 Task: Look for Airbnb properties in TiassalÃ©, Ivory Coast from 10th December, 2023 to 15th December, 2023 for 7 adults.4 bedrooms having 7 beds and 4 bathrooms. Property type can be house. Amenities needed are: wifi, TV, free parkinig on premises, gym, breakfast. Look for 5 properties as per requirement.
Action: Mouse pressed left at (509, 158)
Screenshot: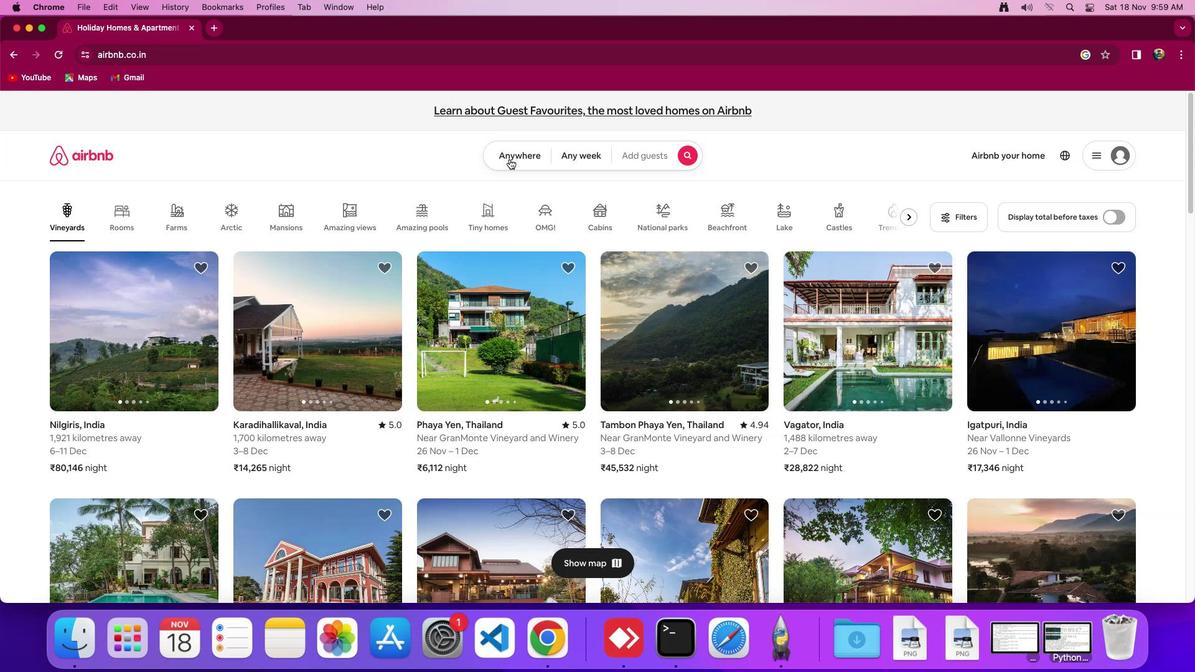 
Action: Mouse moved to (512, 158)
Screenshot: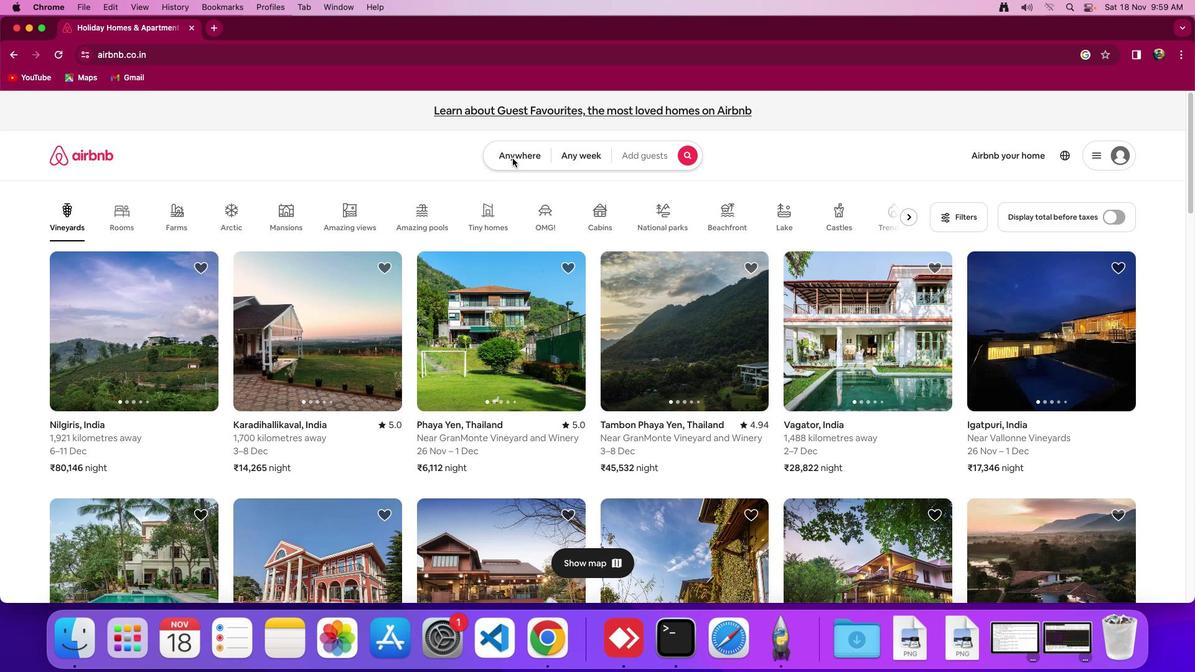
Action: Mouse pressed left at (512, 158)
Screenshot: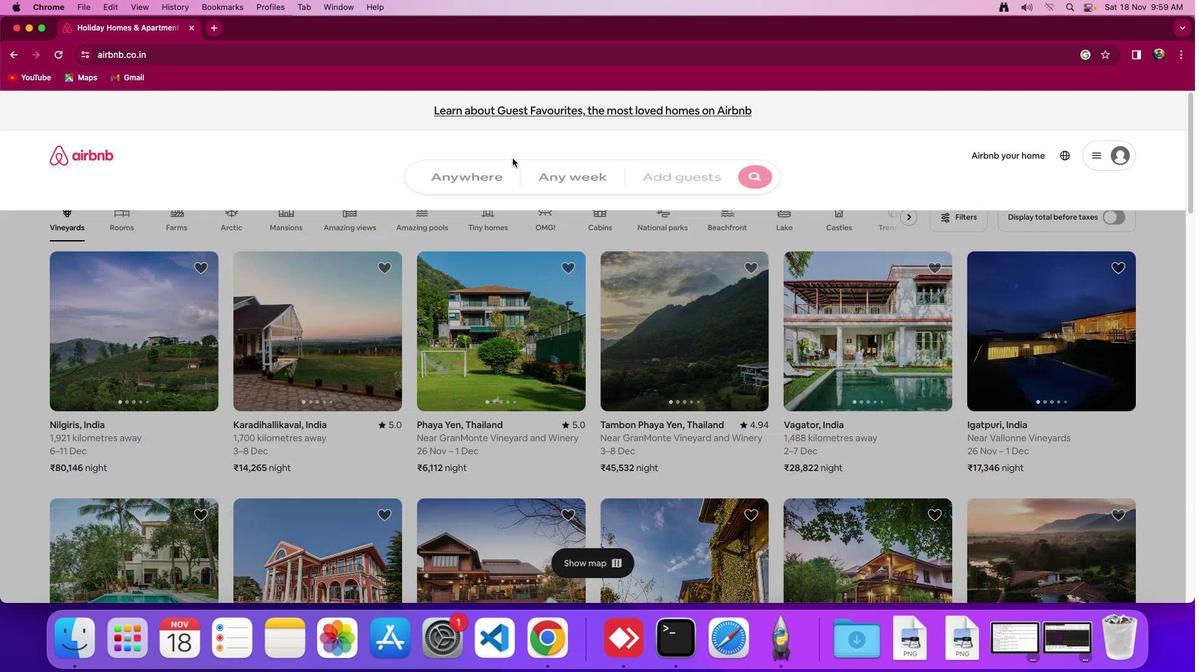 
Action: Mouse moved to (440, 213)
Screenshot: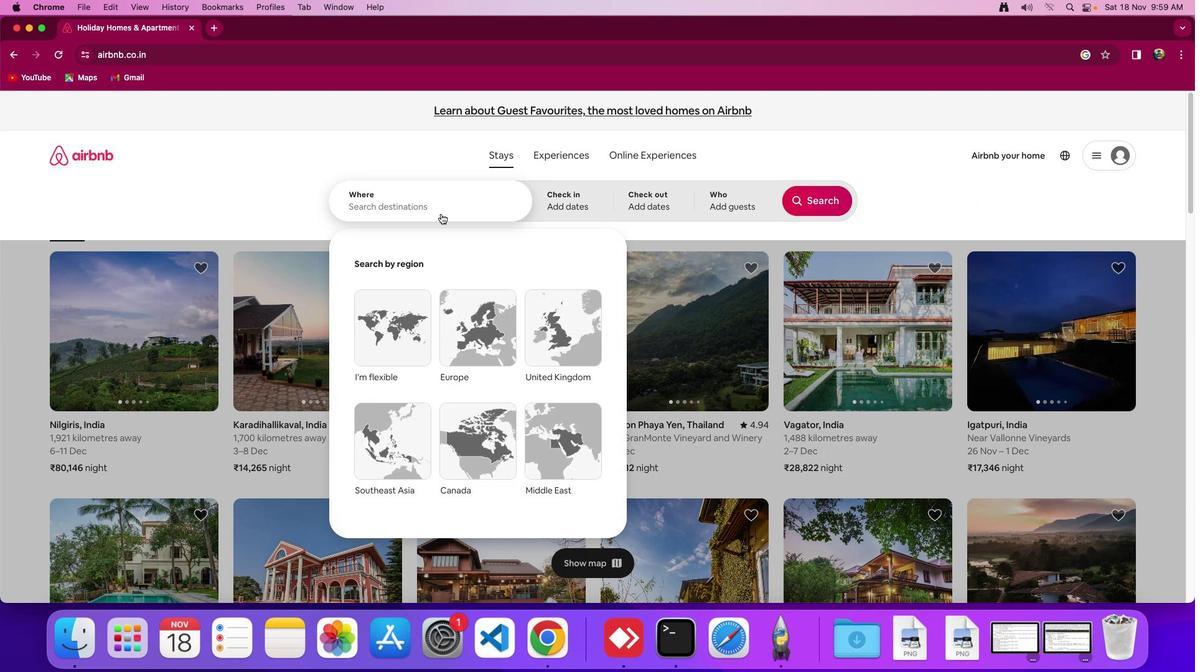 
Action: Mouse pressed left at (440, 213)
Screenshot: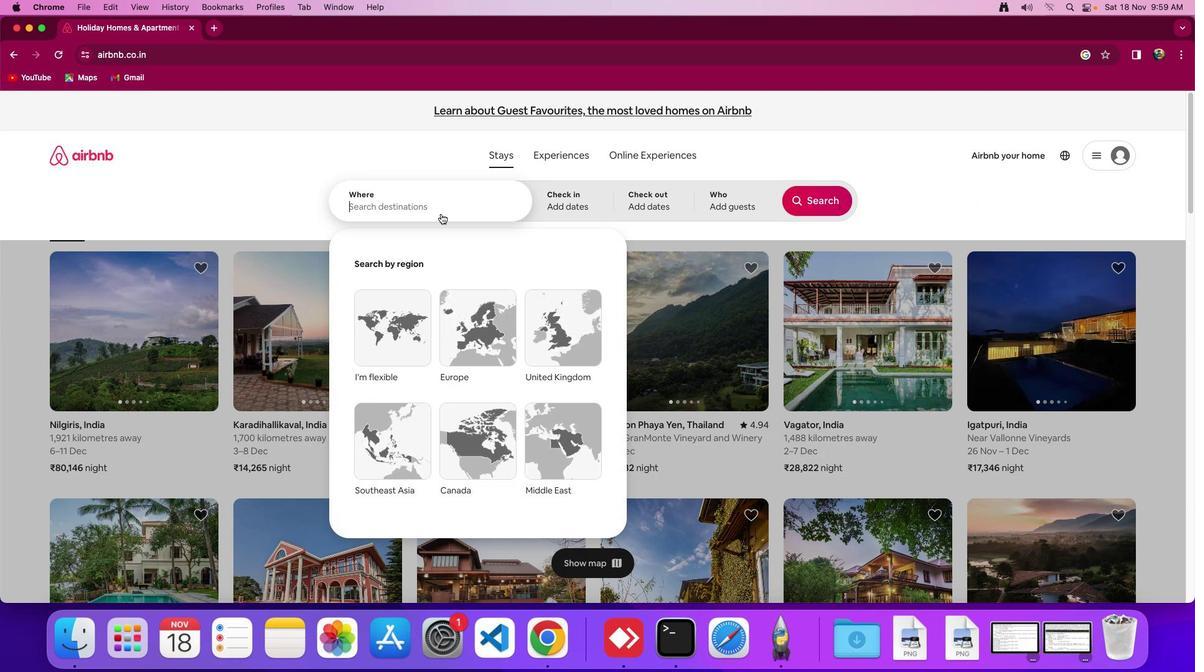 
Action: Mouse moved to (441, 207)
Screenshot: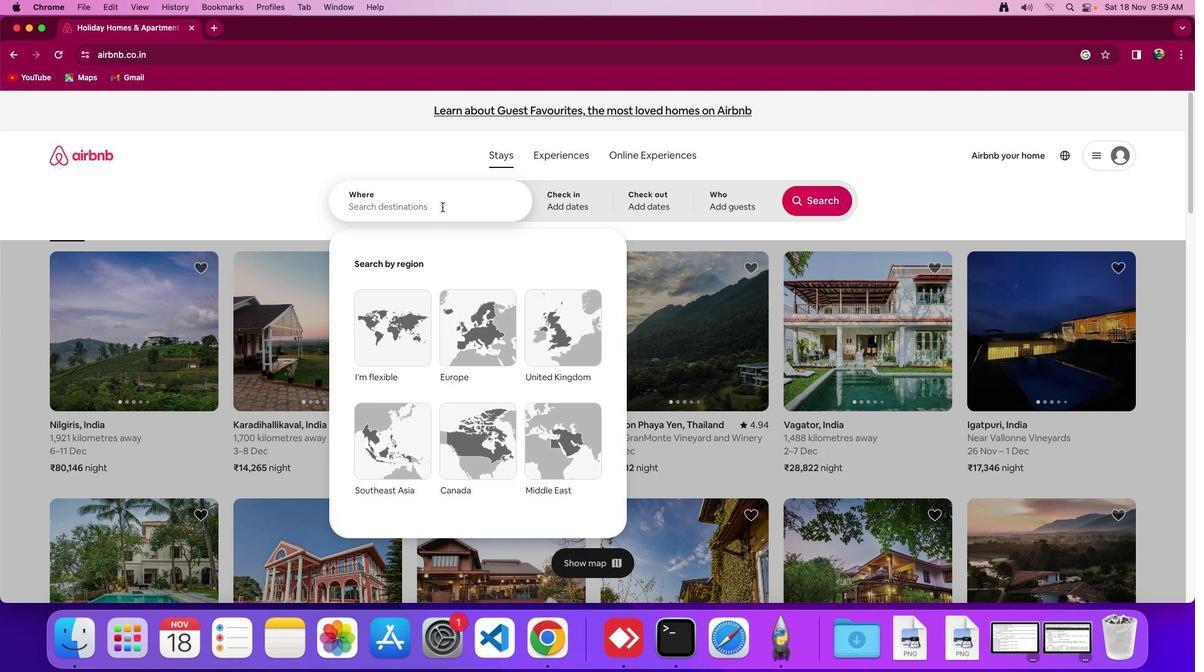 
Action: Key pressed Key.shift_r'T''i''a''s''s''a''l''e'','Key.spaceKey.shift'I''v''o''r''y'Key.spaceKey.shift_r'C''o''s''a'Key.backspaceKey.backspace'a''s''t'
Screenshot: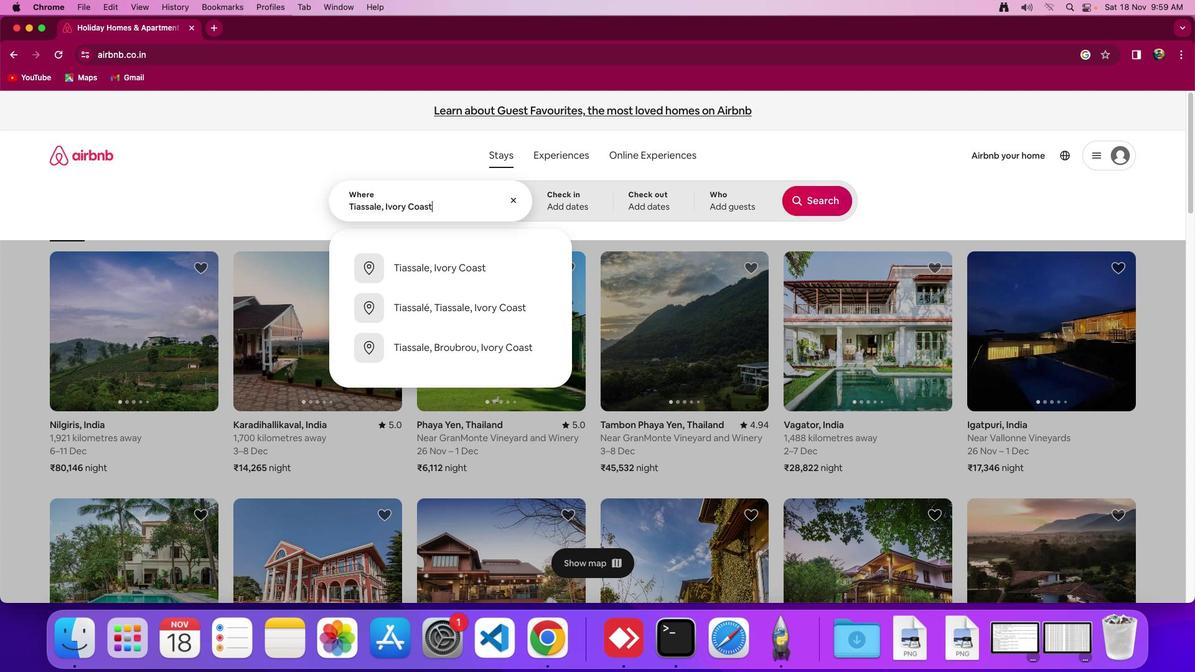 
Action: Mouse moved to (577, 190)
Screenshot: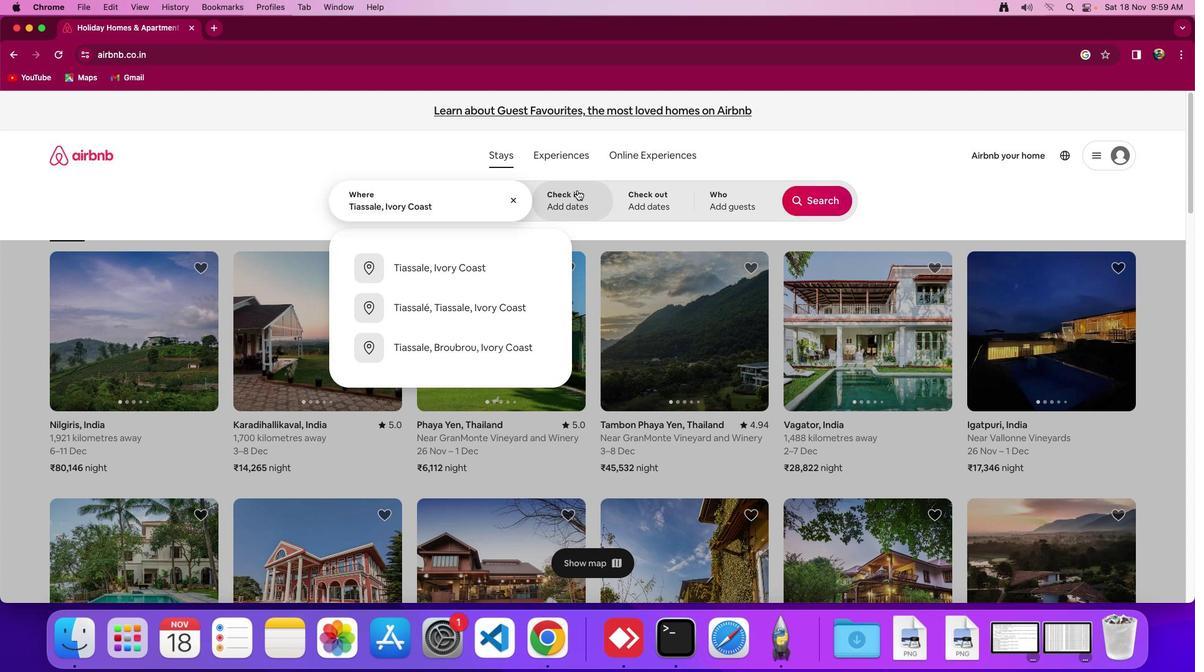 
Action: Mouse pressed left at (577, 190)
Screenshot: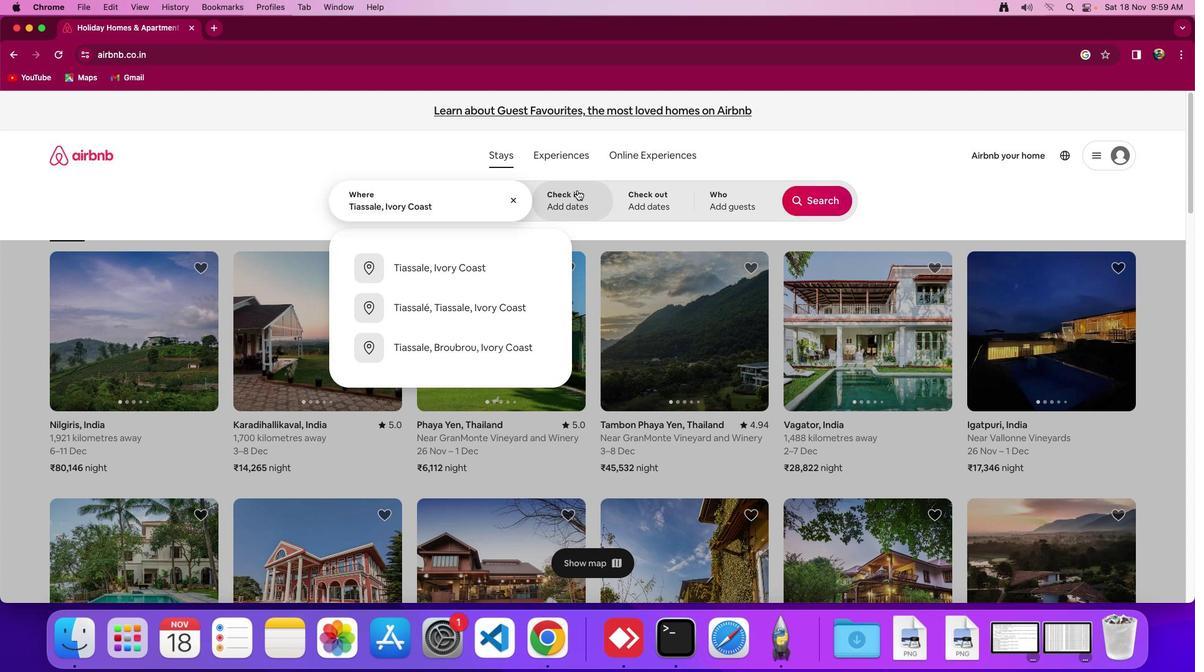 
Action: Mouse moved to (623, 418)
Screenshot: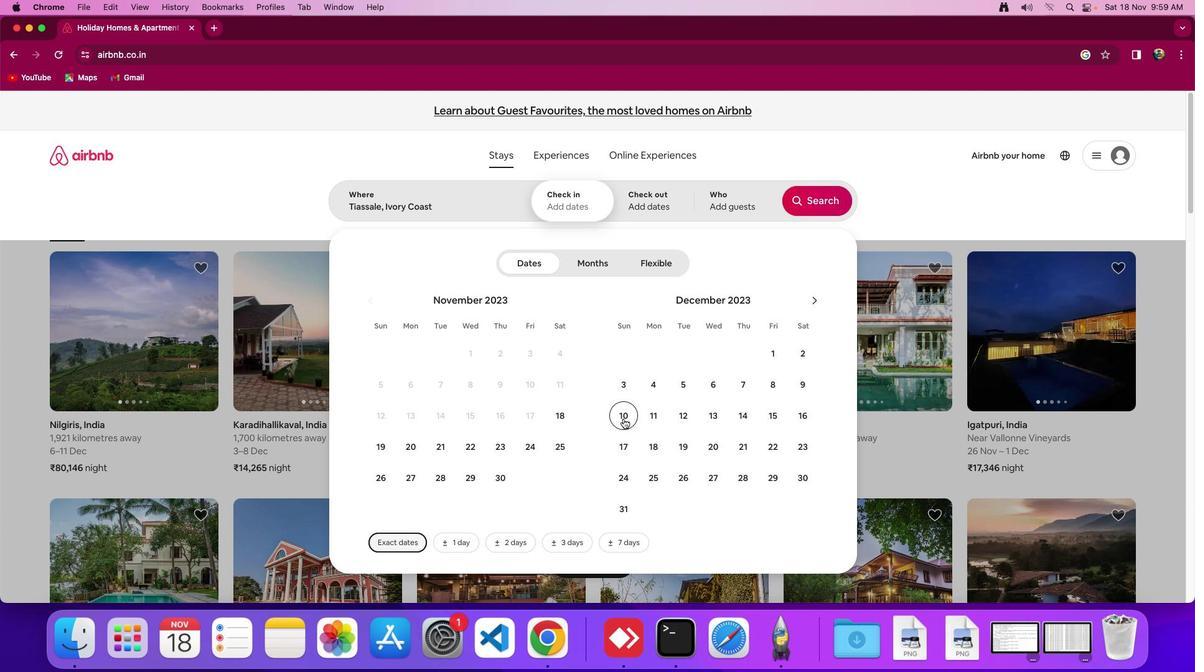 
Action: Mouse pressed left at (623, 418)
Screenshot: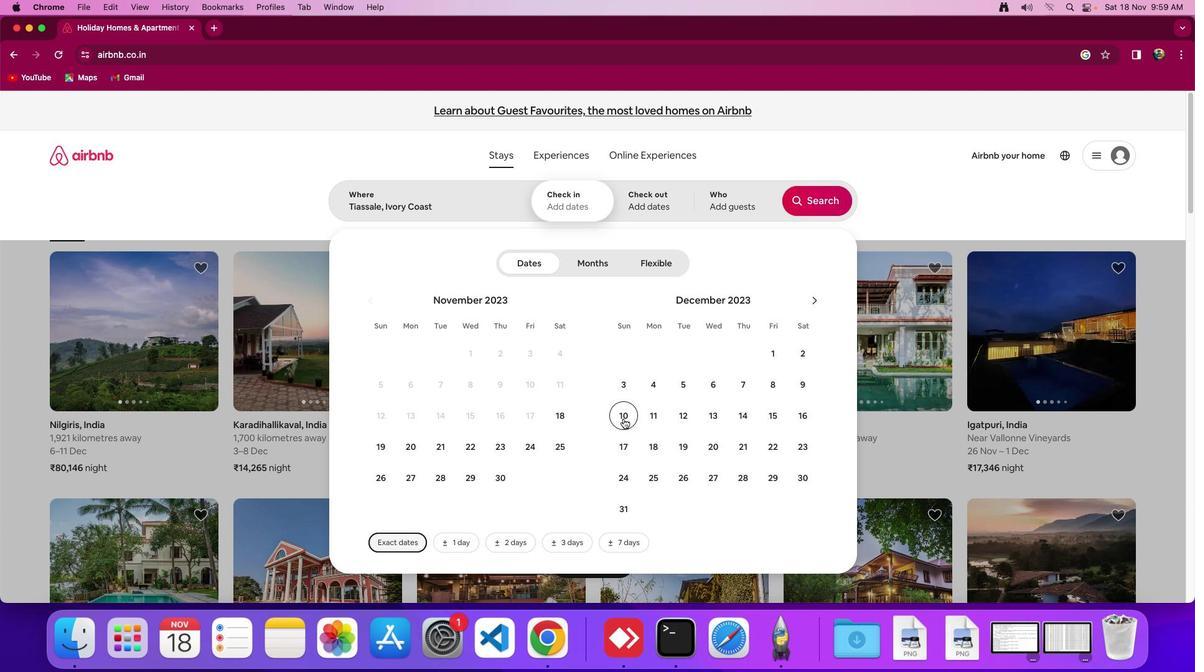 
Action: Mouse moved to (765, 419)
Screenshot: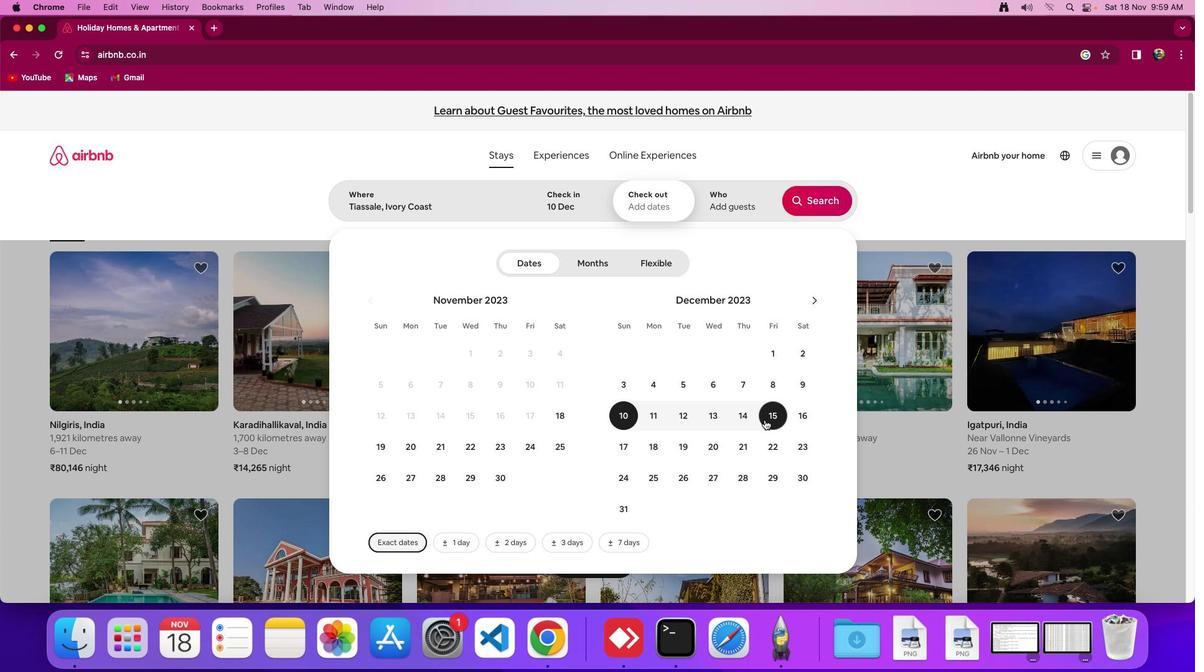 
Action: Mouse pressed left at (765, 419)
Screenshot: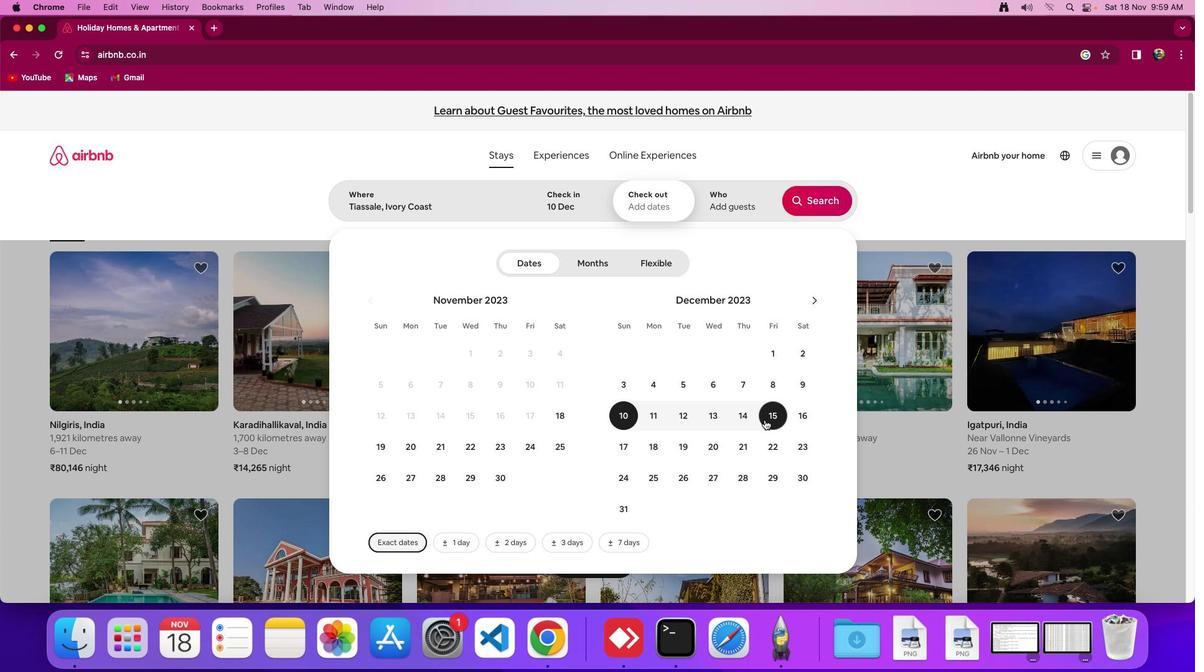 
Action: Mouse moved to (729, 207)
Screenshot: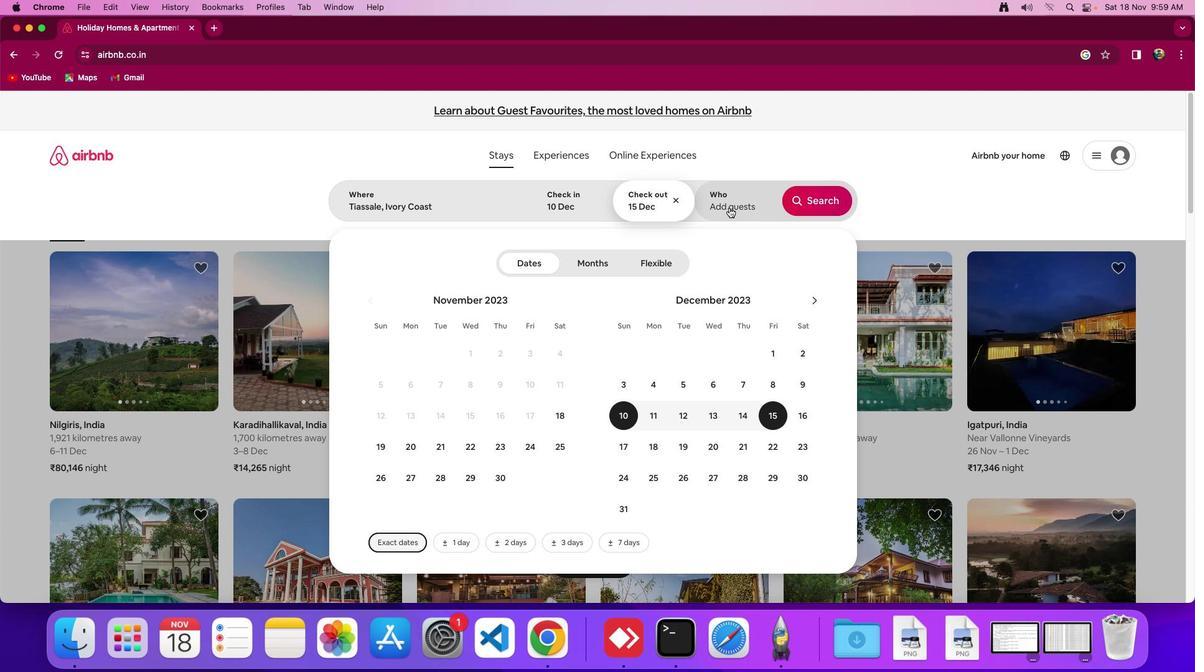 
Action: Mouse pressed left at (729, 207)
Screenshot: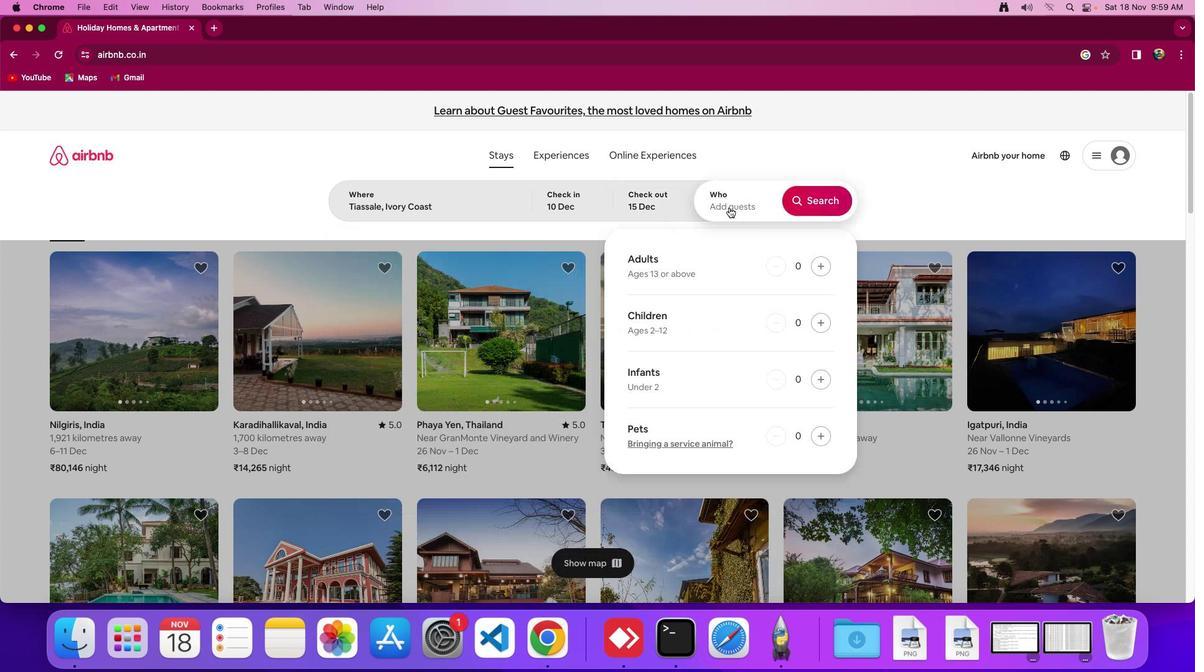 
Action: Mouse moved to (824, 269)
Screenshot: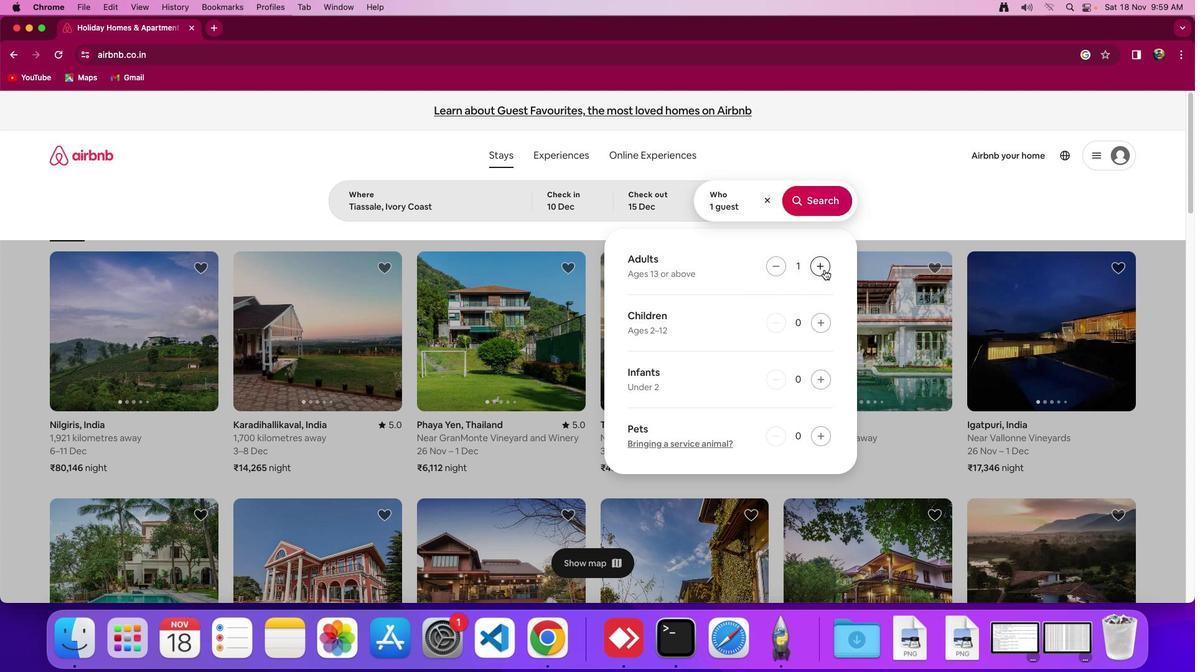 
Action: Mouse pressed left at (824, 269)
Screenshot: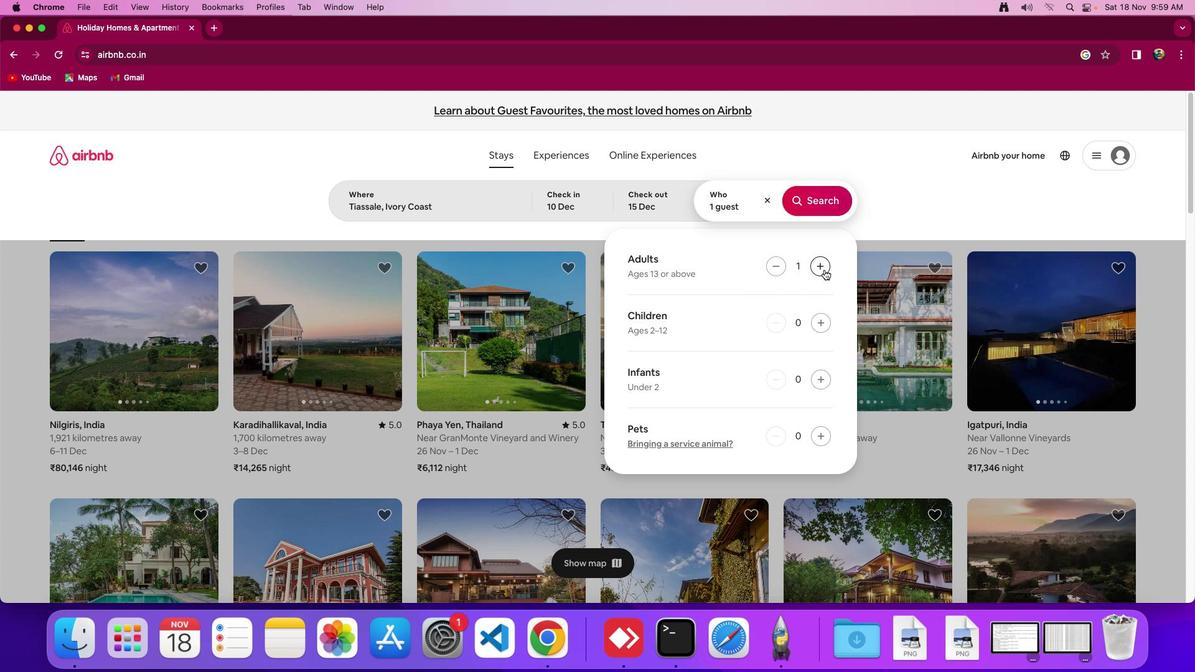 
Action: Mouse pressed left at (824, 269)
Screenshot: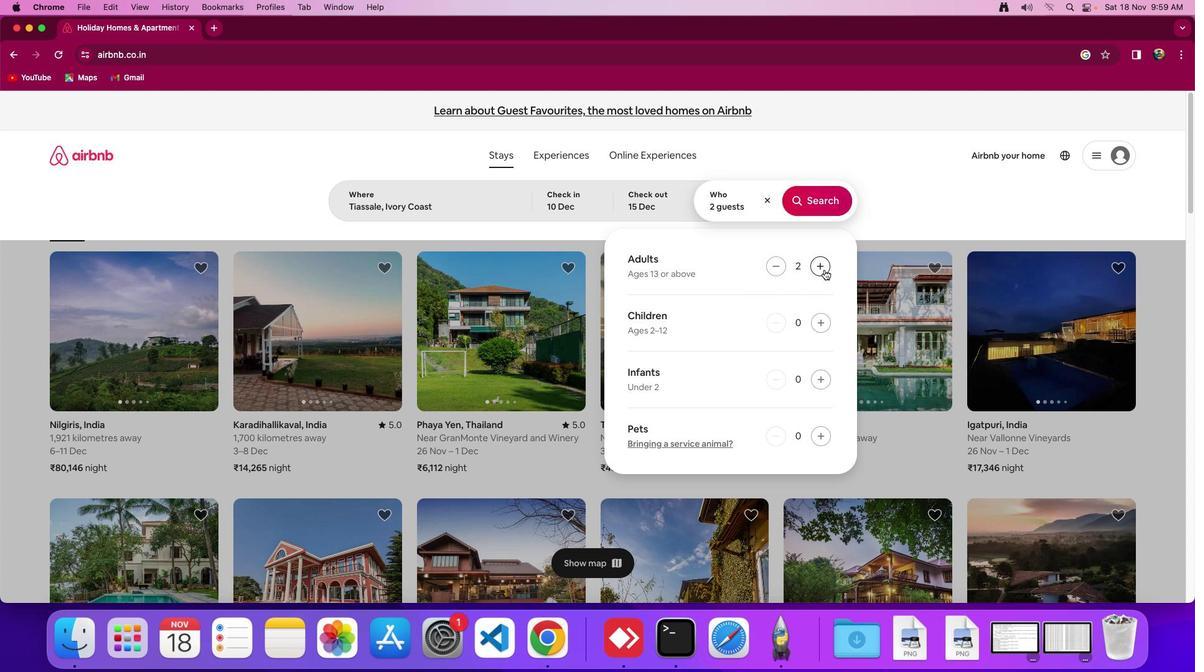 
Action: Mouse pressed left at (824, 269)
Screenshot: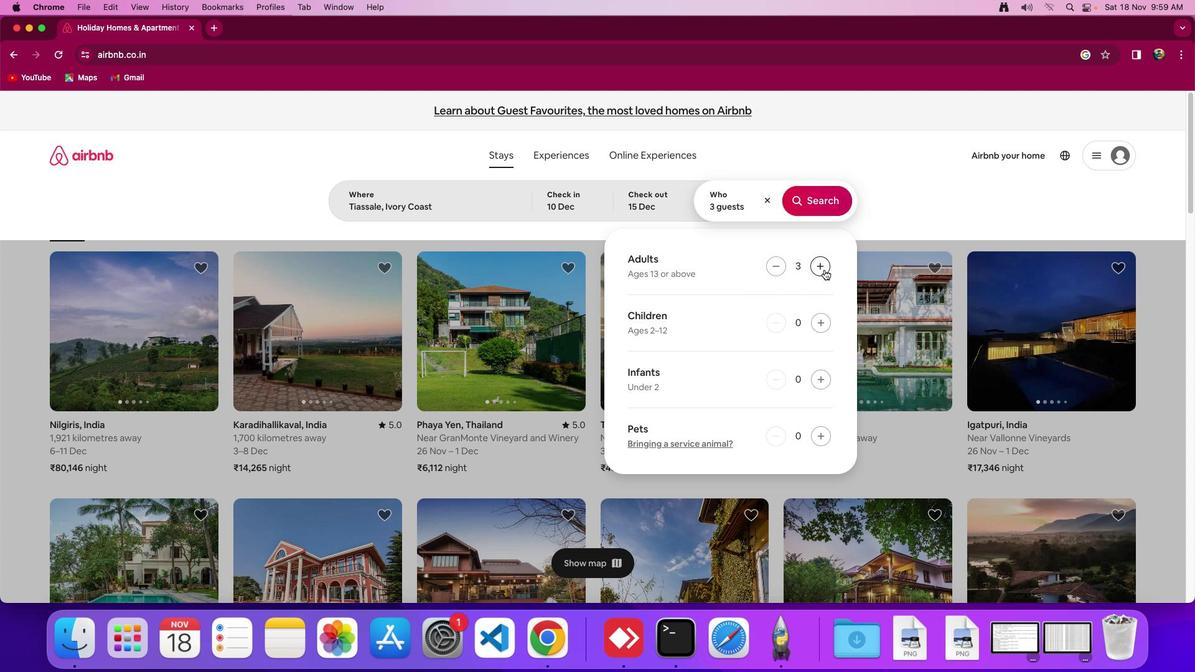 
Action: Mouse pressed left at (824, 269)
Screenshot: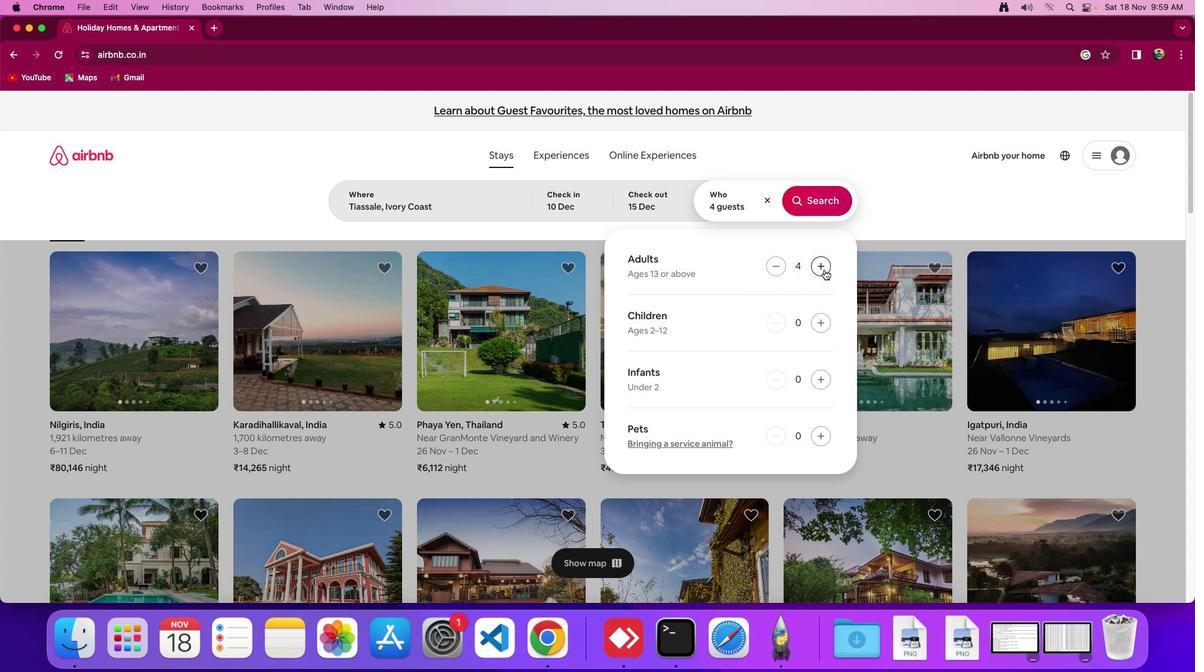 
Action: Mouse pressed left at (824, 269)
Screenshot: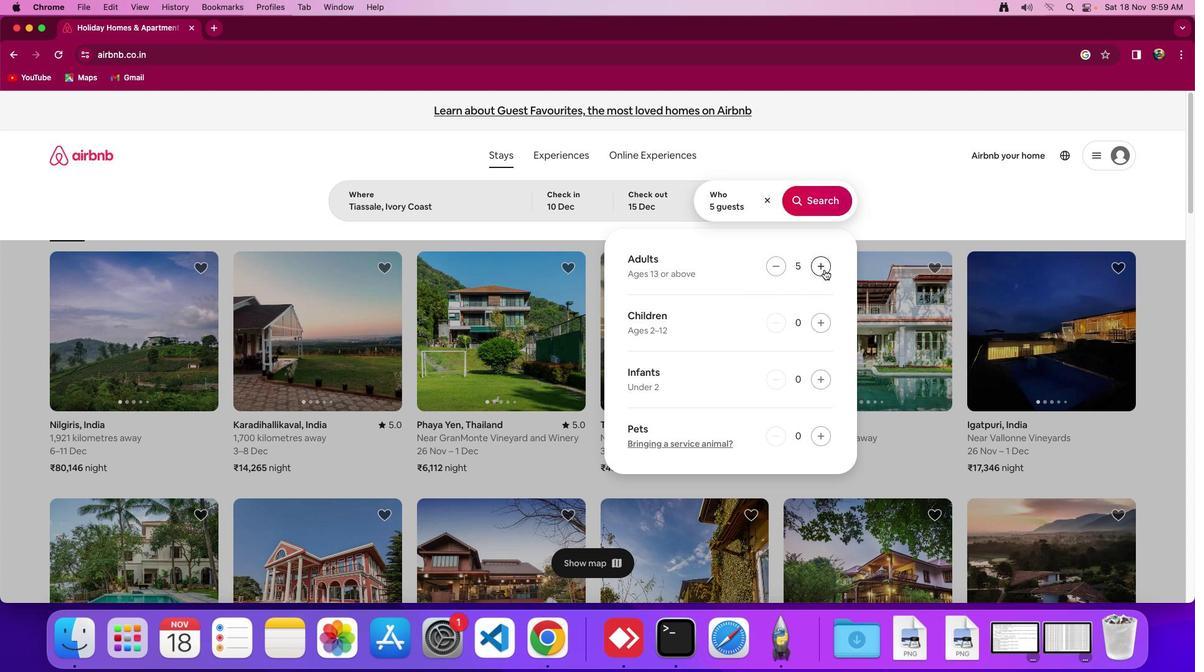 
Action: Mouse pressed left at (824, 269)
Screenshot: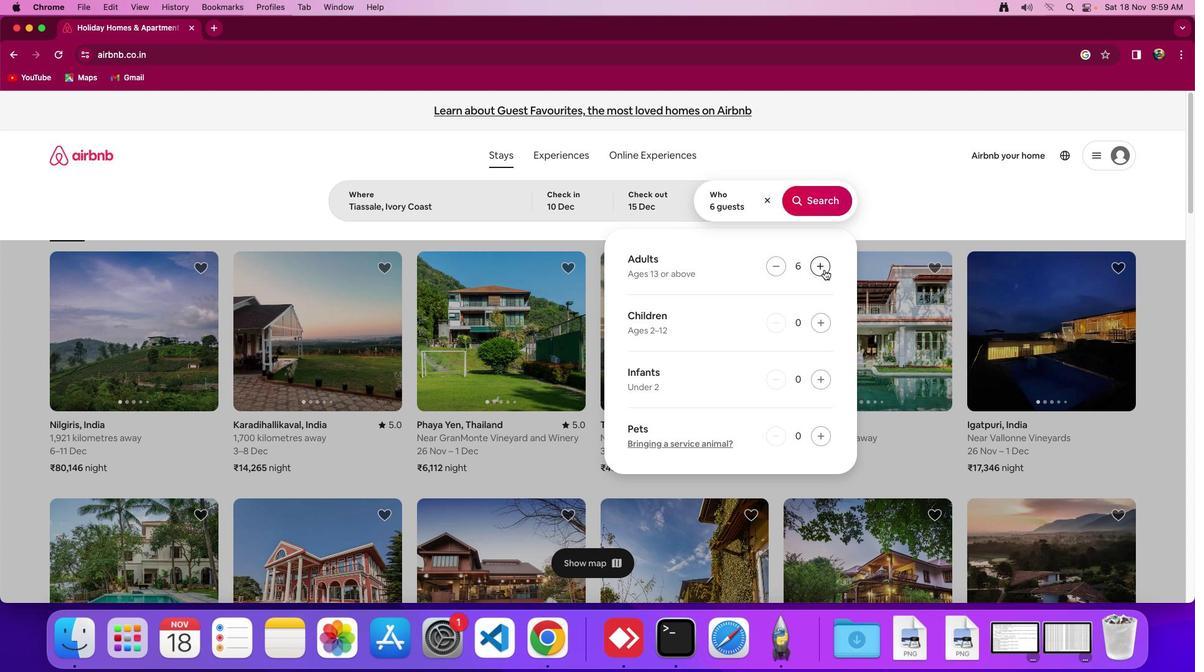 
Action: Mouse pressed left at (824, 269)
Screenshot: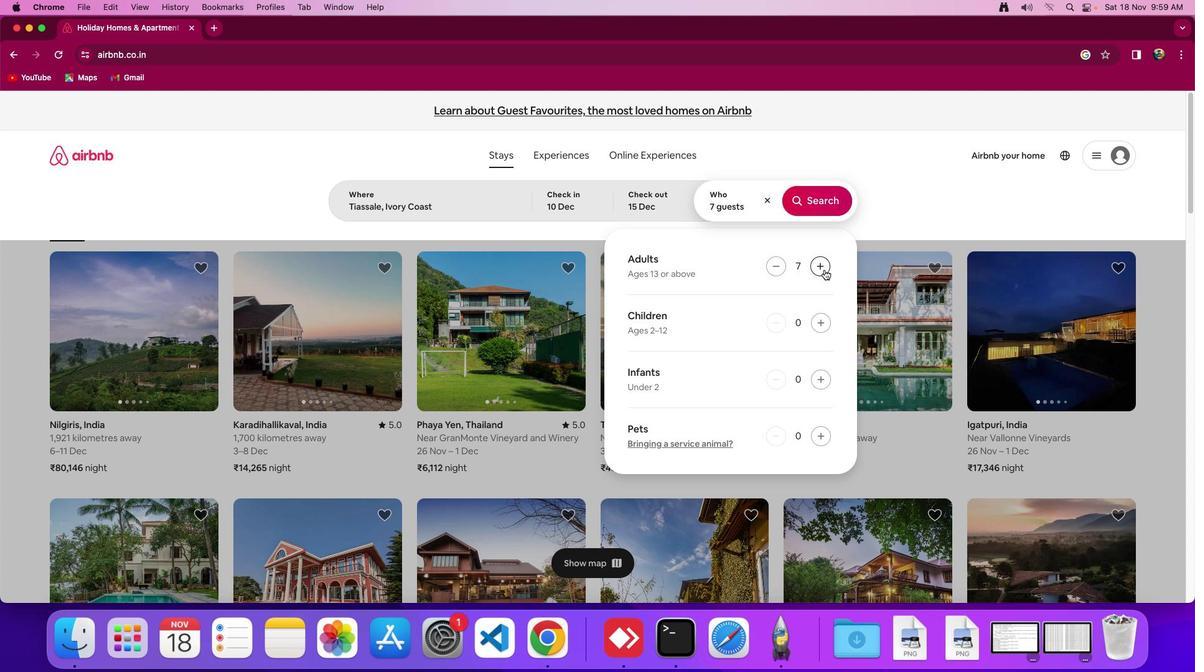 
Action: Mouse moved to (817, 199)
Screenshot: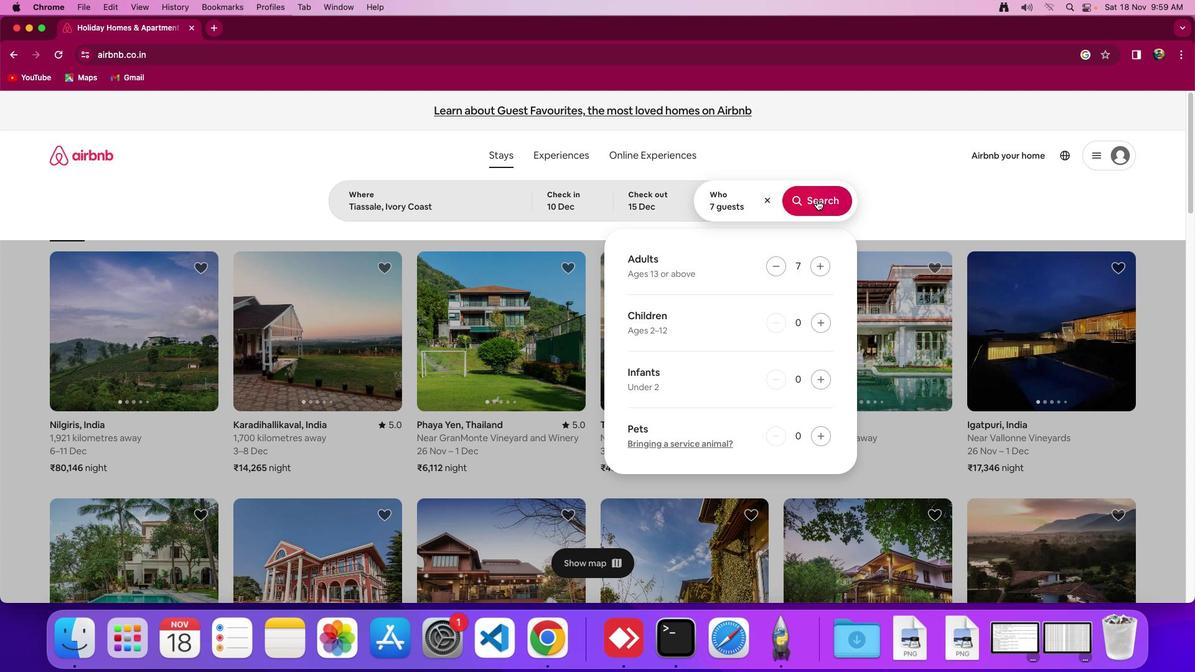 
Action: Mouse pressed left at (817, 199)
Screenshot: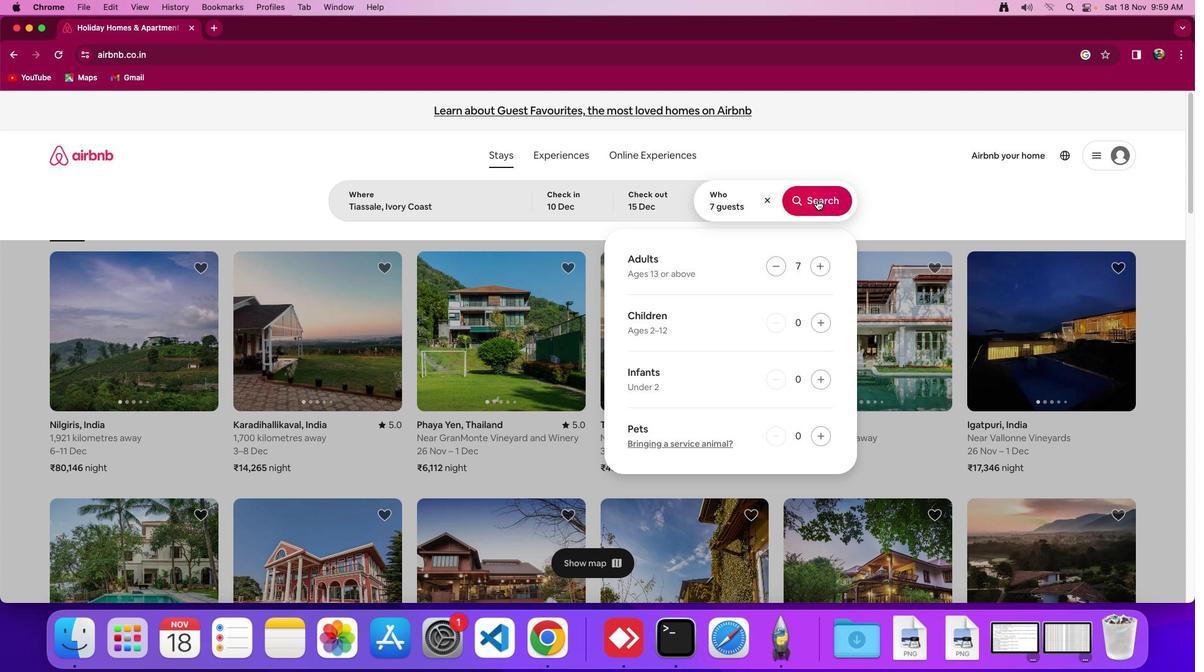 
Action: Mouse moved to (1005, 163)
Screenshot: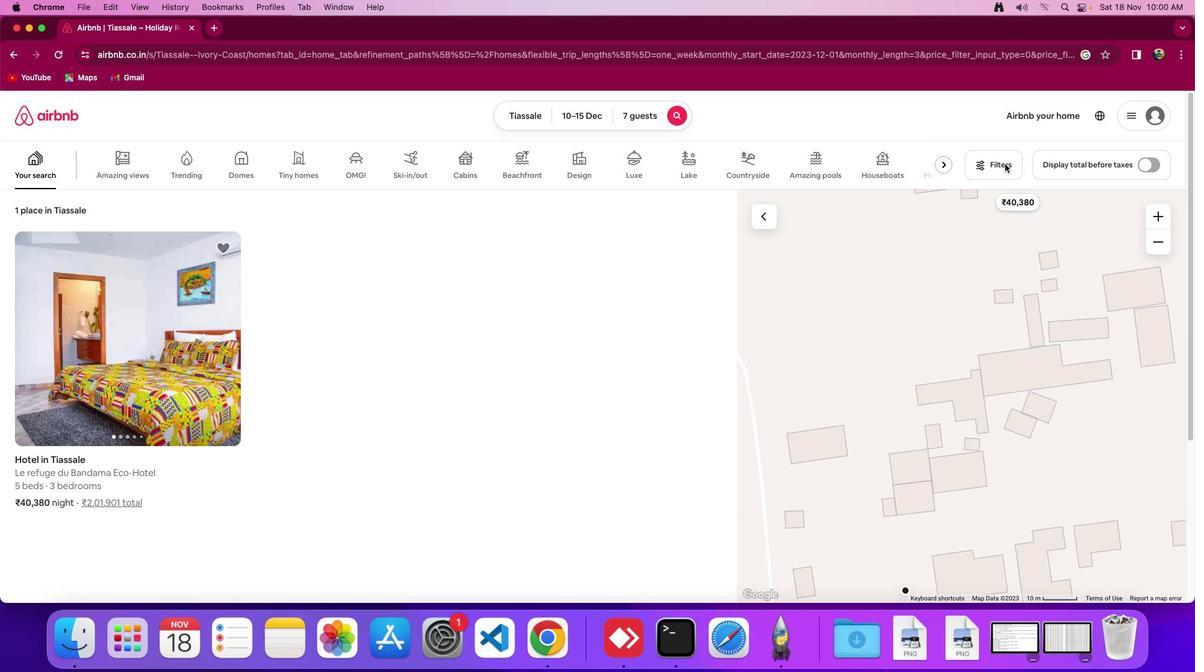 
Action: Mouse pressed left at (1005, 163)
Screenshot: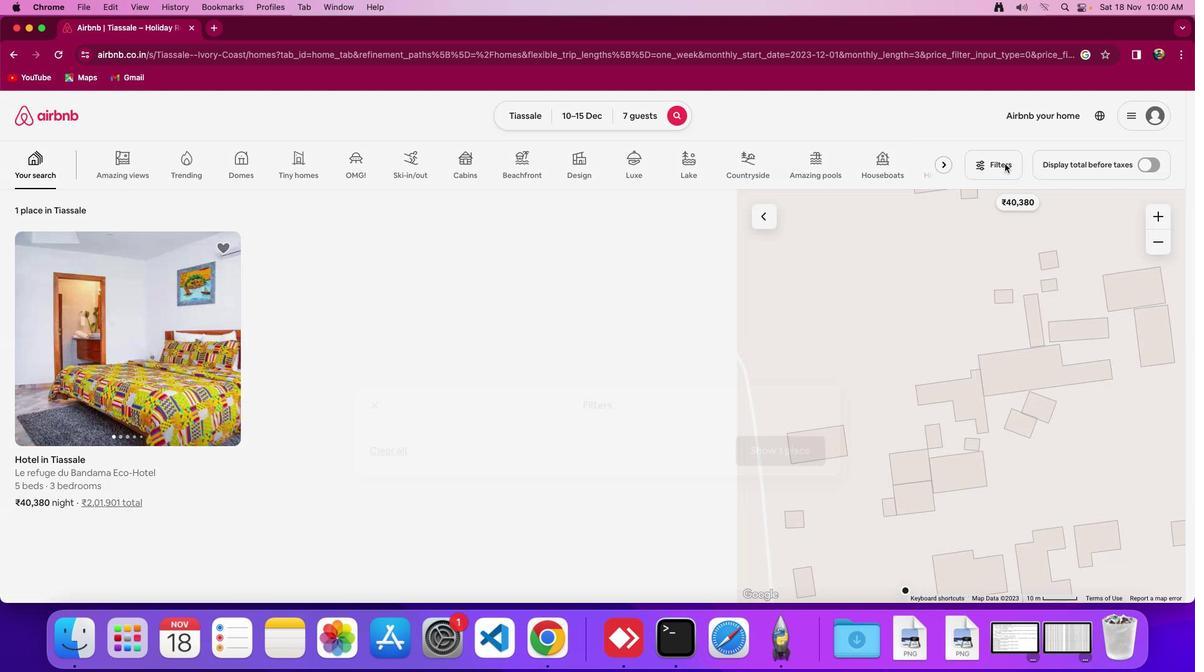 
Action: Mouse moved to (688, 312)
Screenshot: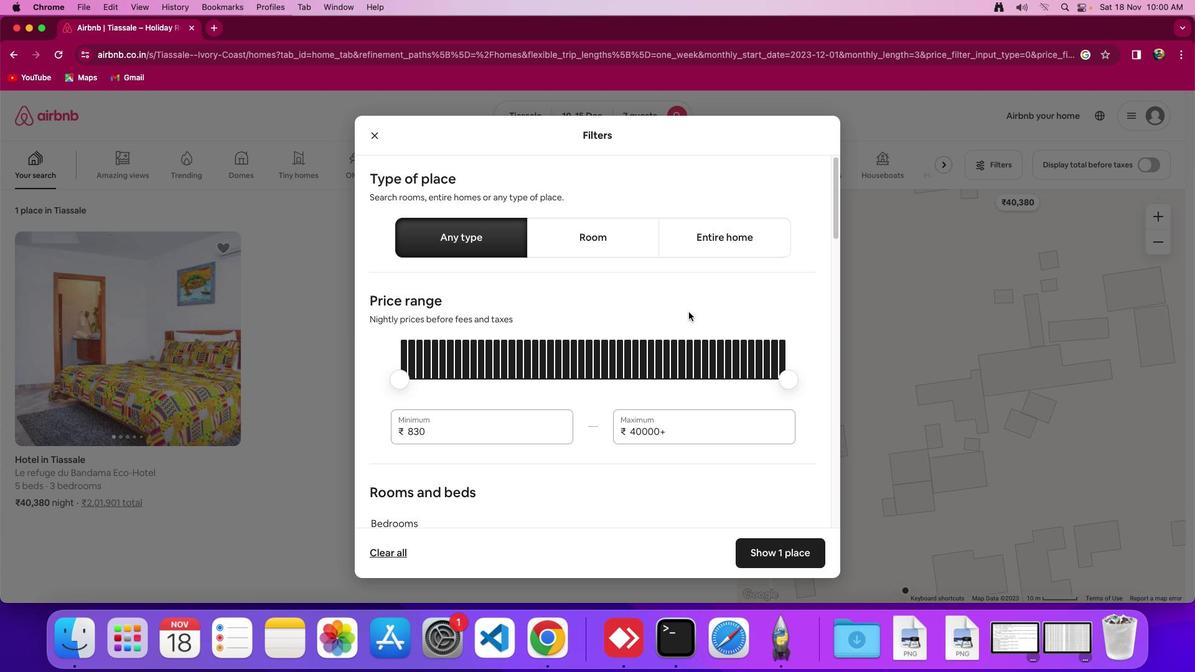 
Action: Mouse scrolled (688, 312) with delta (0, 0)
Screenshot: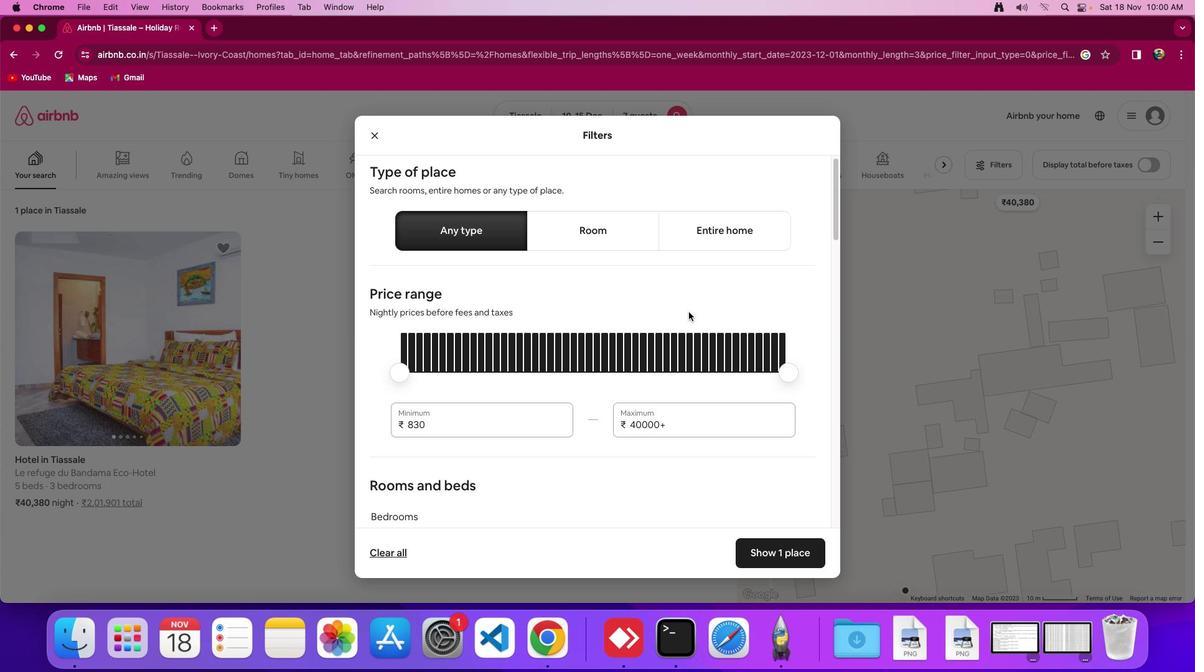
Action: Mouse scrolled (688, 312) with delta (0, 0)
Screenshot: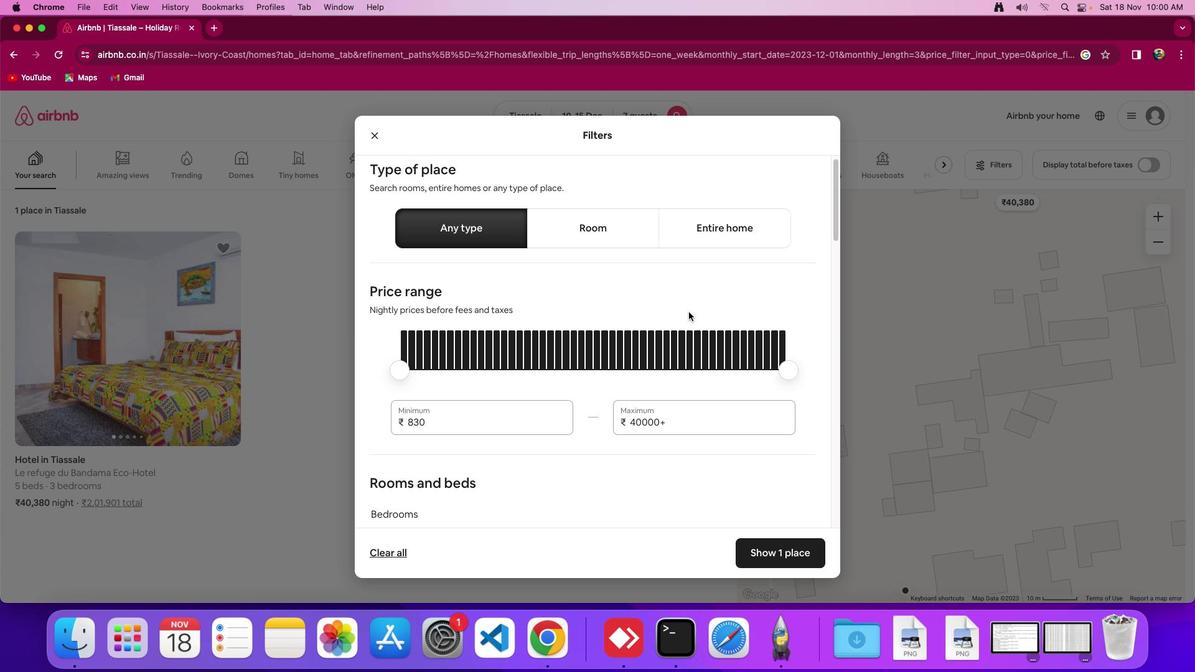 
Action: Mouse moved to (688, 311)
Screenshot: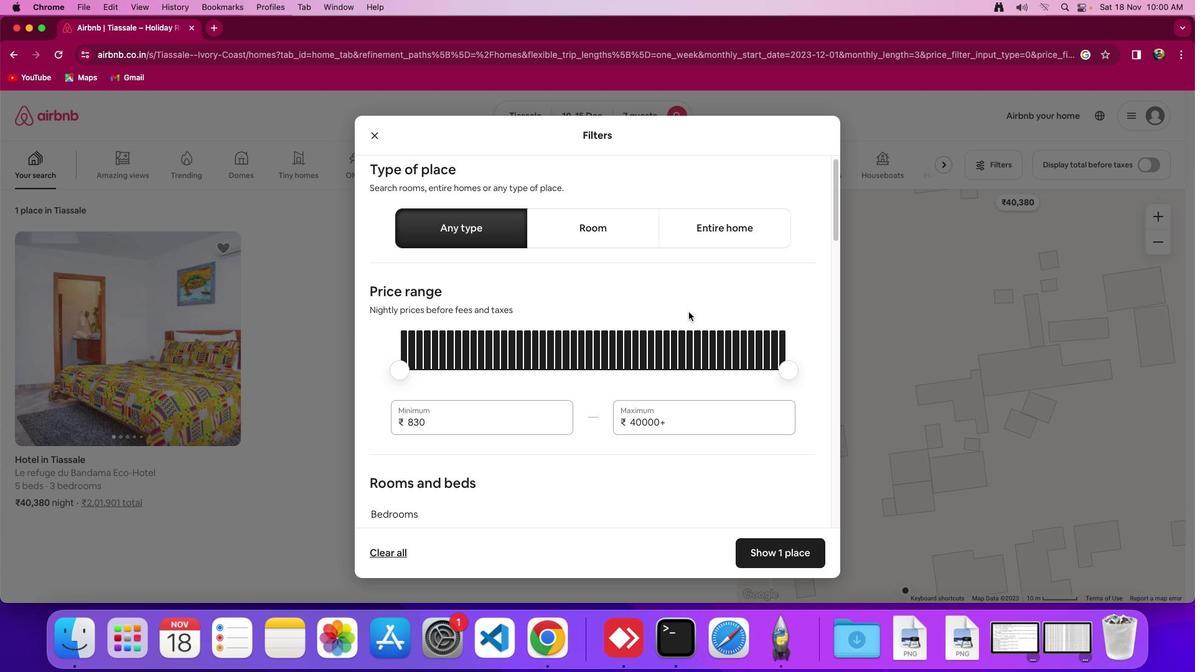
Action: Mouse scrolled (688, 311) with delta (0, 0)
Screenshot: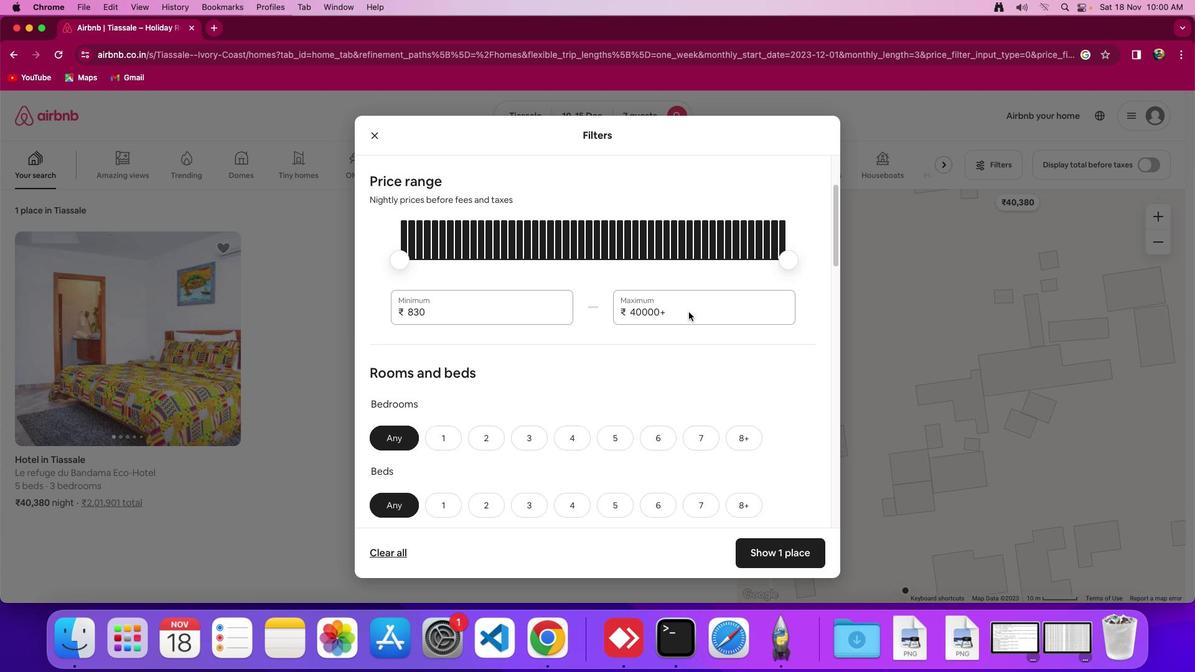 
Action: Mouse scrolled (688, 311) with delta (0, 0)
Screenshot: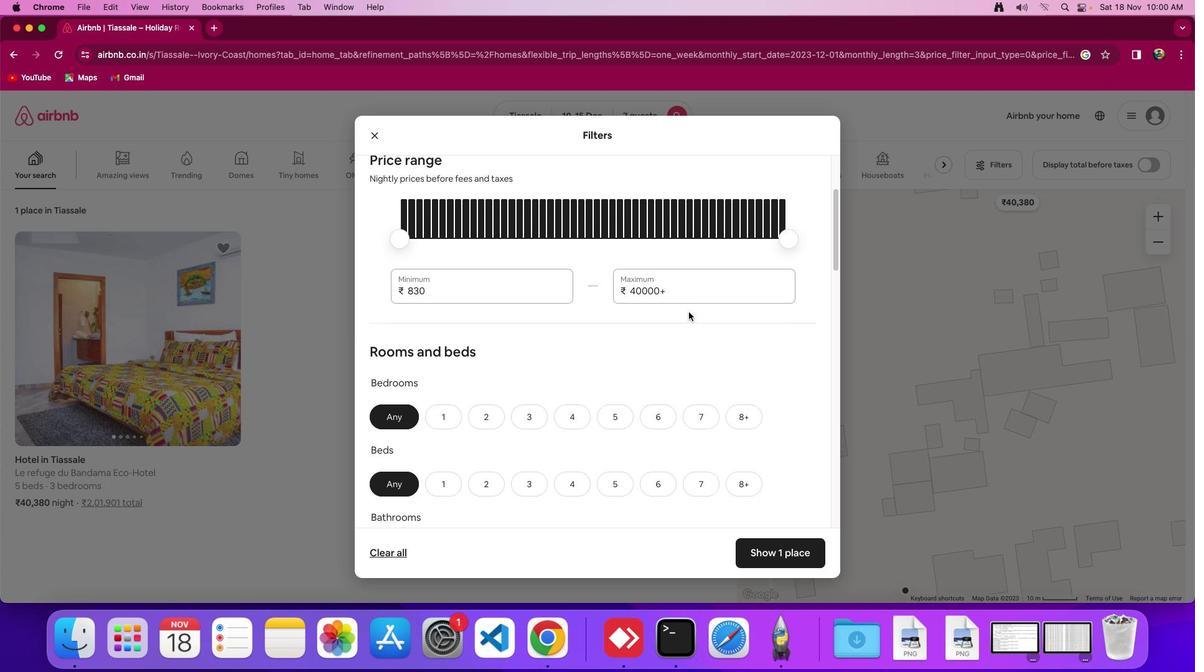 
Action: Mouse scrolled (688, 311) with delta (0, -2)
Screenshot: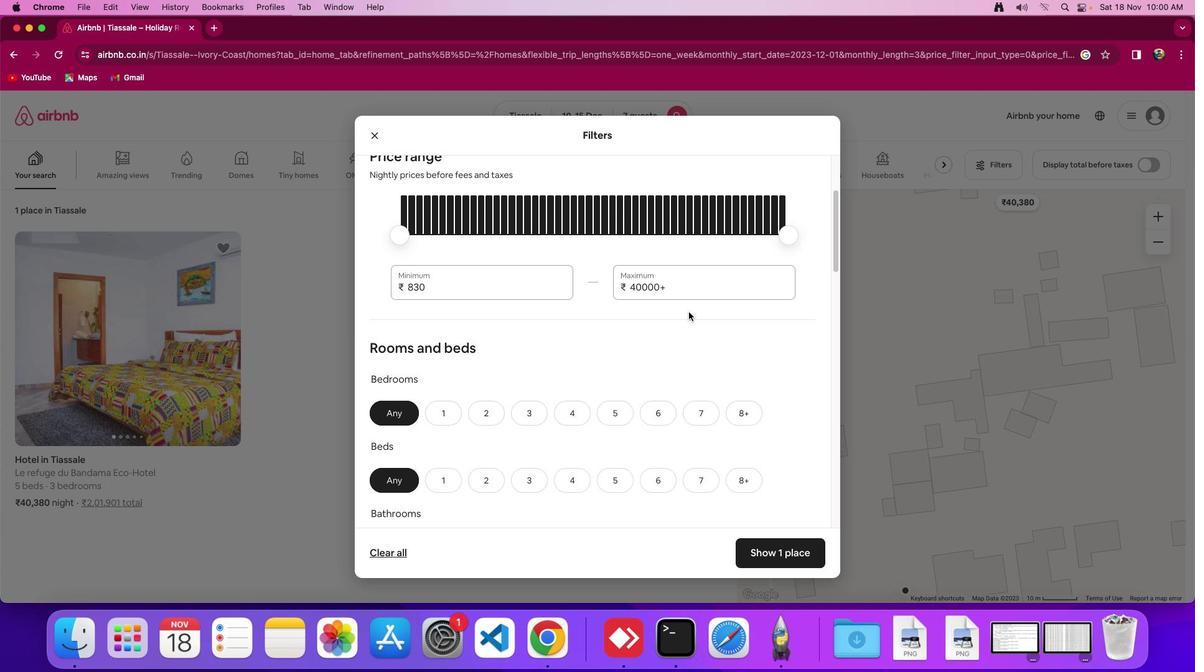 
Action: Mouse scrolled (688, 311) with delta (0, 0)
Screenshot: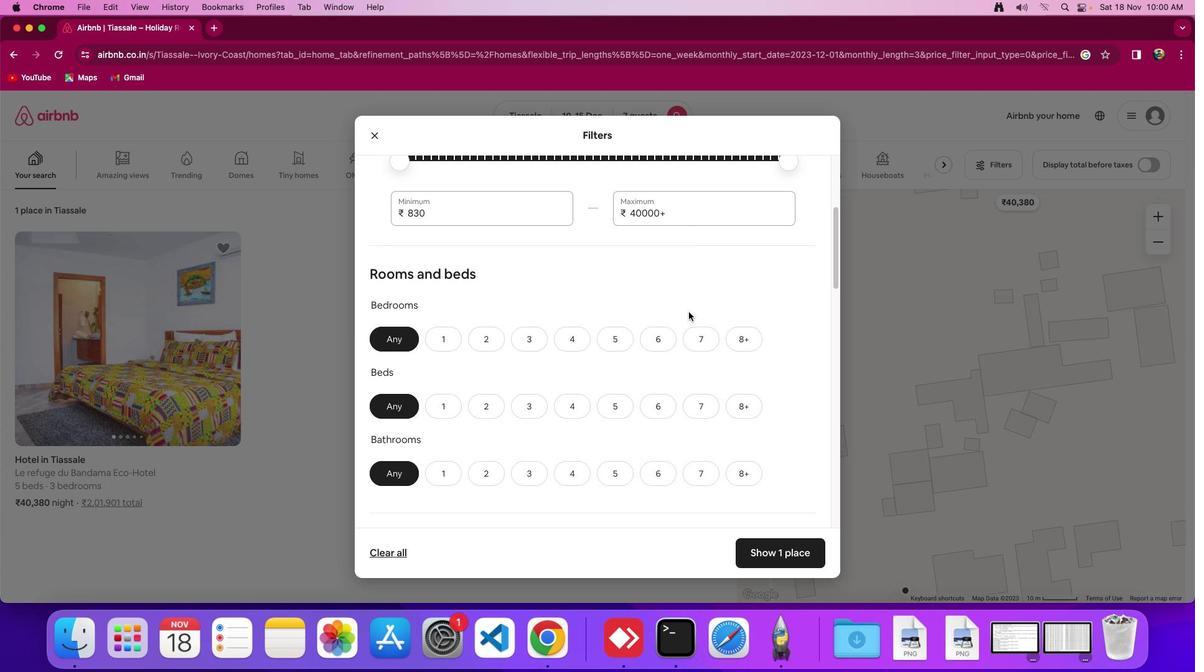 
Action: Mouse scrolled (688, 311) with delta (0, 0)
Screenshot: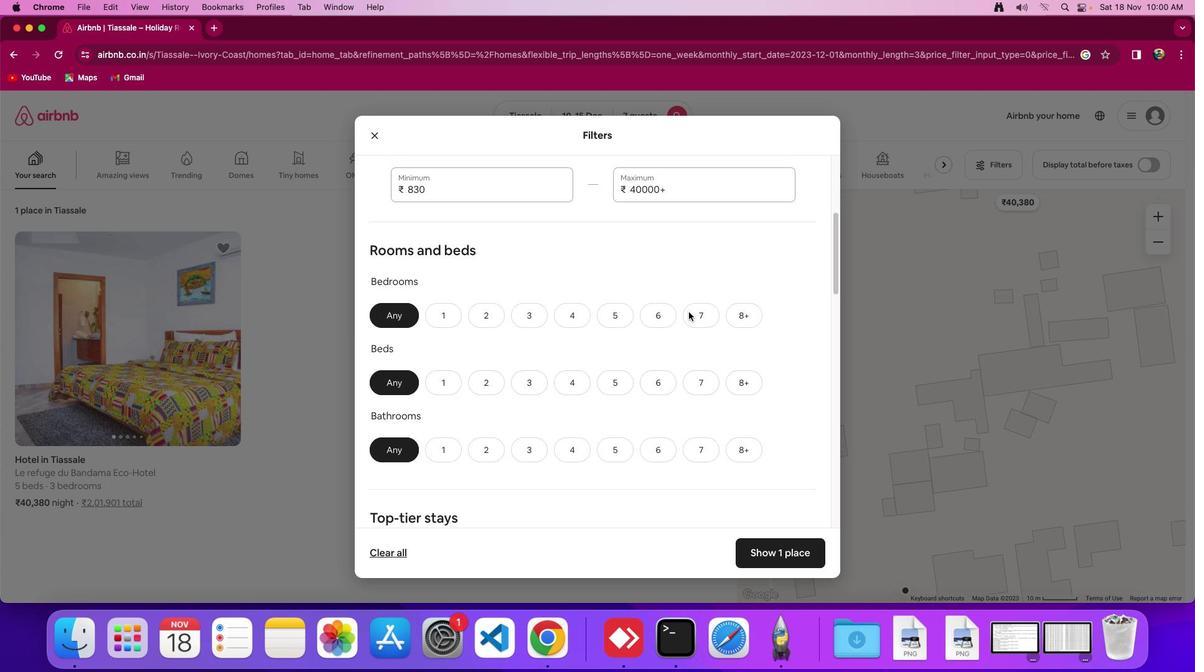 
Action: Mouse scrolled (688, 311) with delta (0, -1)
Screenshot: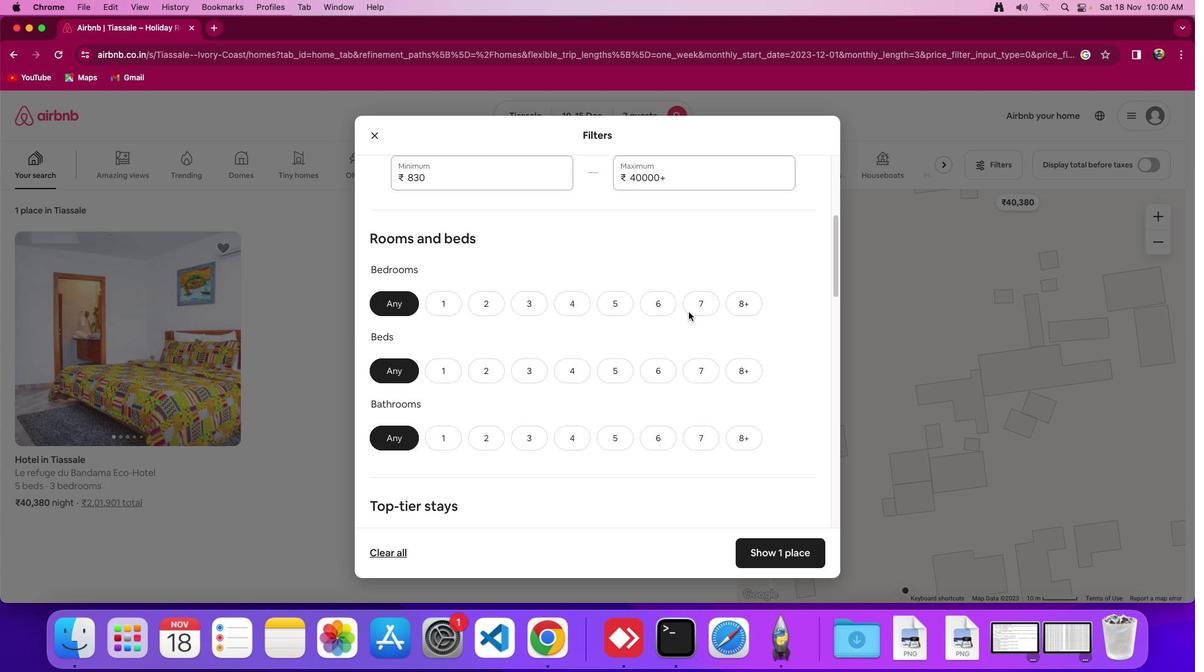 
Action: Mouse moved to (702, 306)
Screenshot: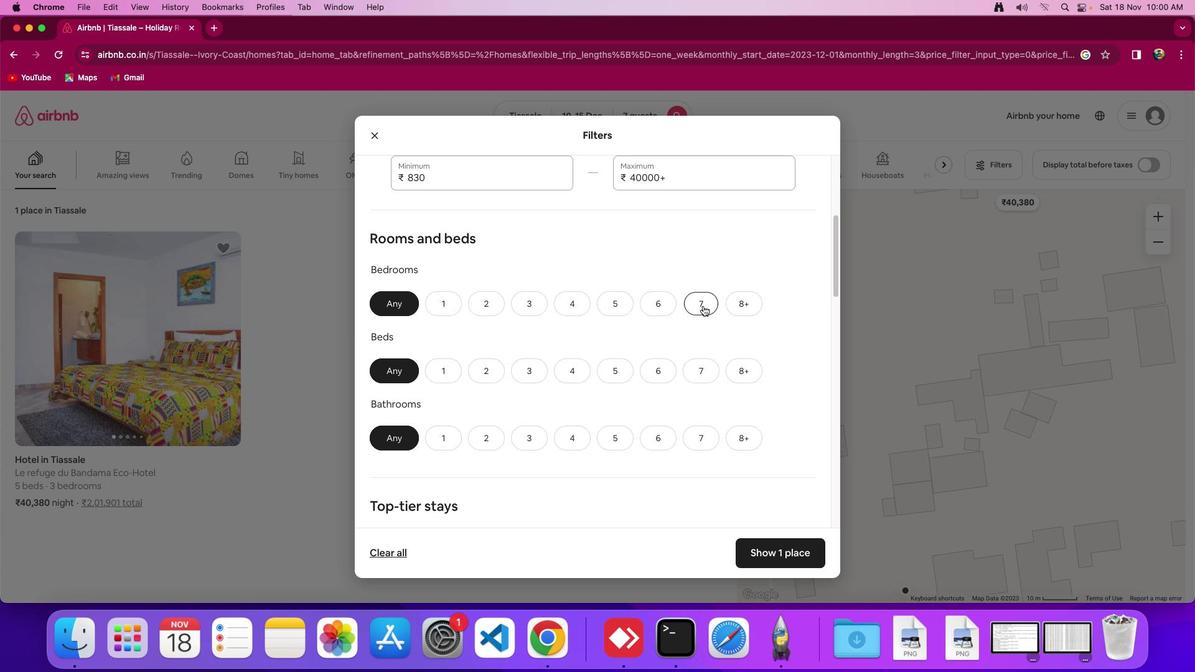 
Action: Mouse pressed left at (702, 306)
Screenshot: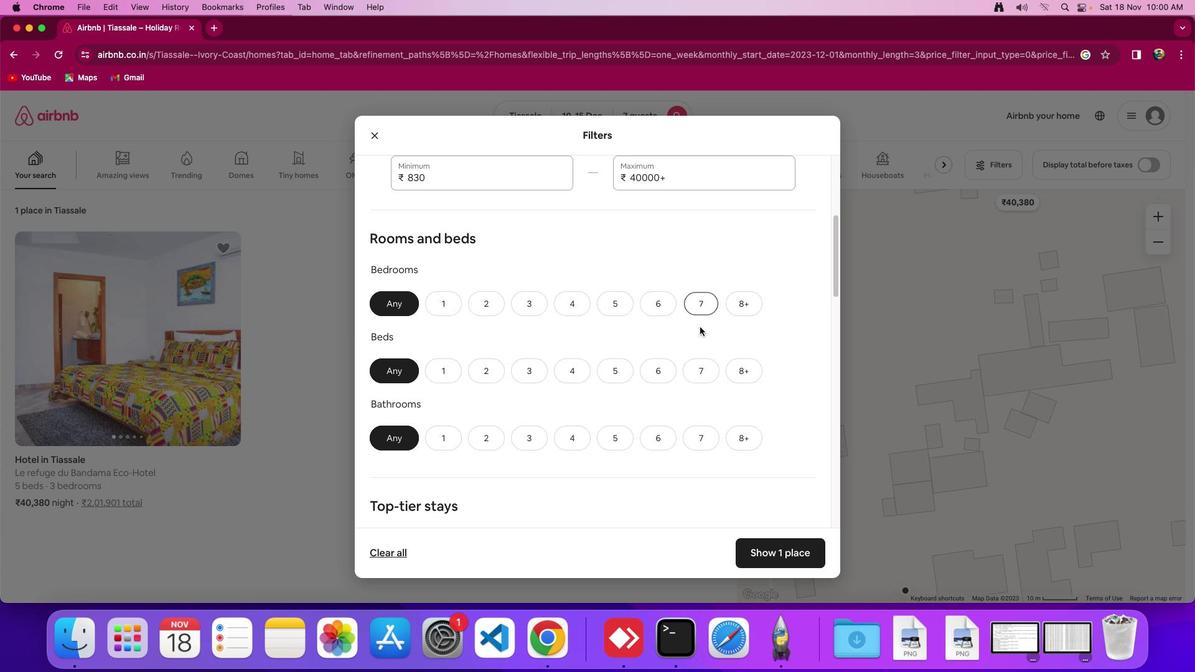 
Action: Mouse moved to (700, 367)
Screenshot: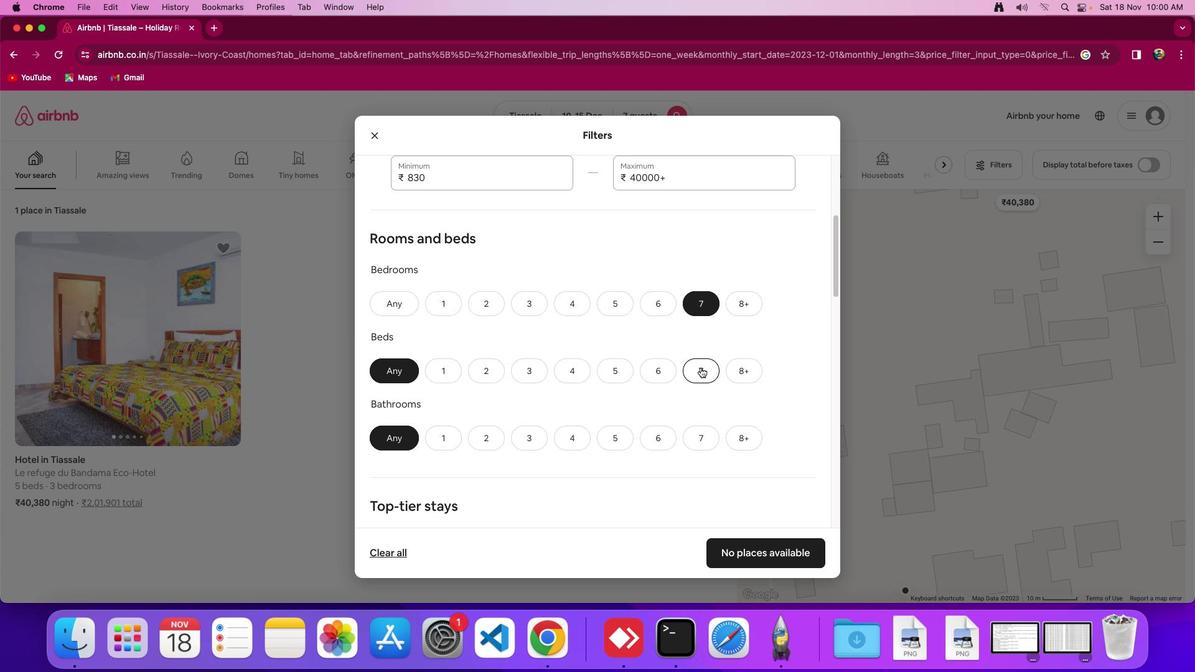 
Action: Mouse pressed left at (700, 367)
Screenshot: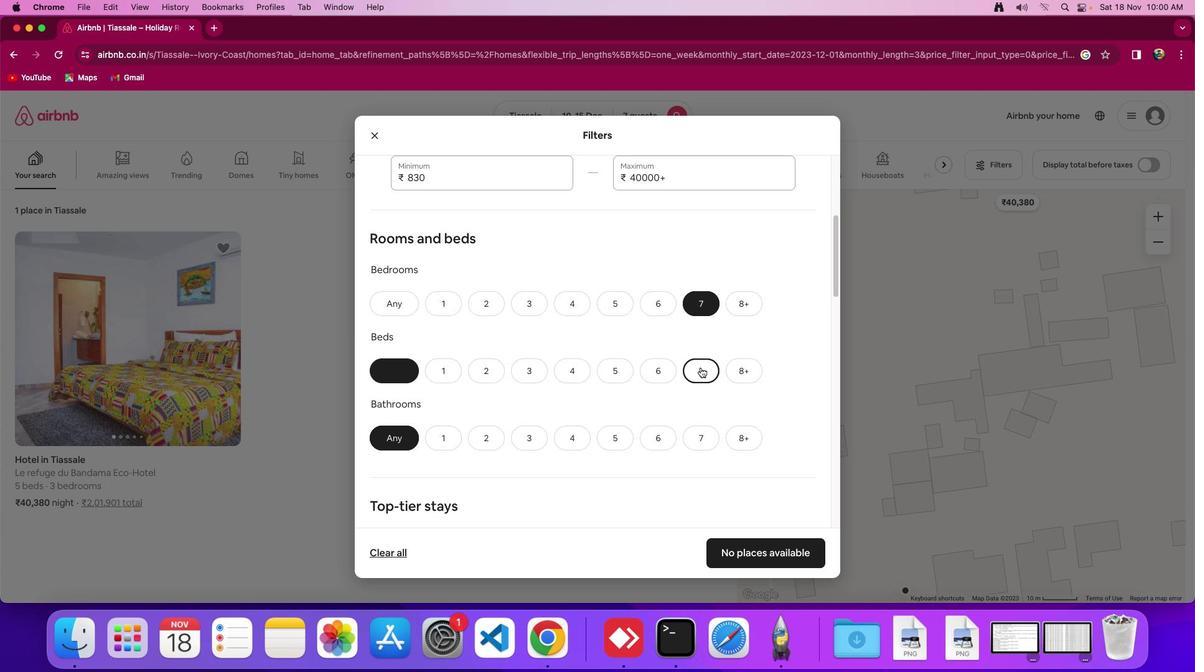 
Action: Mouse moved to (700, 365)
Screenshot: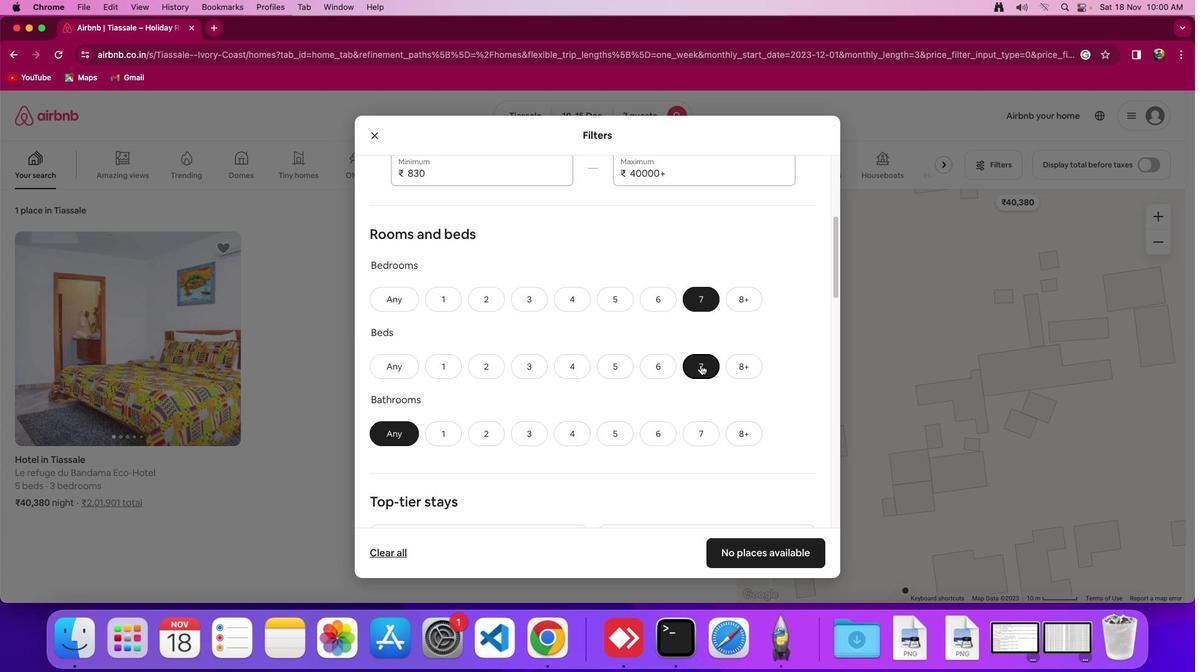 
Action: Mouse scrolled (700, 365) with delta (0, 0)
Screenshot: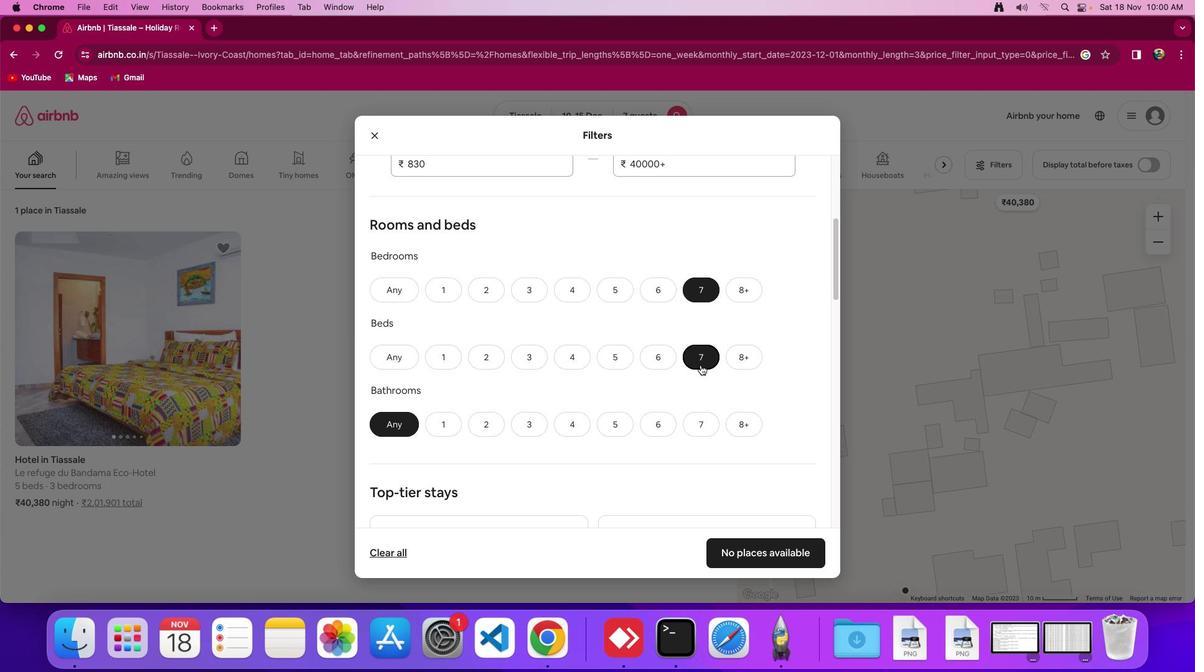 
Action: Mouse scrolled (700, 365) with delta (0, 0)
Screenshot: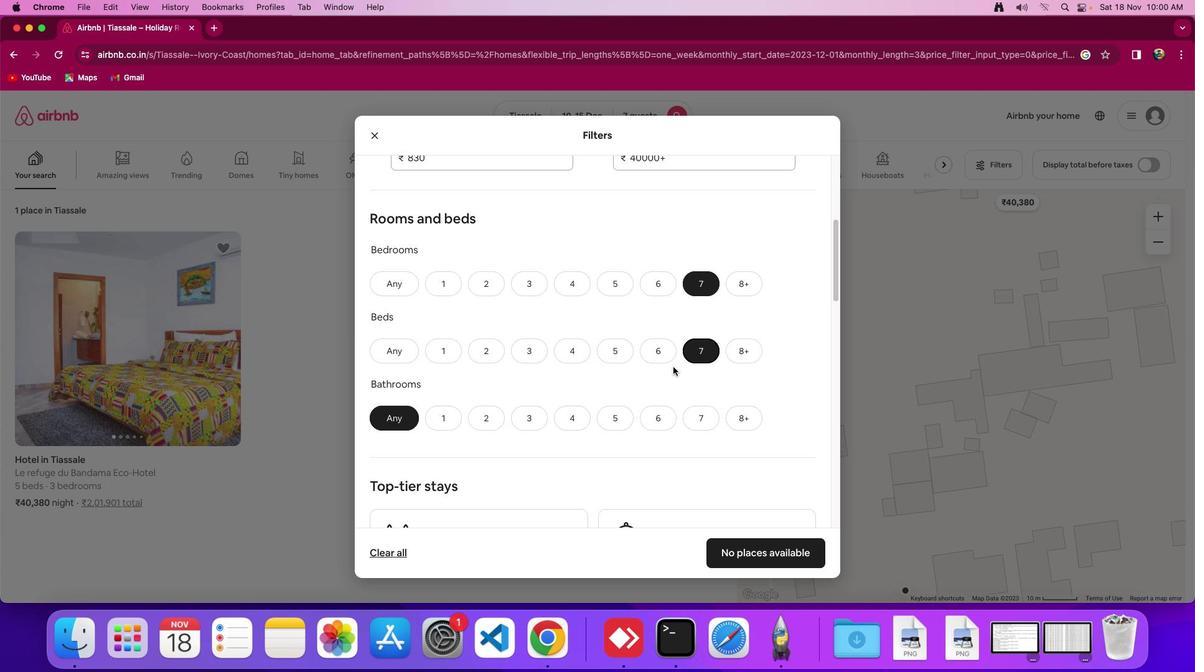 
Action: Mouse moved to (562, 417)
Screenshot: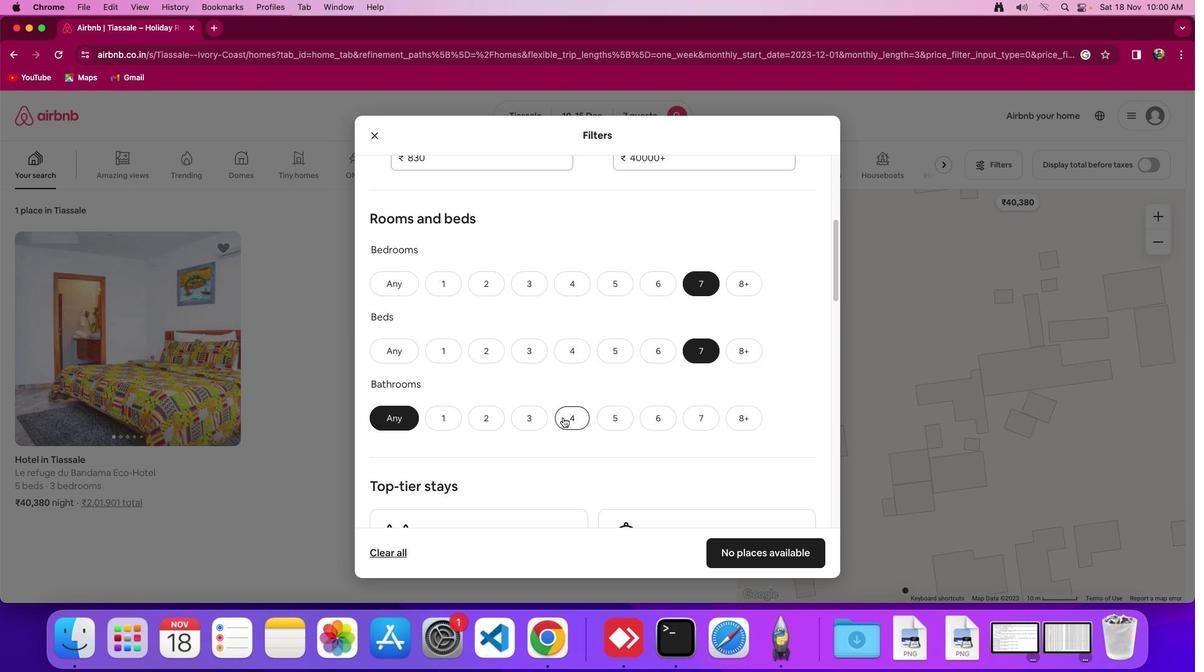 
Action: Mouse pressed left at (562, 417)
Screenshot: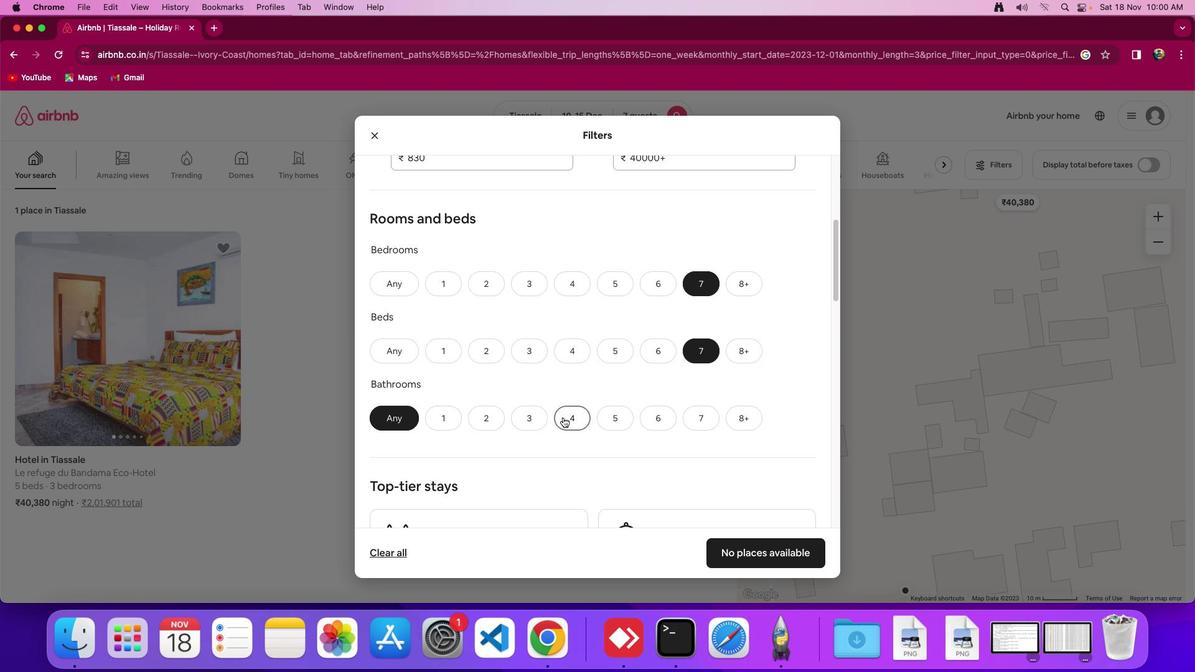 
Action: Mouse moved to (650, 382)
Screenshot: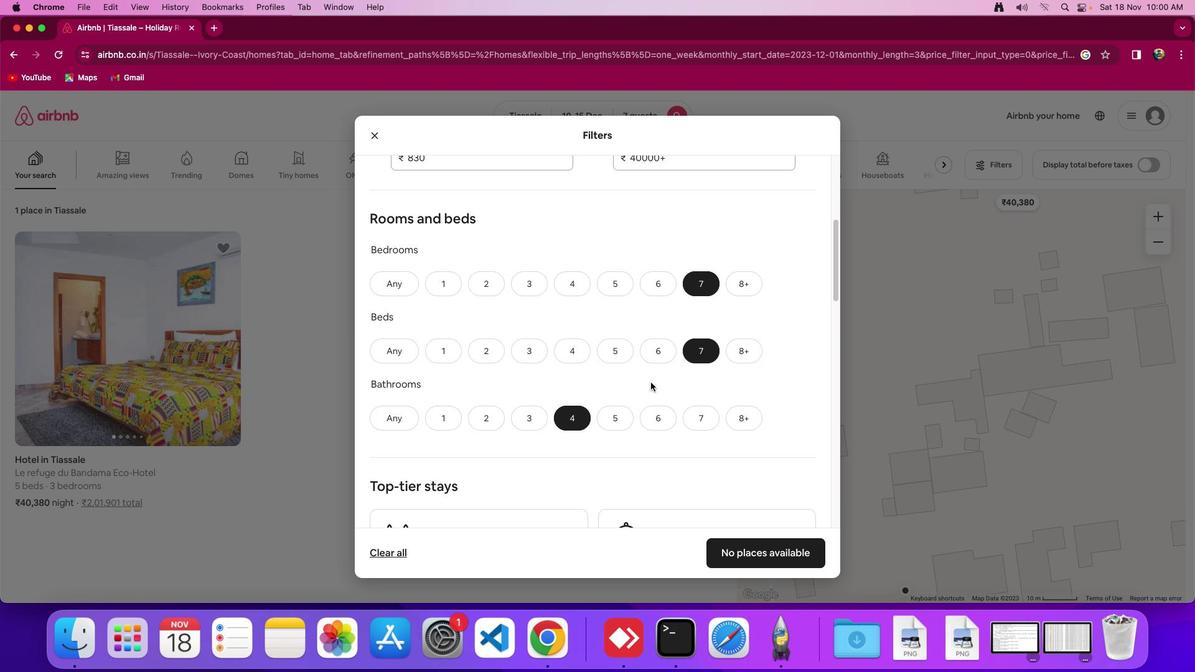 
Action: Mouse scrolled (650, 382) with delta (0, 0)
Screenshot: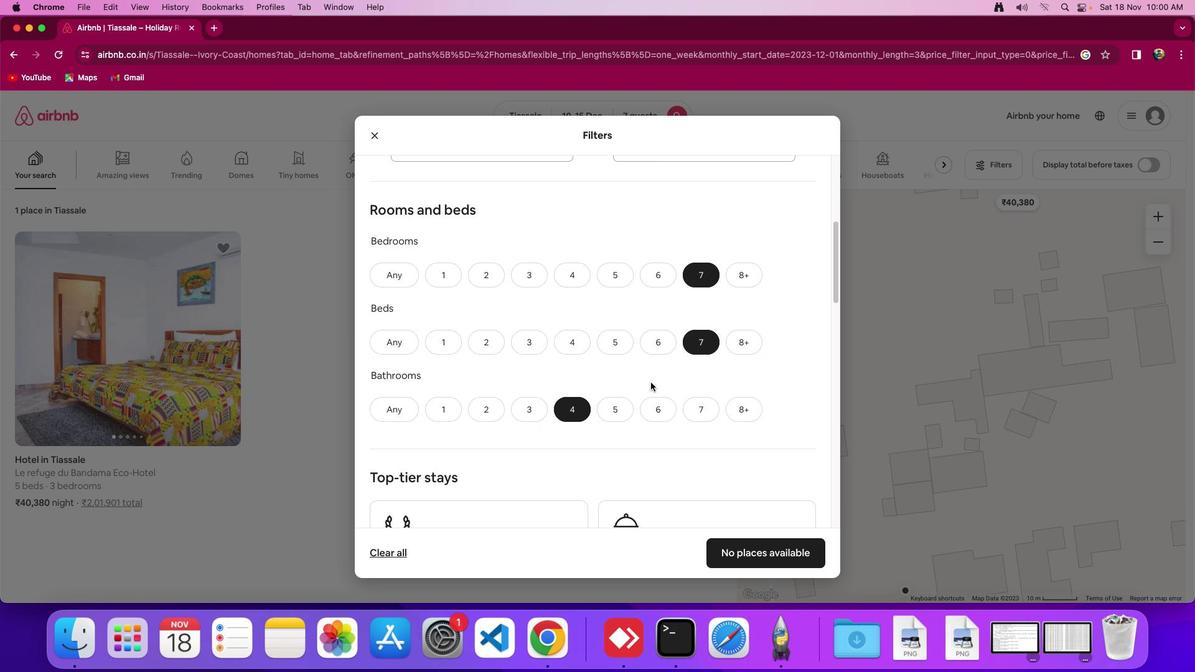 
Action: Mouse scrolled (650, 382) with delta (0, 0)
Screenshot: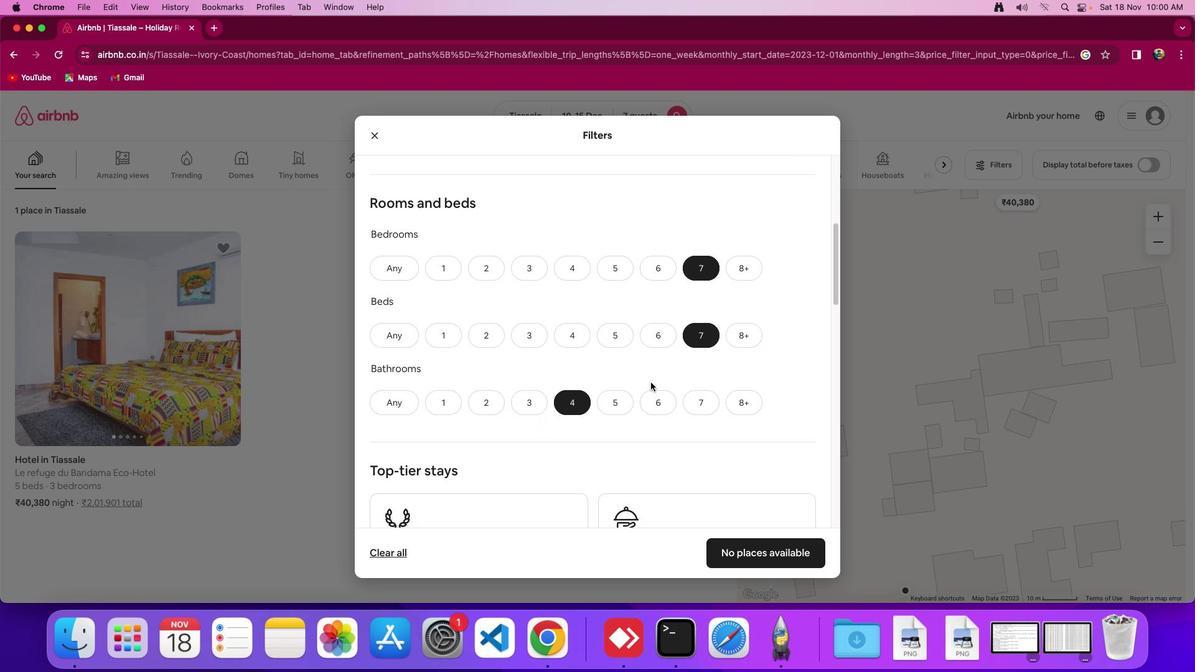 
Action: Mouse scrolled (650, 382) with delta (0, 0)
Screenshot: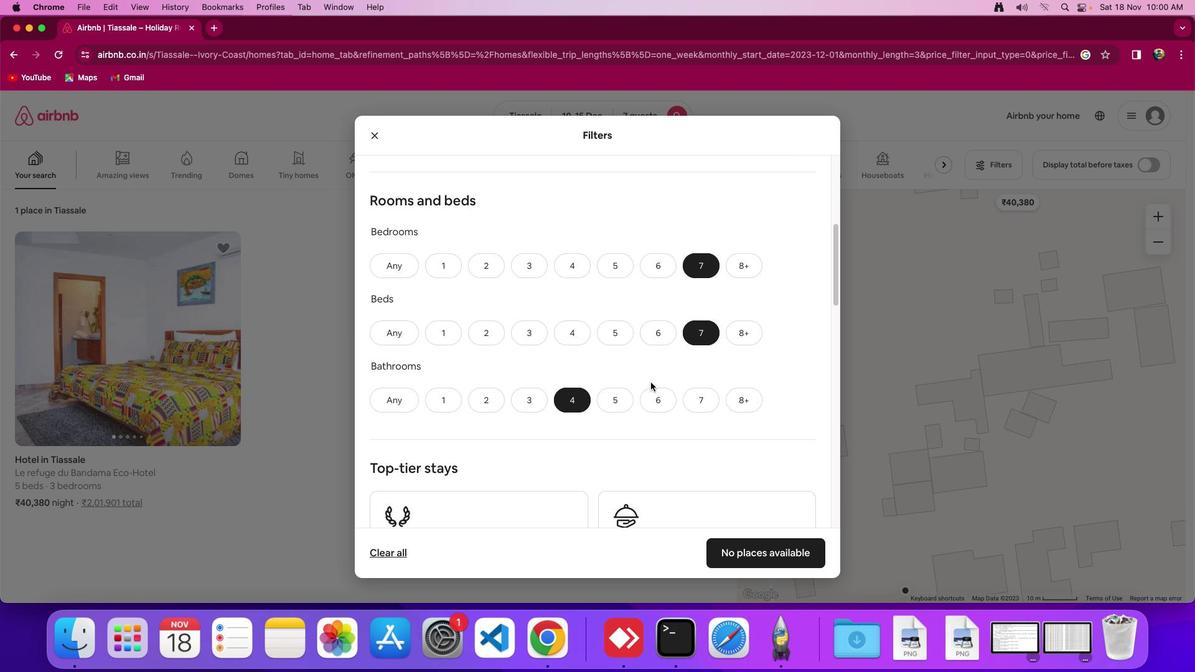 
Action: Mouse scrolled (650, 382) with delta (0, 0)
Screenshot: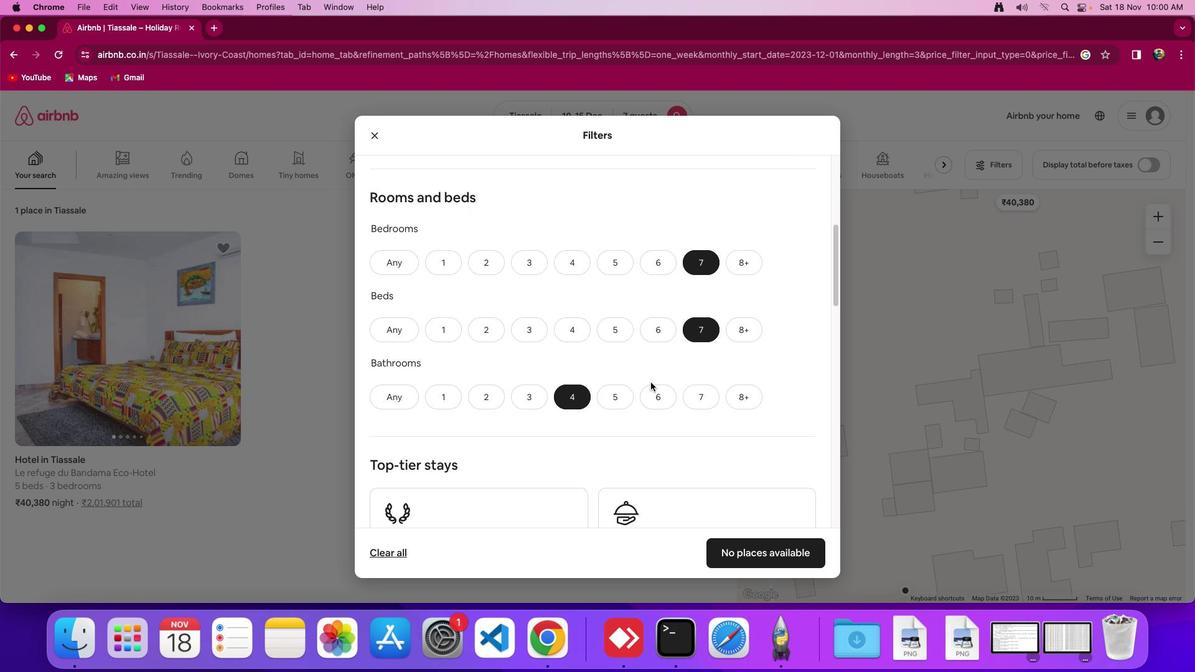 
Action: Mouse scrolled (650, 382) with delta (0, 0)
Screenshot: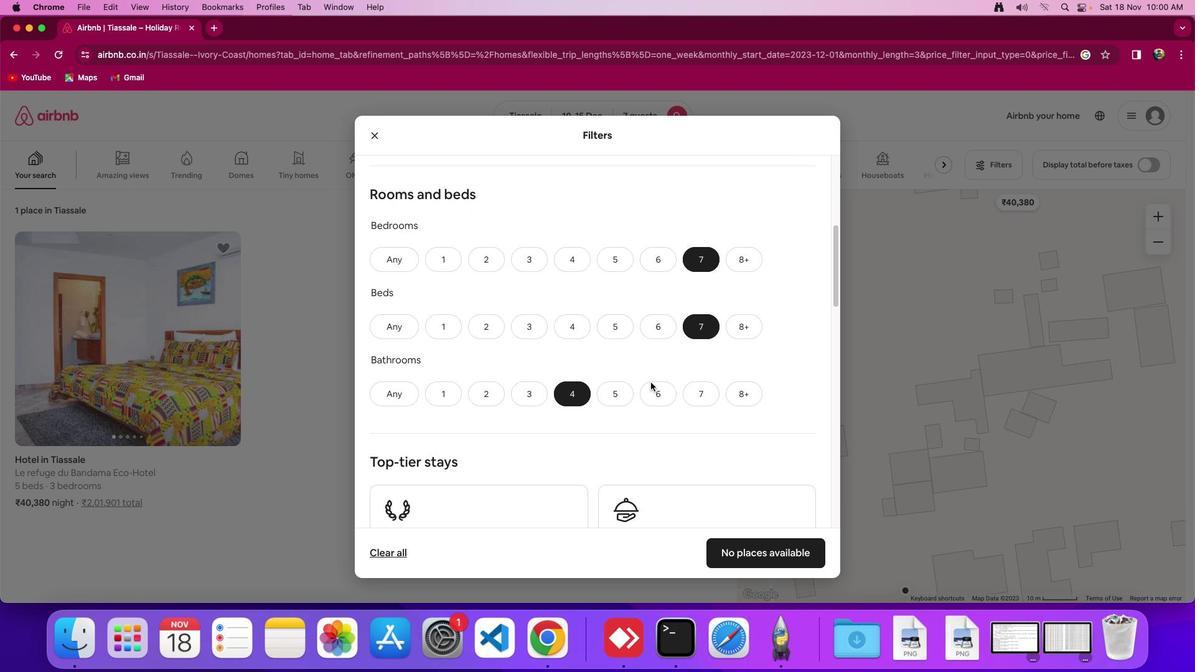 
Action: Mouse scrolled (650, 382) with delta (0, 0)
Screenshot: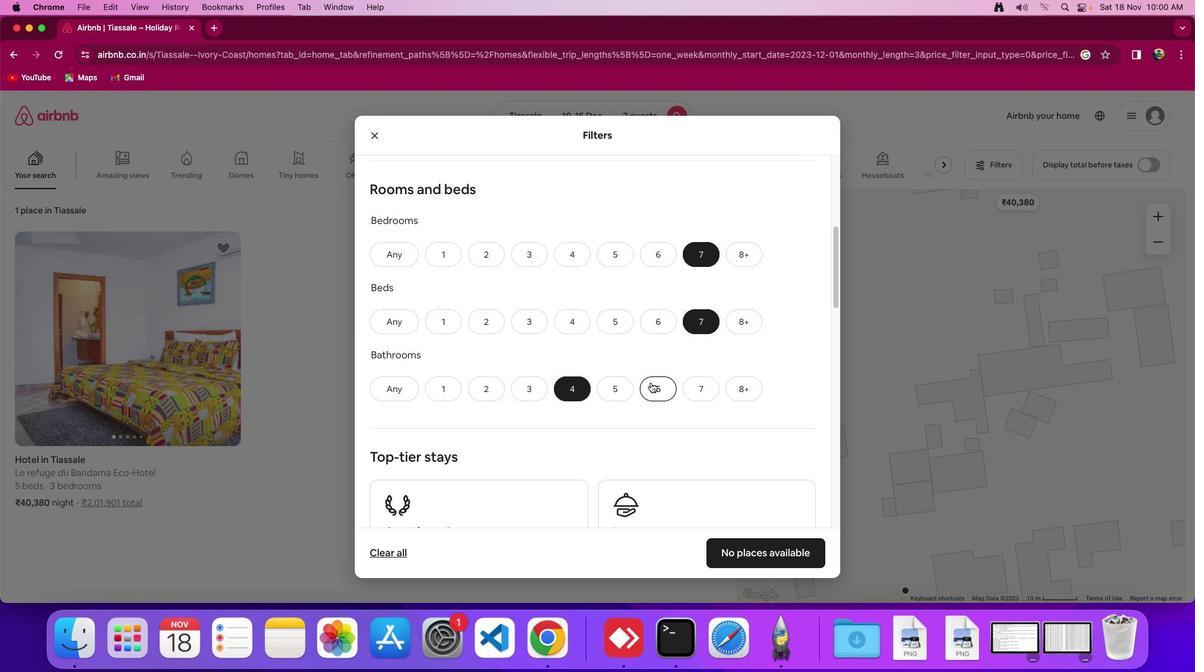 
Action: Mouse scrolled (650, 382) with delta (0, 0)
Screenshot: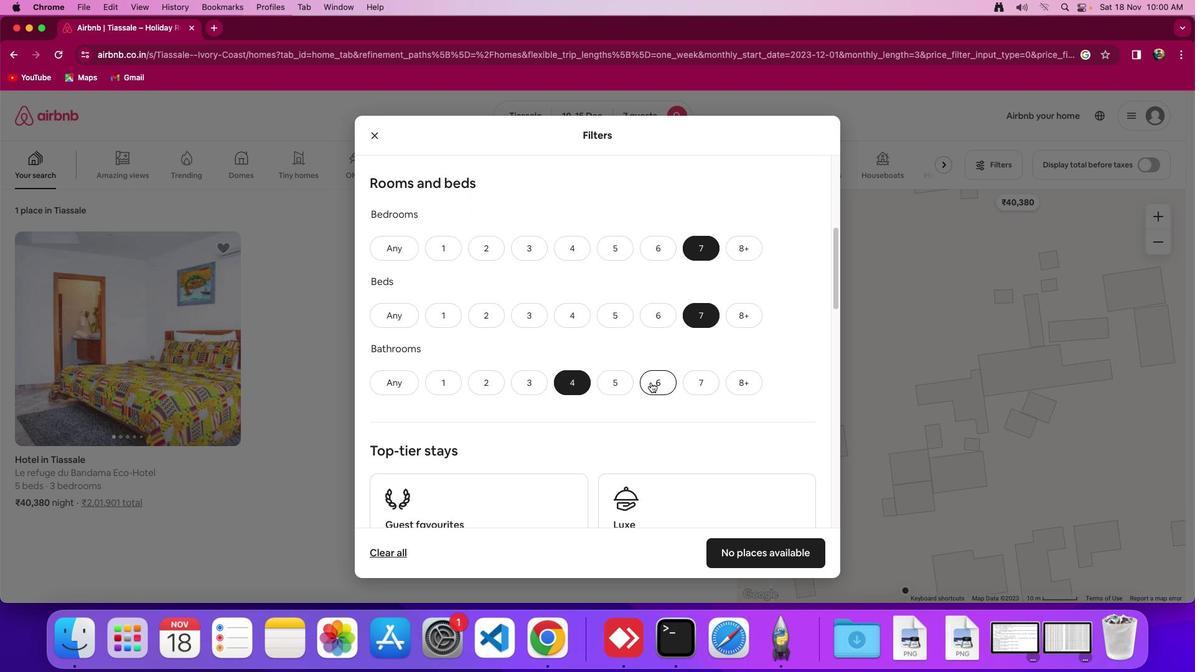 
Action: Mouse scrolled (650, 382) with delta (0, 0)
Screenshot: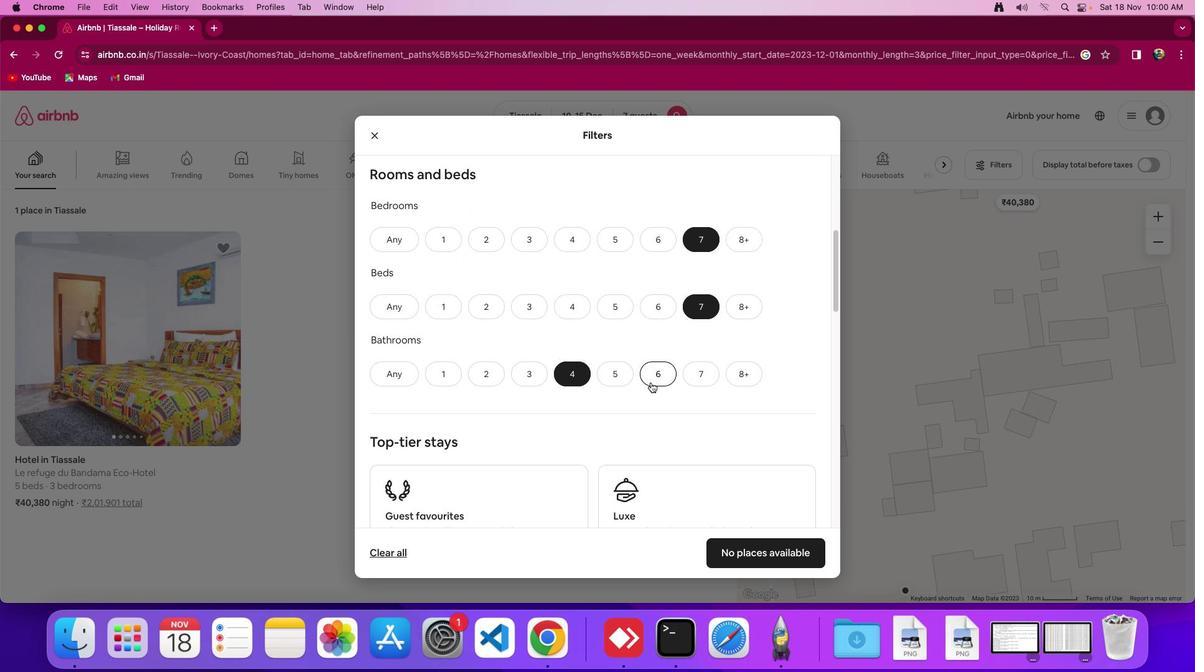 
Action: Mouse scrolled (650, 382) with delta (0, 0)
Screenshot: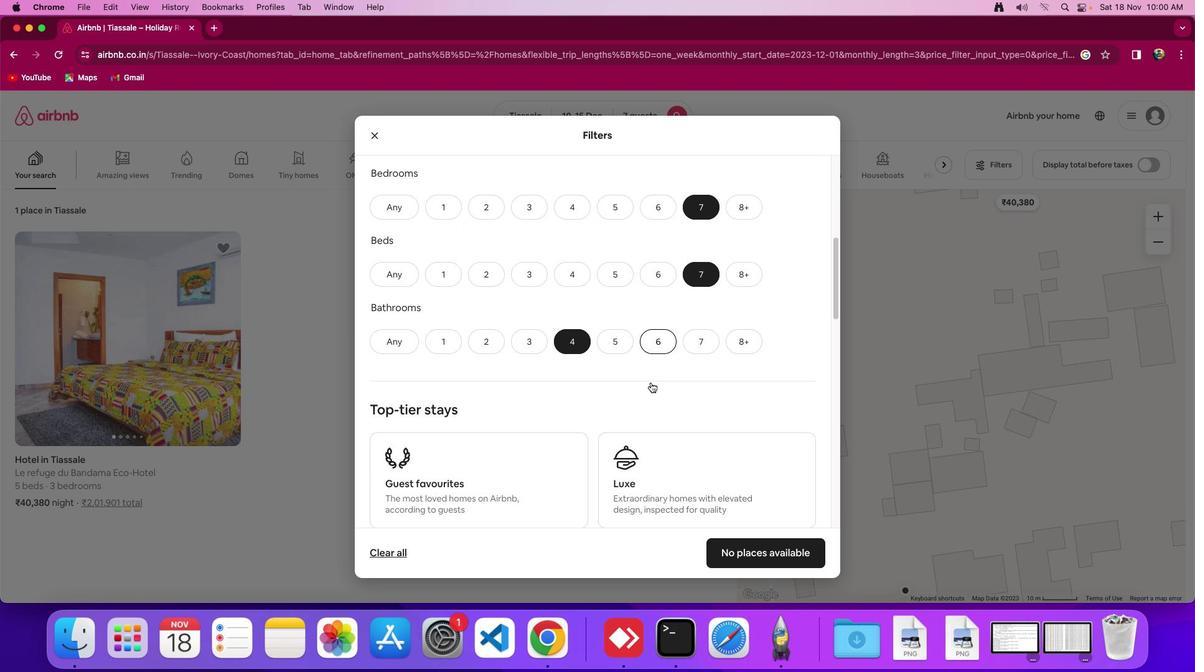 
Action: Mouse scrolled (650, 382) with delta (0, 0)
Screenshot: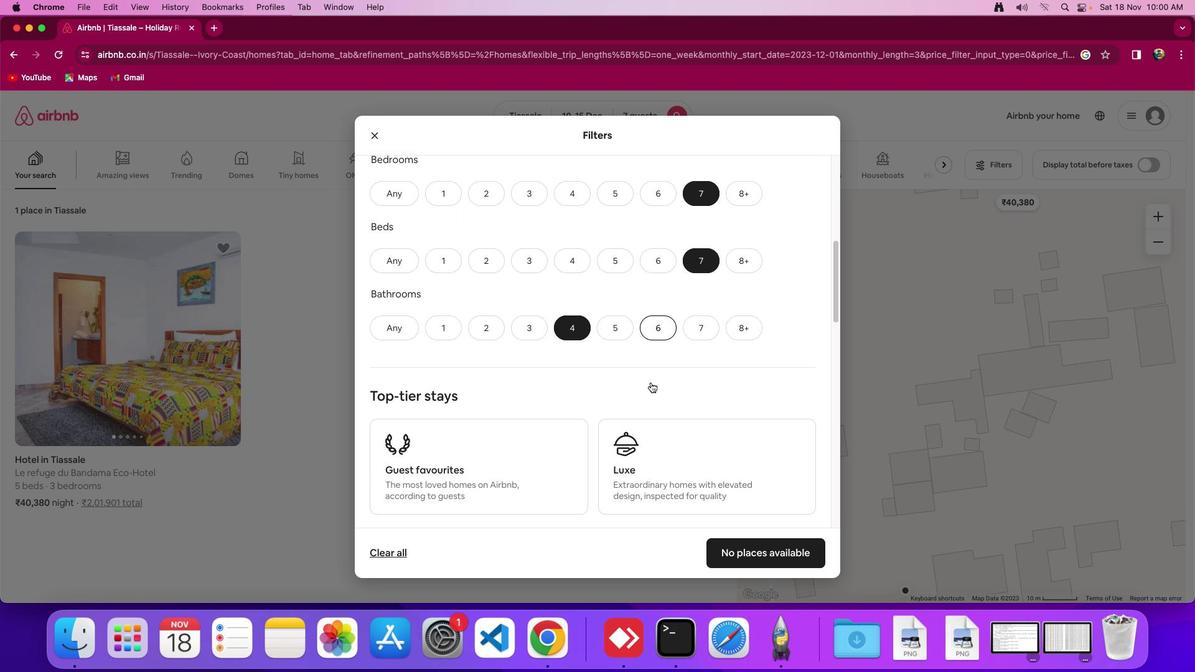 
Action: Mouse scrolled (650, 382) with delta (0, 0)
Screenshot: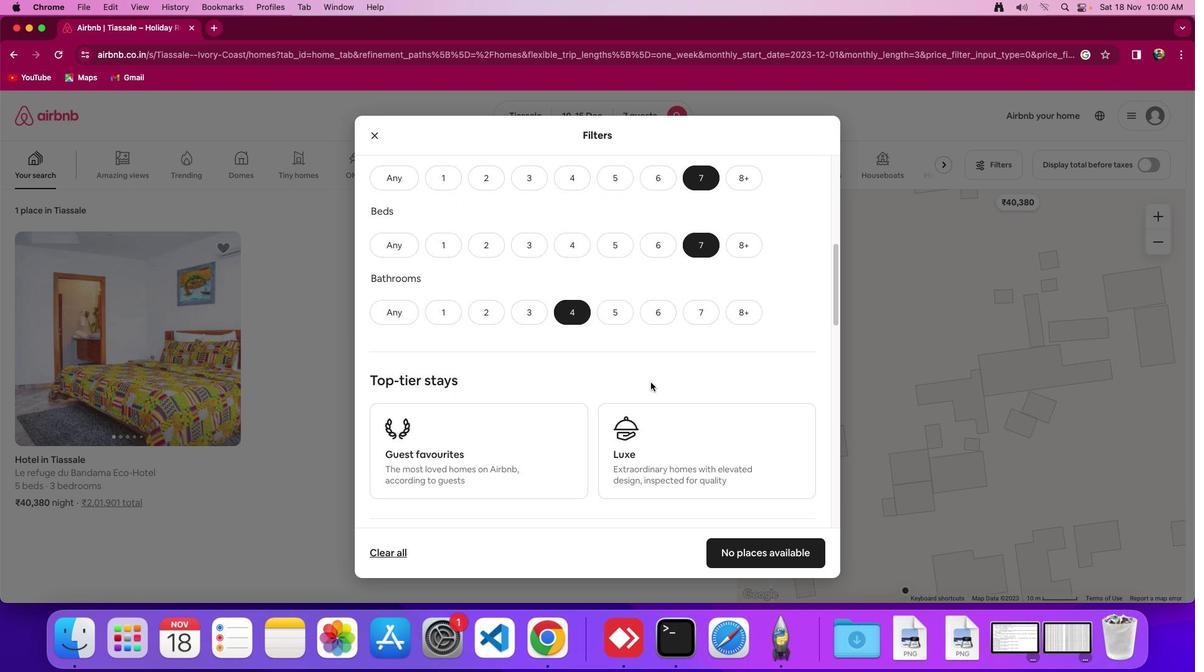 
Action: Mouse scrolled (650, 382) with delta (0, 0)
Screenshot: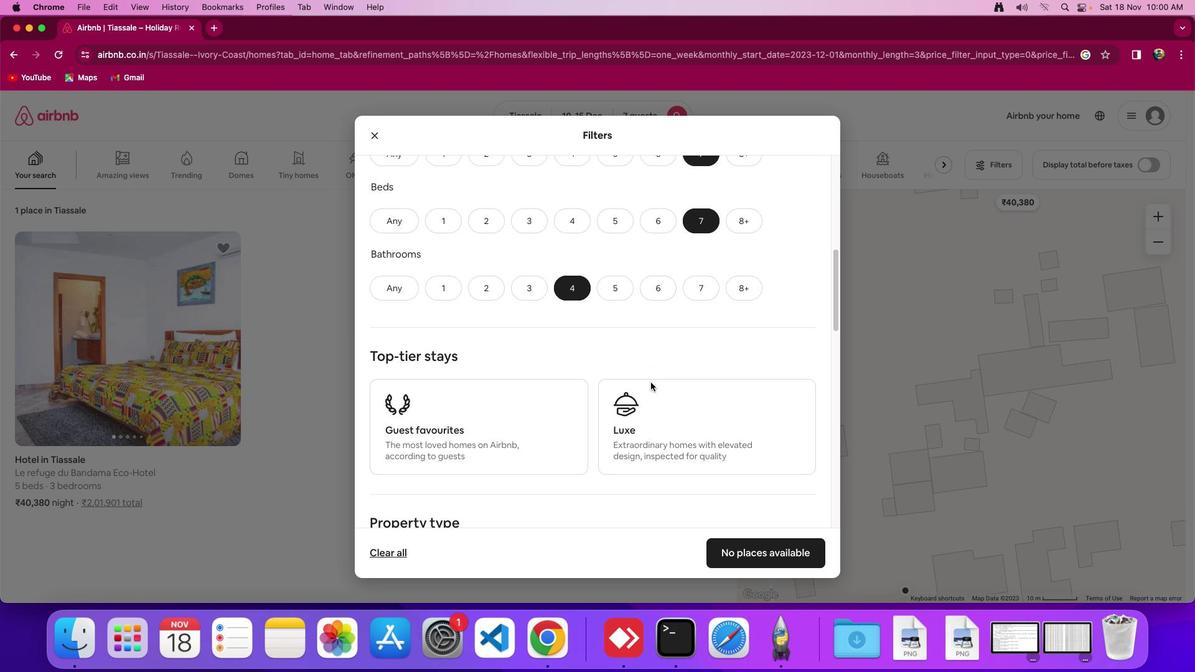
Action: Mouse scrolled (650, 382) with delta (0, 0)
Screenshot: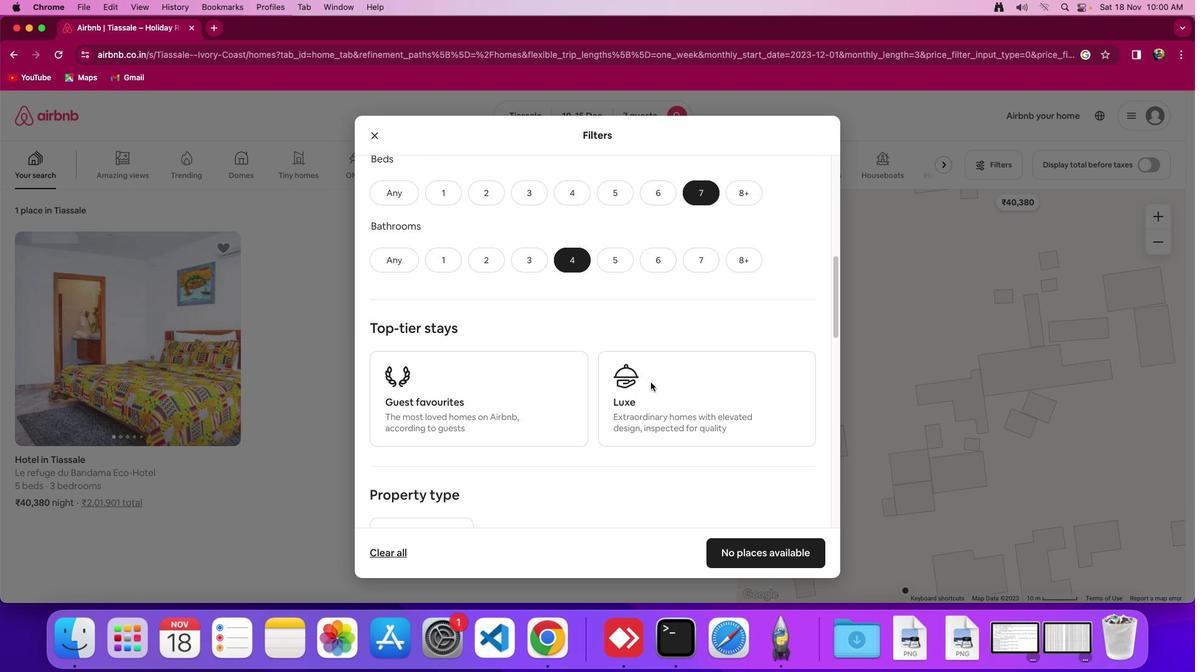
Action: Mouse scrolled (650, 382) with delta (0, 0)
Screenshot: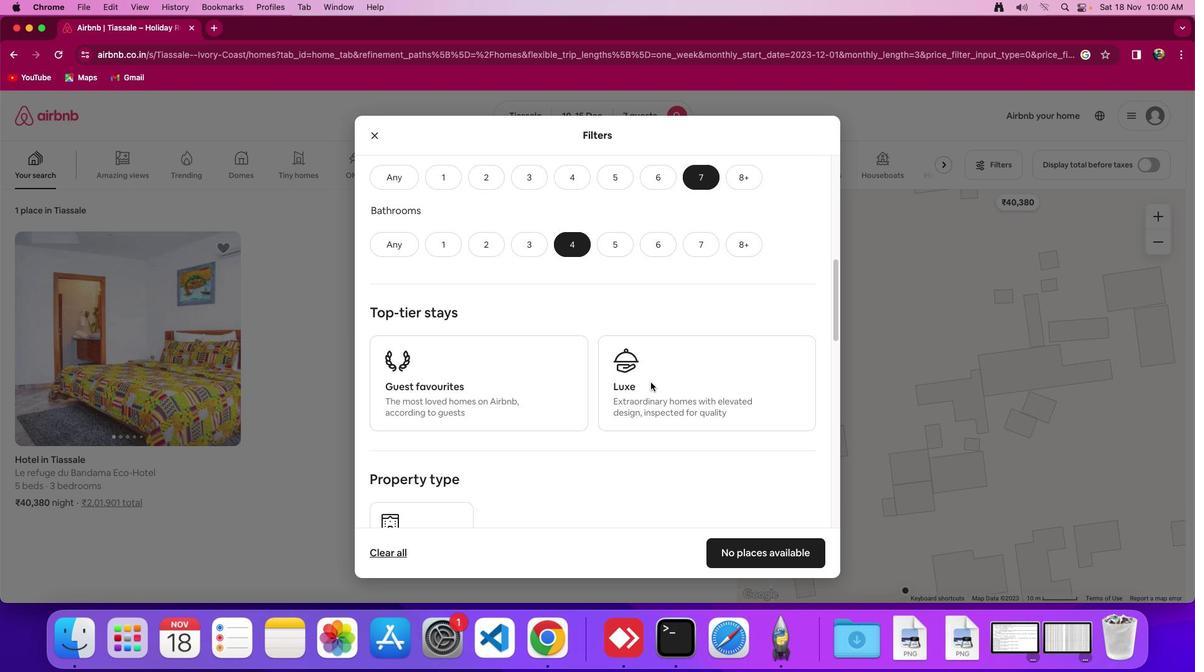 
Action: Mouse scrolled (650, 382) with delta (0, 0)
Screenshot: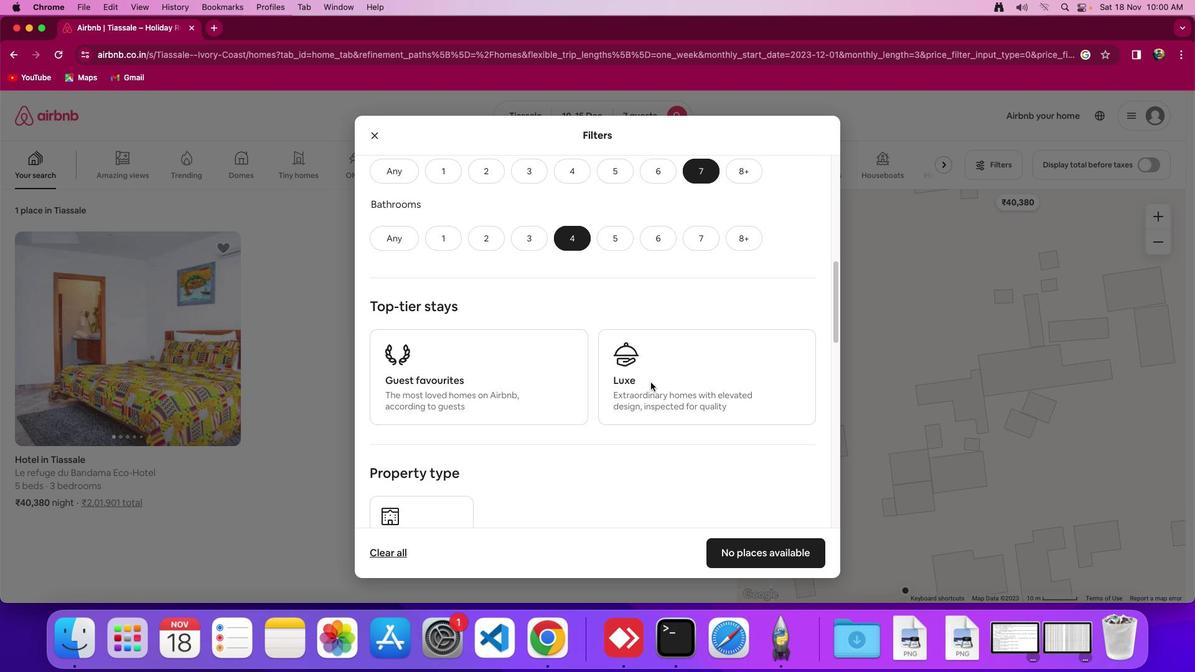 
Action: Mouse scrolled (650, 382) with delta (0, 0)
Screenshot: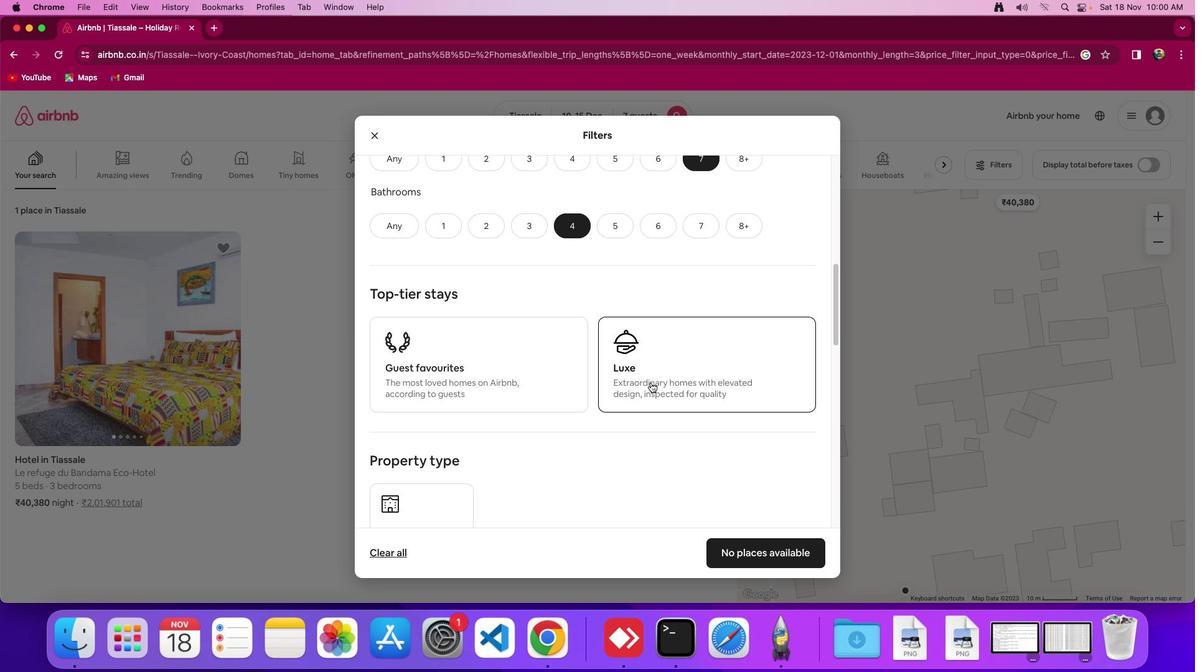 
Action: Mouse scrolled (650, 382) with delta (0, 0)
Screenshot: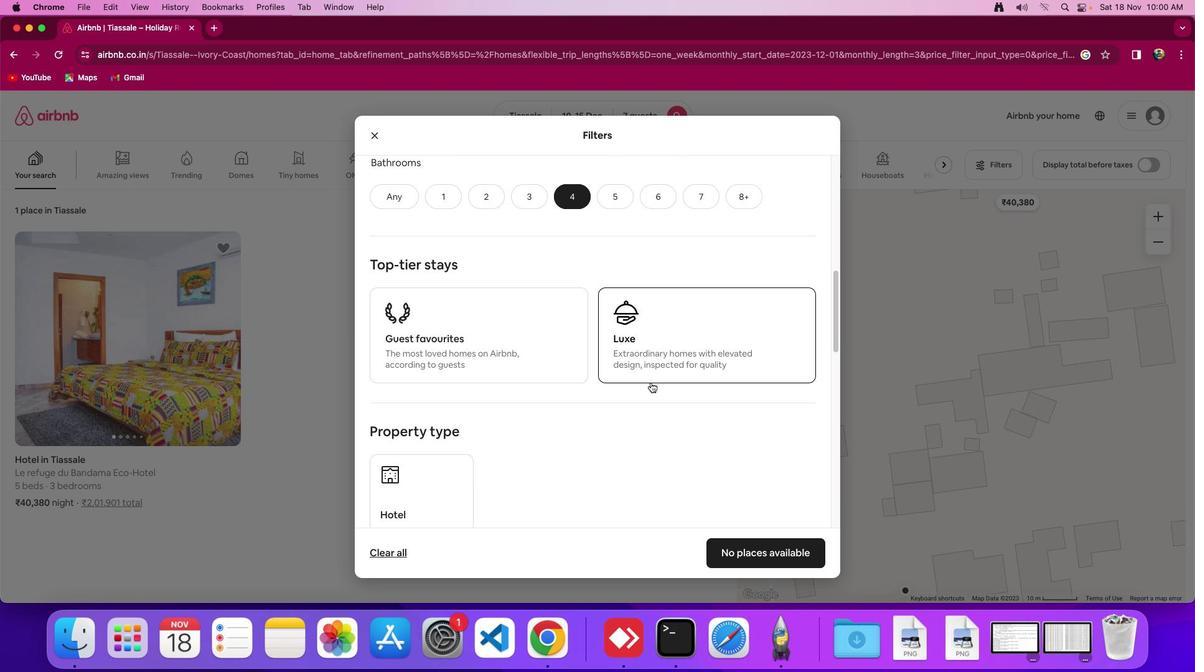 
Action: Mouse scrolled (650, 382) with delta (0, -1)
Screenshot: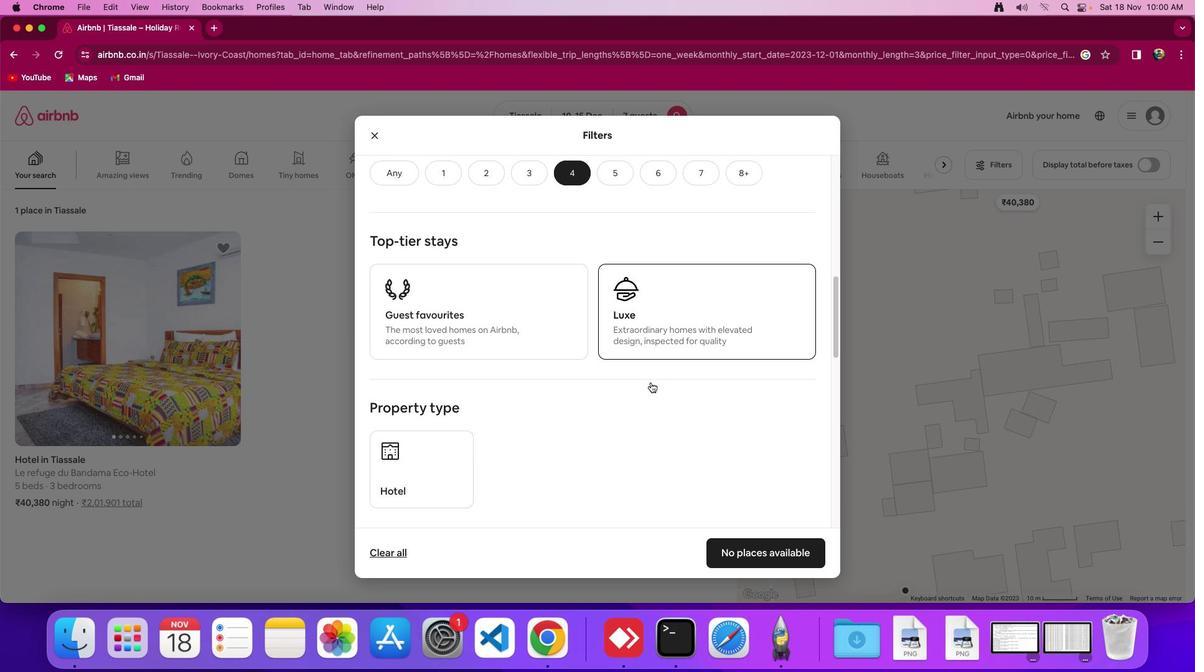 
Action: Mouse scrolled (650, 382) with delta (0, 0)
Screenshot: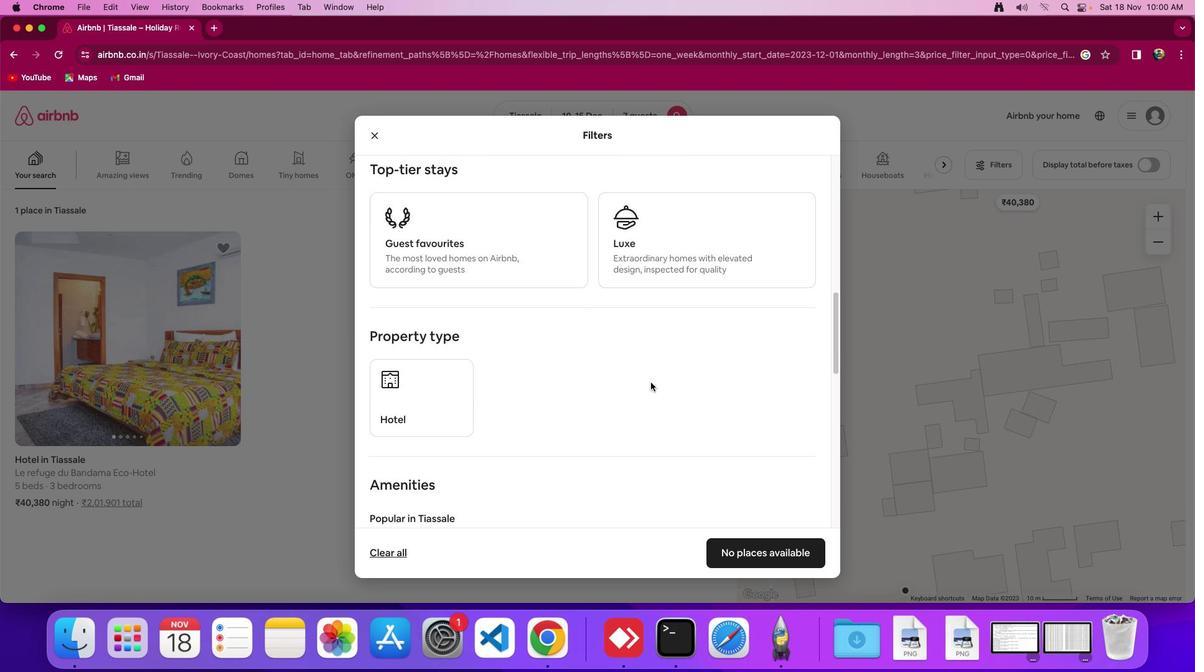 
Action: Mouse scrolled (650, 382) with delta (0, 0)
Screenshot: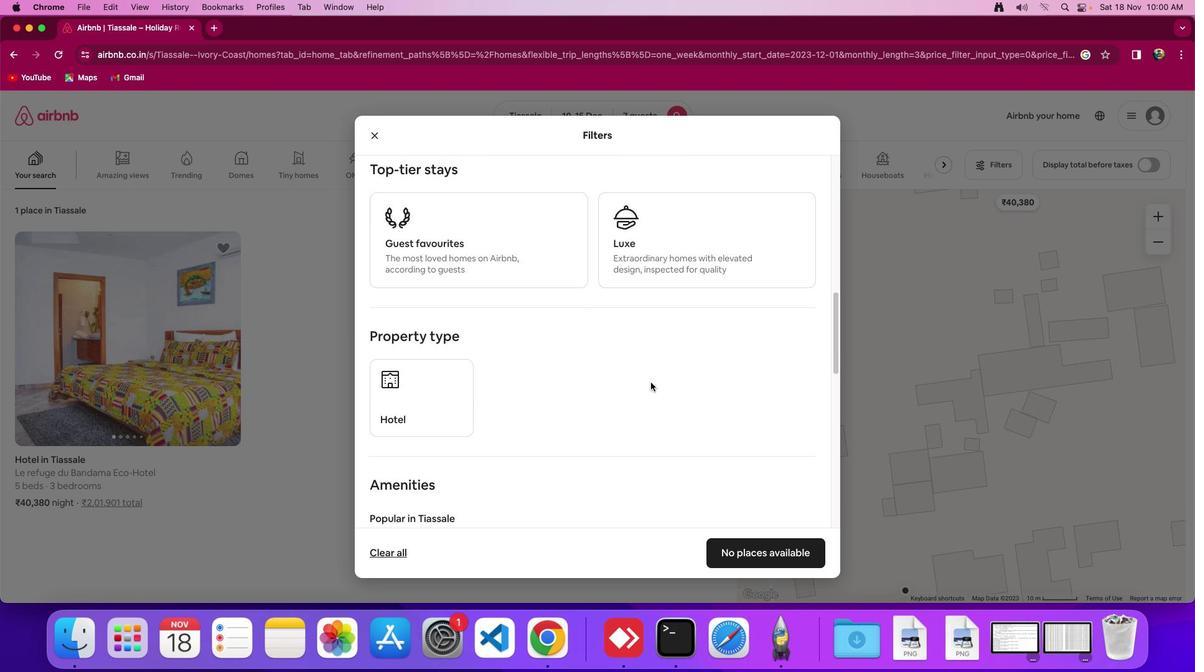 
Action: Mouse scrolled (650, 382) with delta (0, -1)
Screenshot: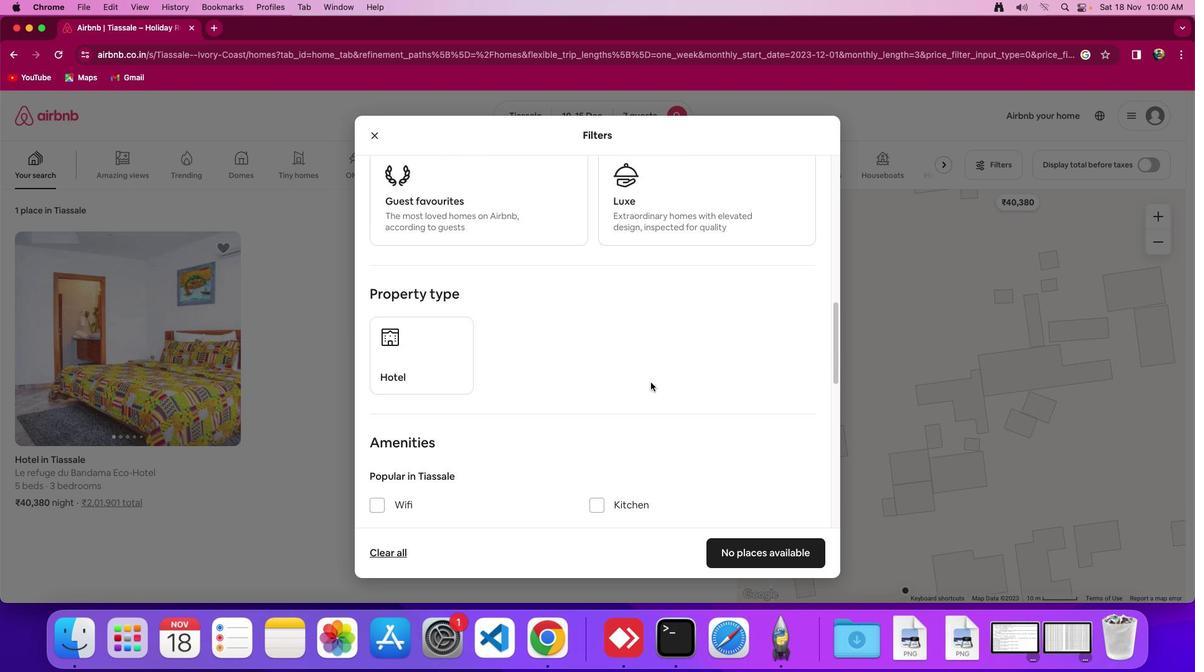 
Action: Mouse moved to (590, 374)
Screenshot: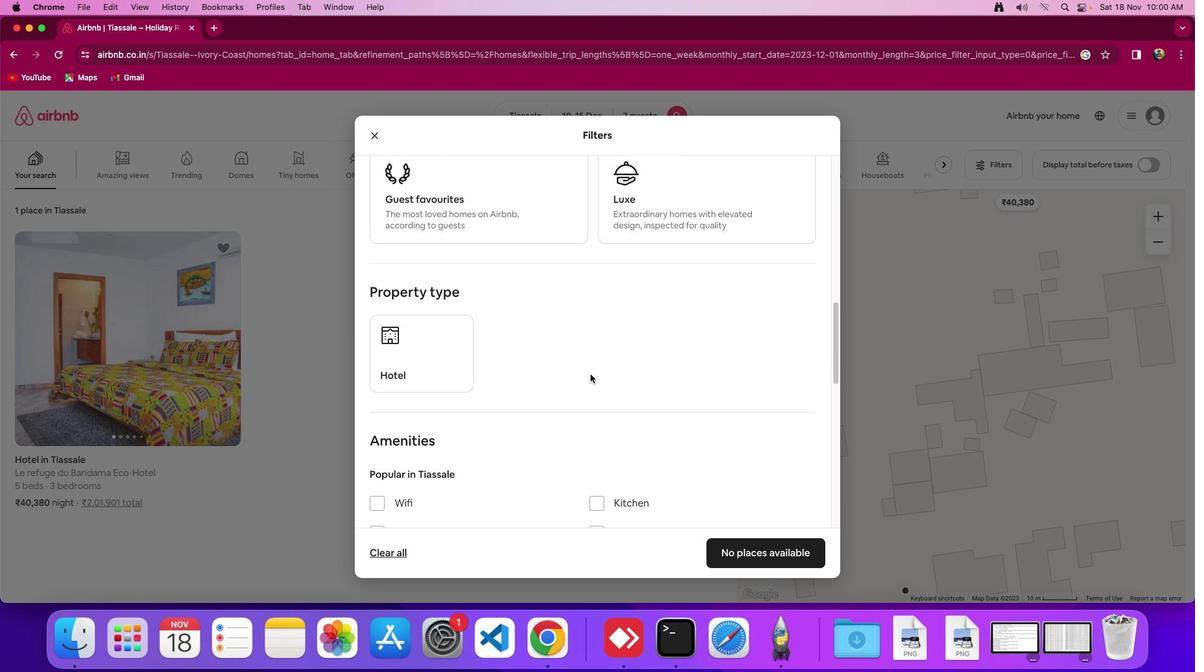 
Action: Mouse scrolled (590, 374) with delta (0, 0)
Screenshot: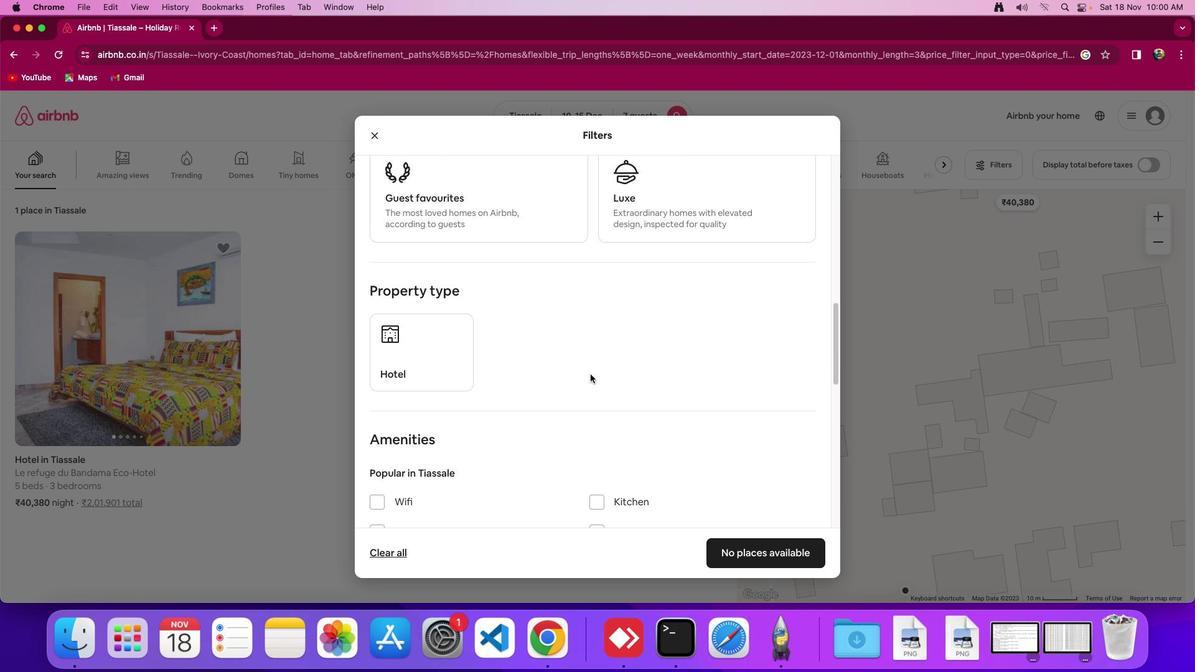 
Action: Mouse scrolled (590, 374) with delta (0, 0)
Screenshot: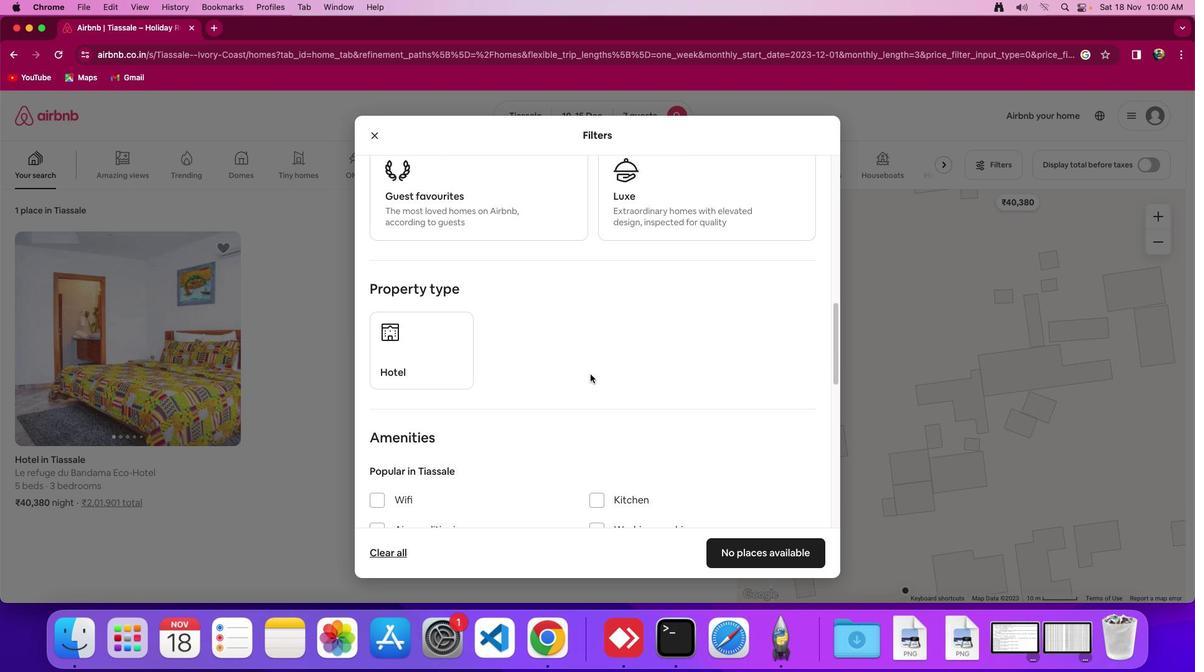 
Action: Mouse moved to (590, 374)
Screenshot: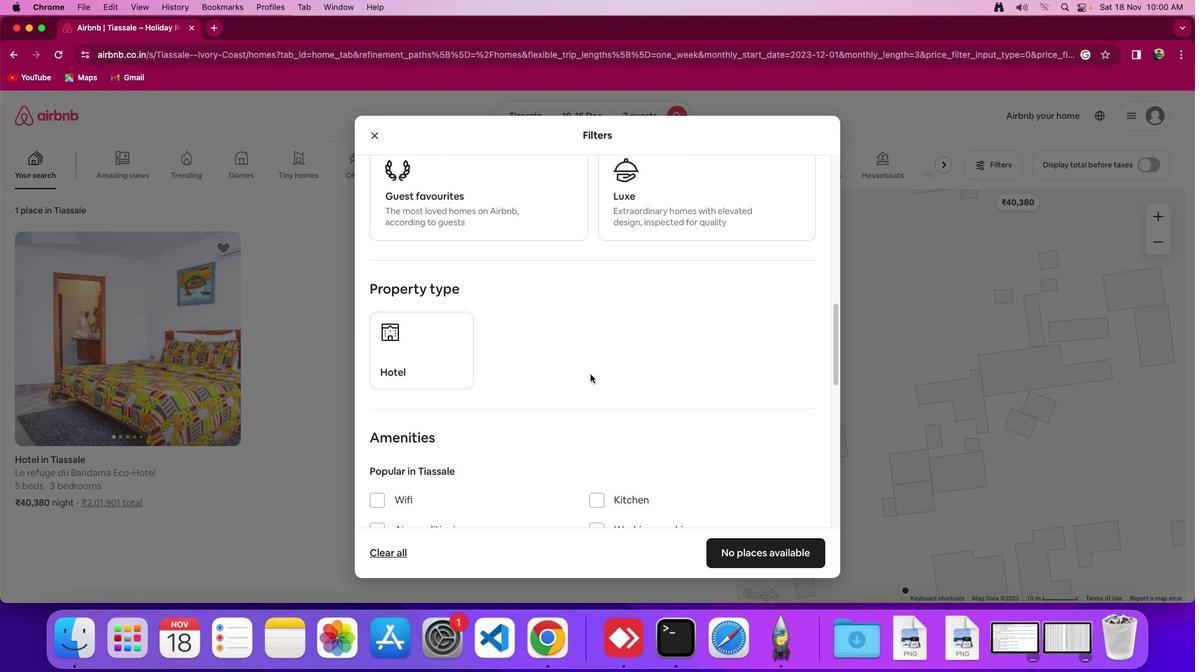 
Action: Mouse scrolled (590, 374) with delta (0, 0)
Screenshot: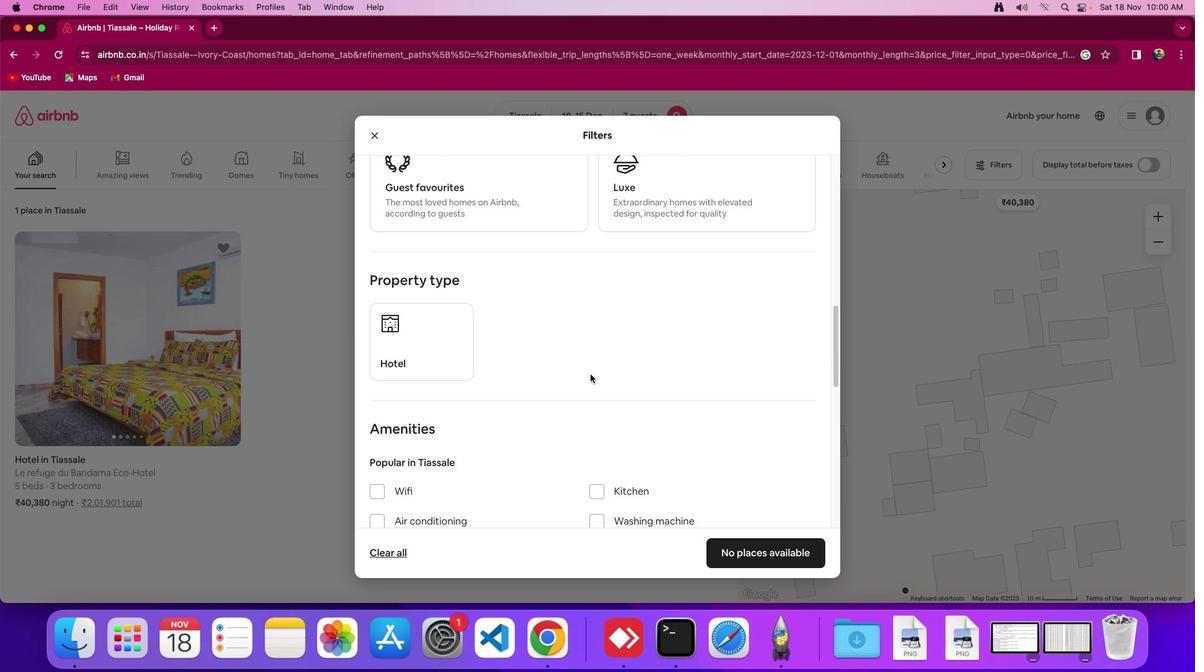 
Action: Mouse scrolled (590, 374) with delta (0, 0)
Screenshot: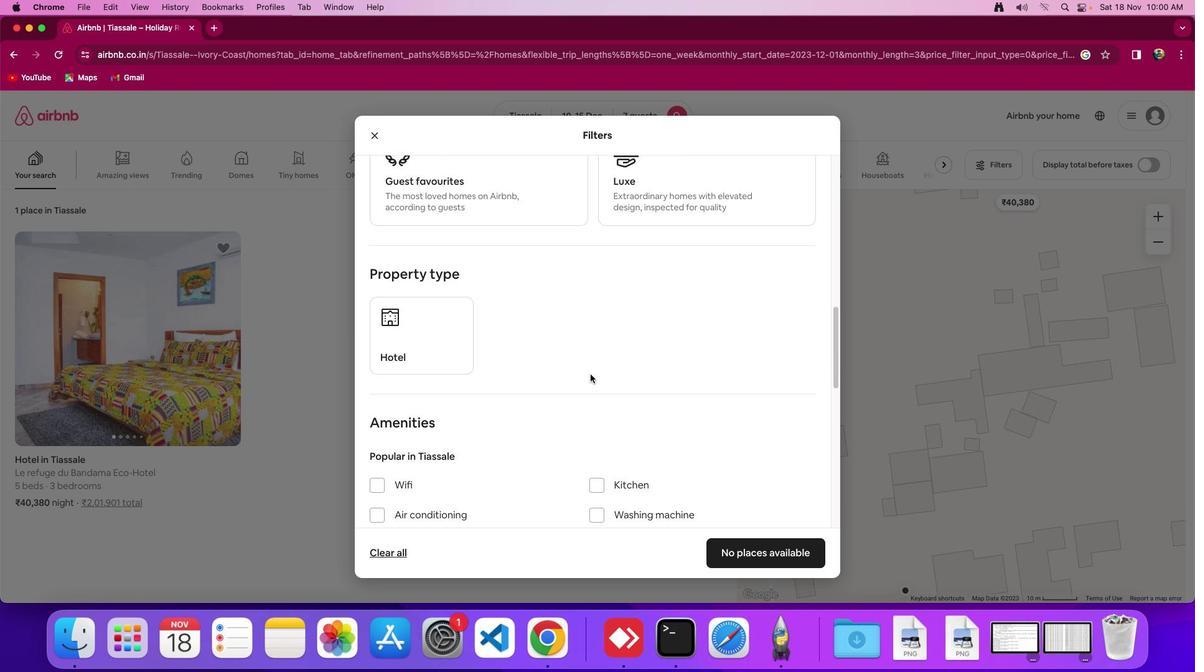 
Action: Mouse scrolled (590, 374) with delta (0, 0)
Screenshot: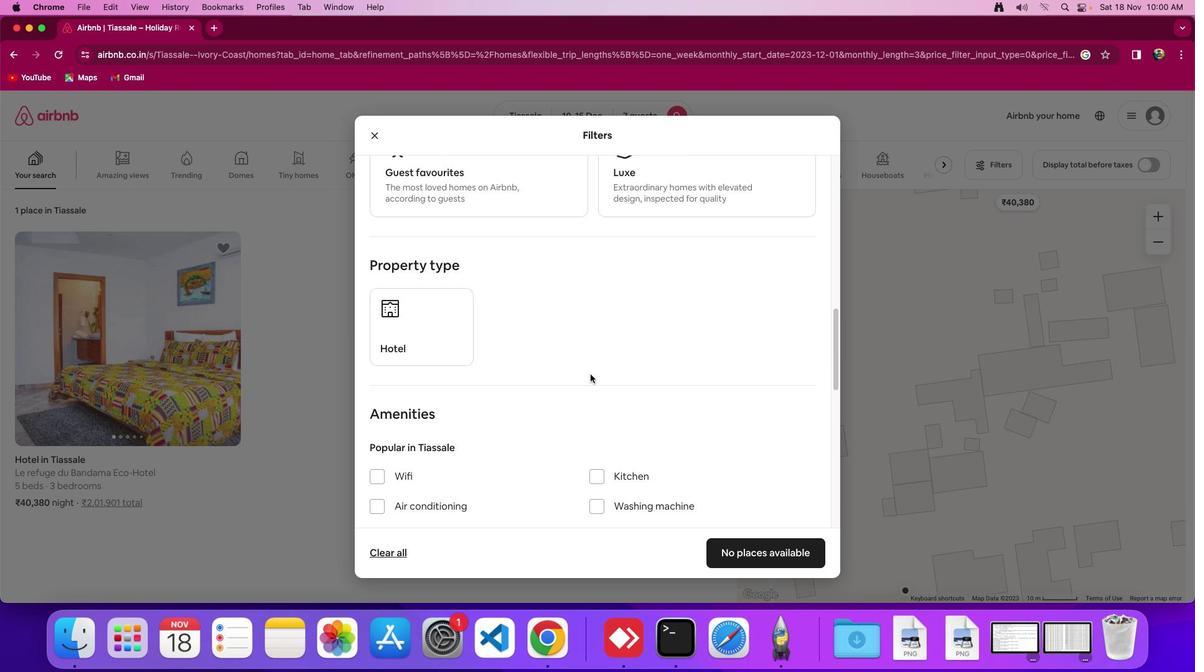
Action: Mouse scrolled (590, 374) with delta (0, 0)
Screenshot: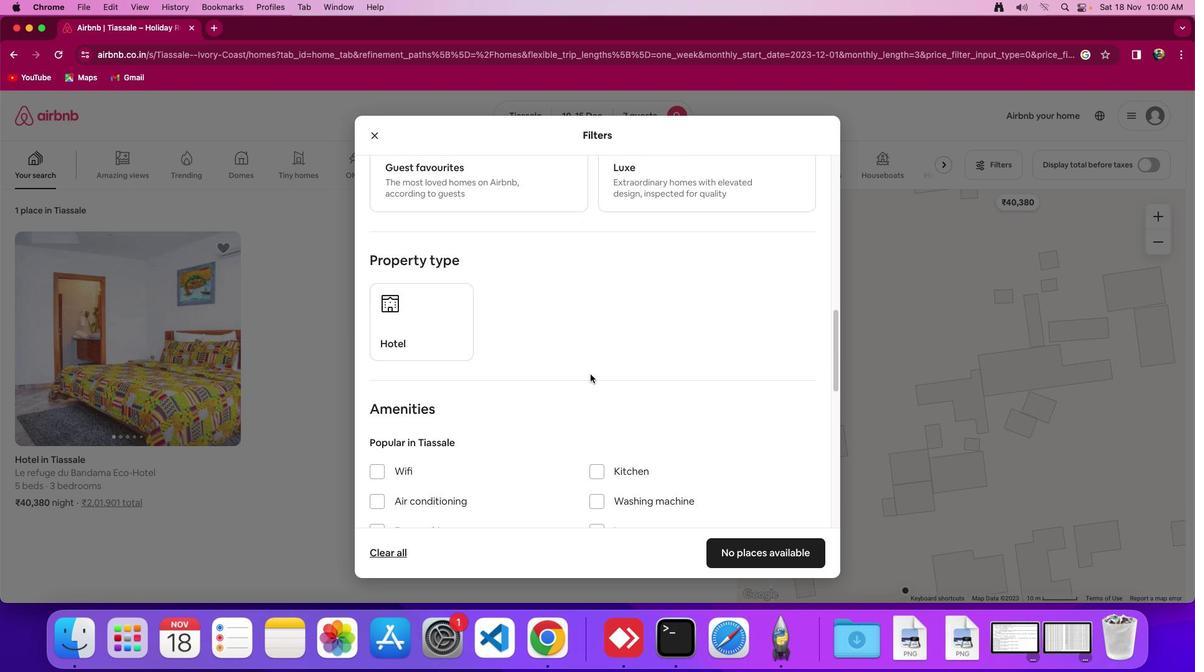 
Action: Mouse scrolled (590, 374) with delta (0, 0)
Screenshot: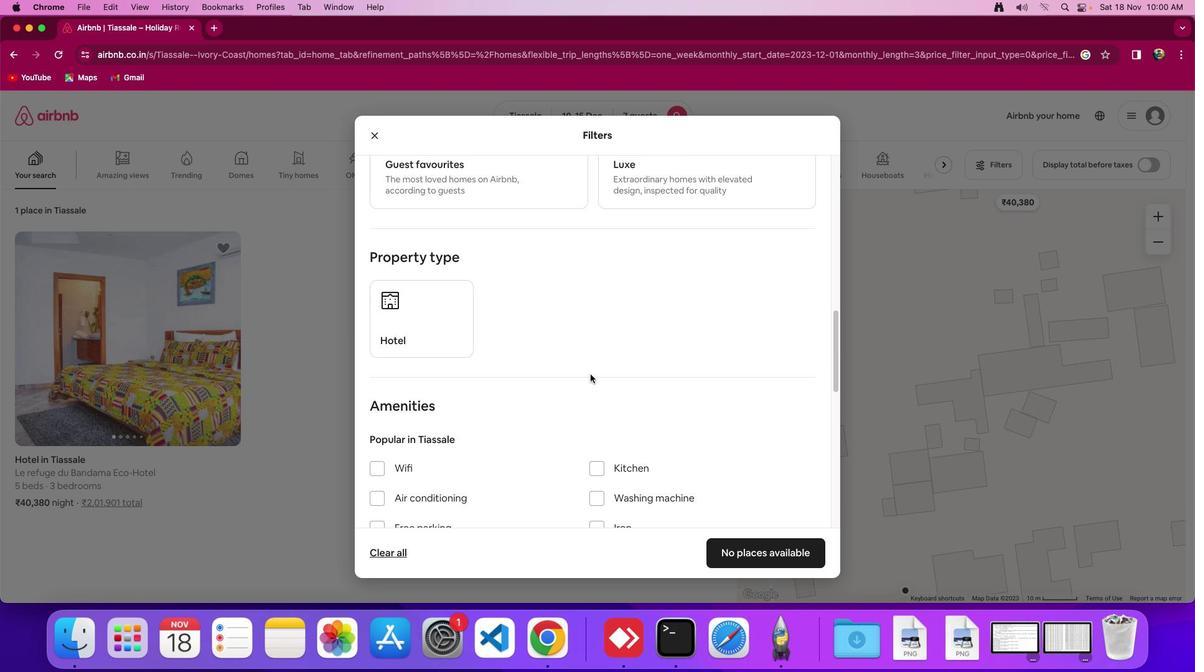 
Action: Mouse scrolled (590, 374) with delta (0, 0)
Screenshot: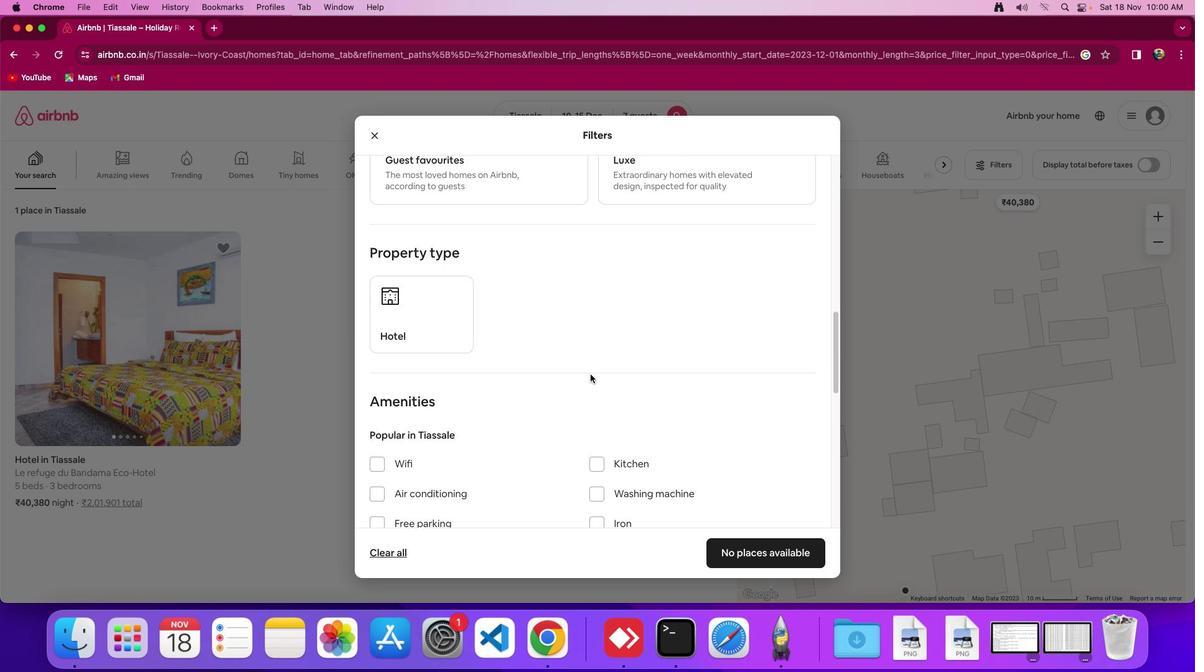 
Action: Mouse scrolled (590, 374) with delta (0, 0)
Screenshot: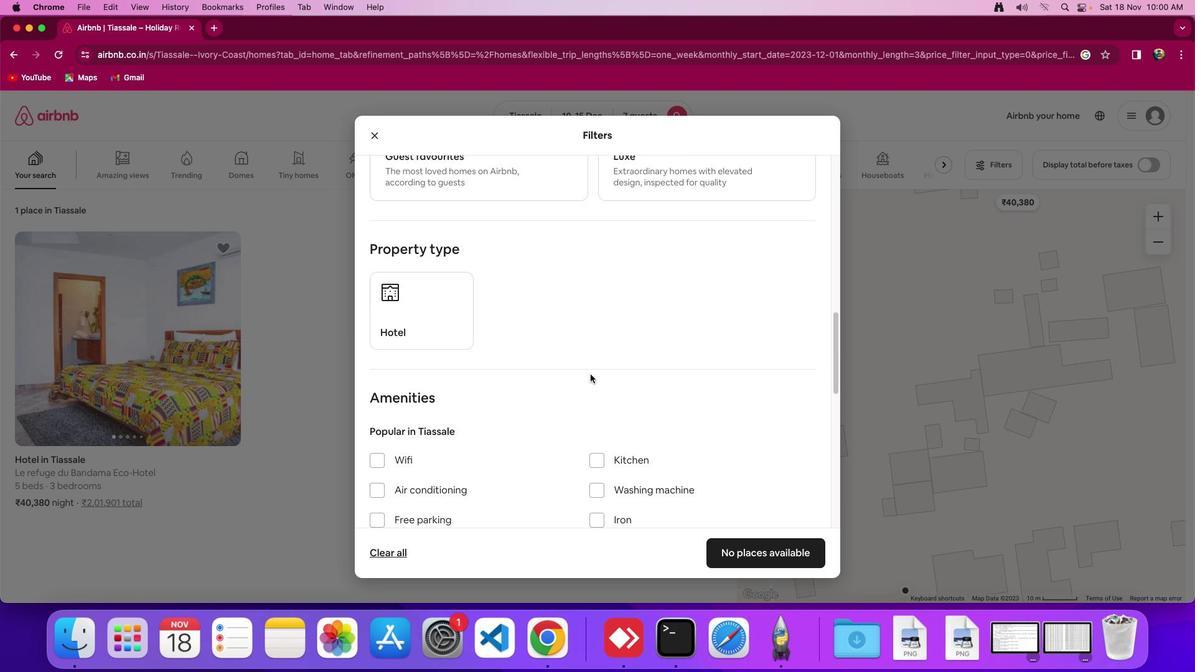 
Action: Mouse scrolled (590, 374) with delta (0, 0)
Screenshot: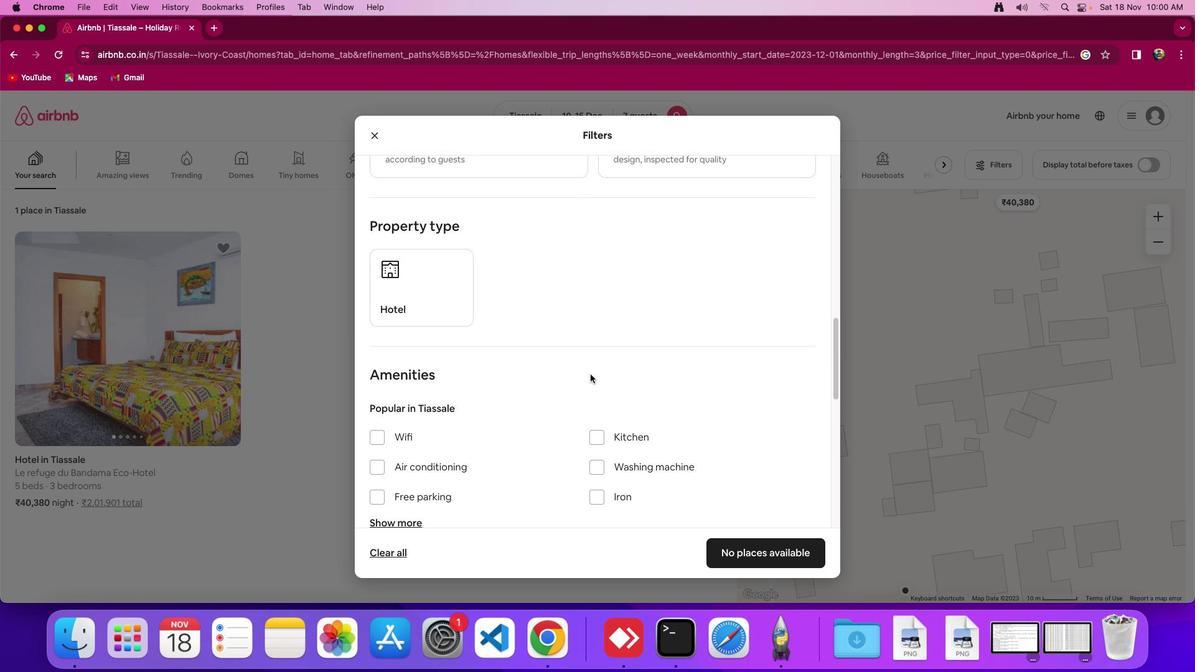 
Action: Mouse scrolled (590, 374) with delta (0, 0)
Screenshot: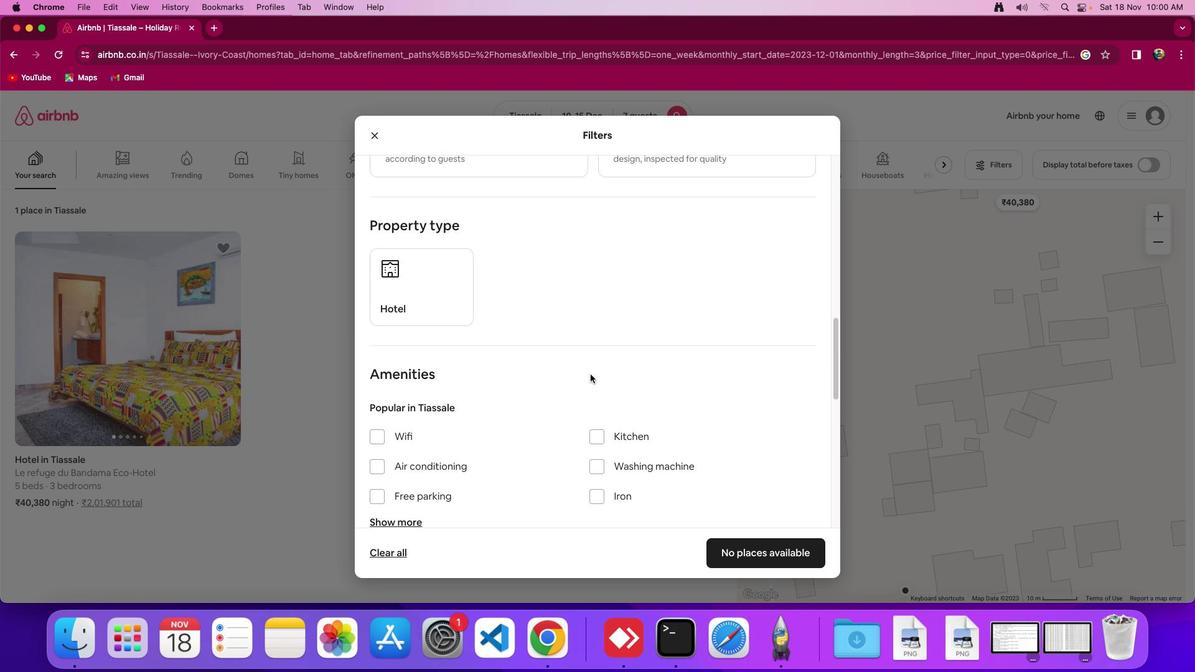 
Action: Mouse moved to (372, 428)
Screenshot: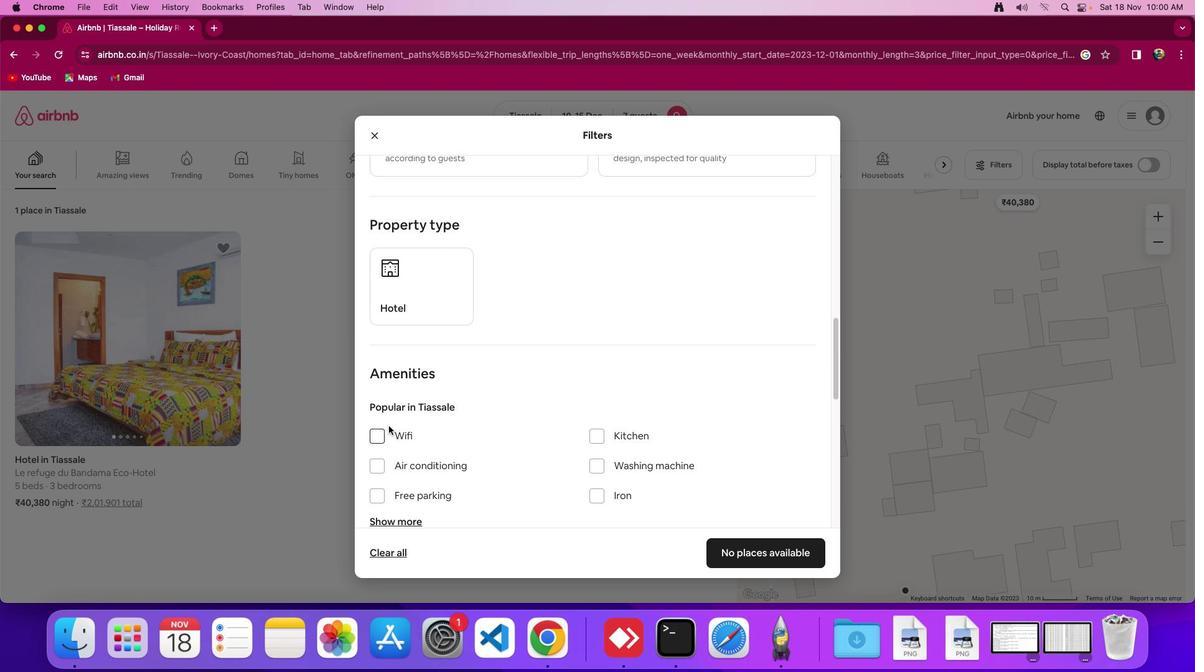 
Action: Mouse pressed left at (372, 428)
Screenshot: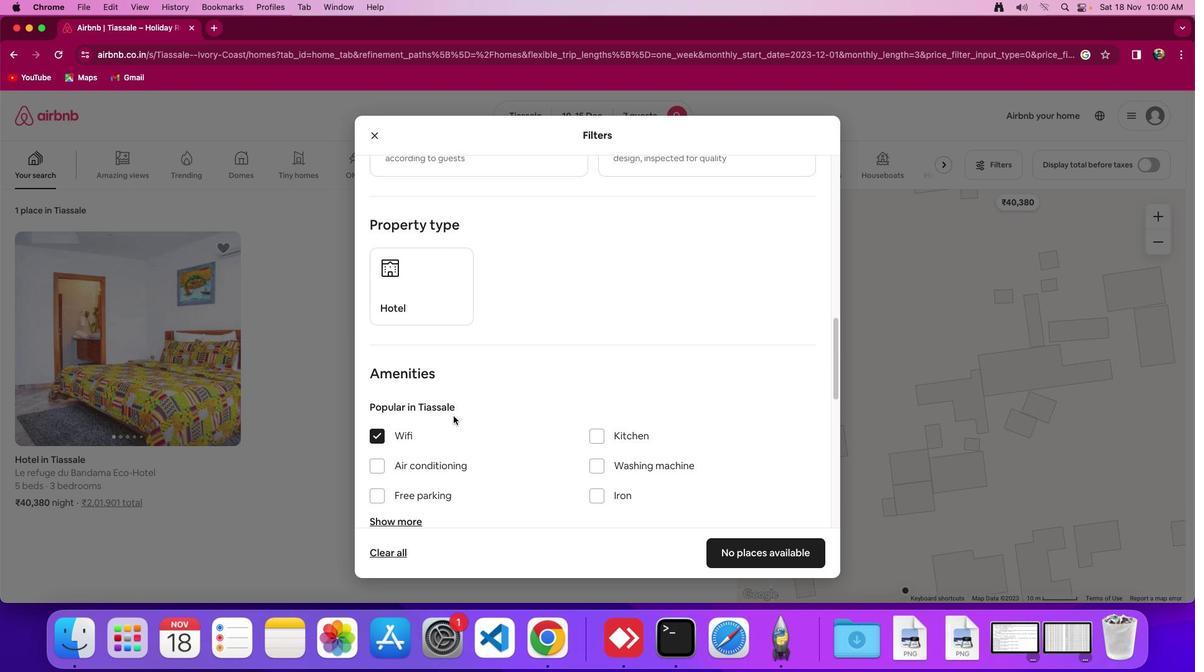 
Action: Mouse moved to (572, 398)
Screenshot: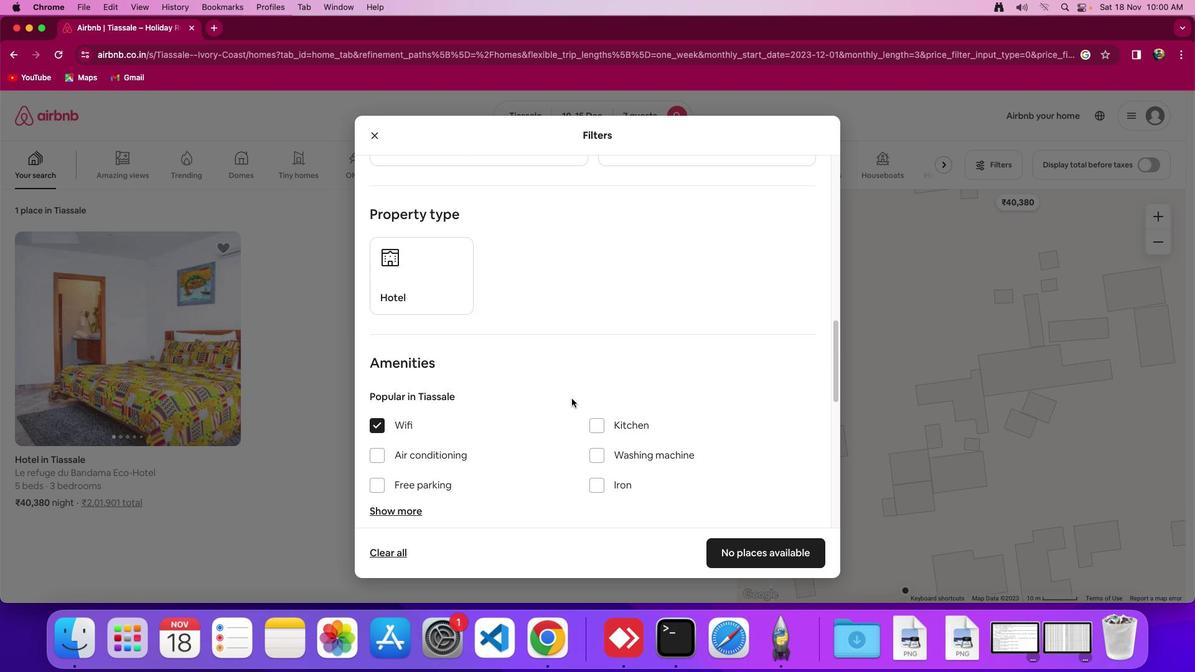 
Action: Mouse scrolled (572, 398) with delta (0, 0)
Screenshot: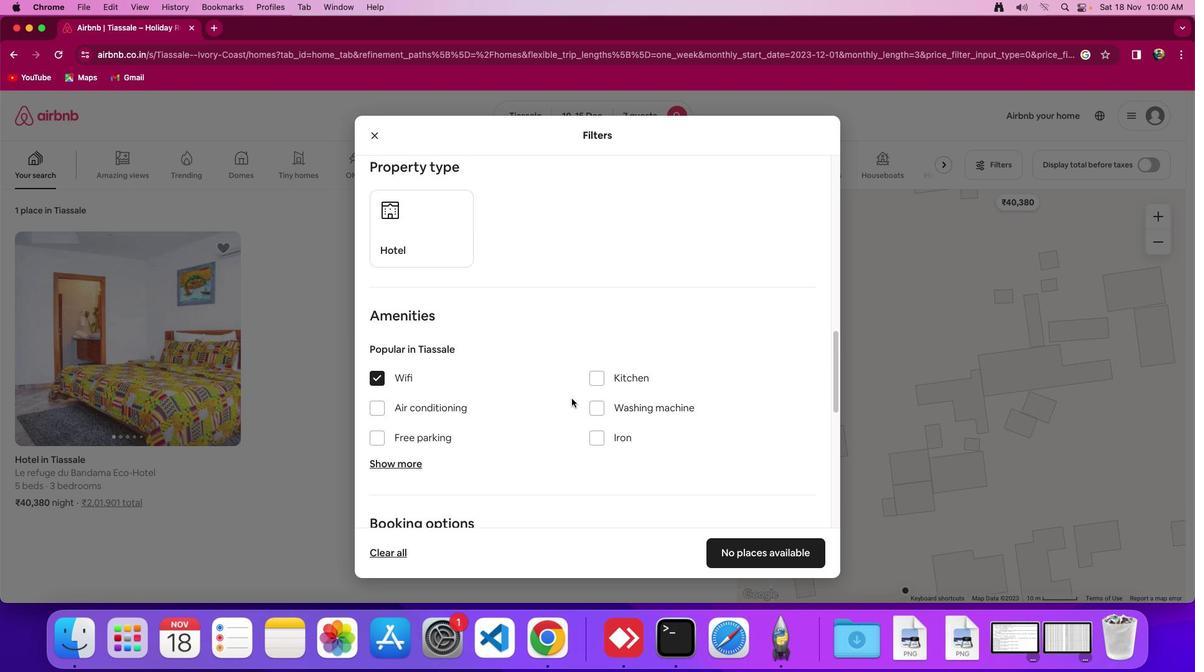 
Action: Mouse scrolled (572, 398) with delta (0, 0)
Screenshot: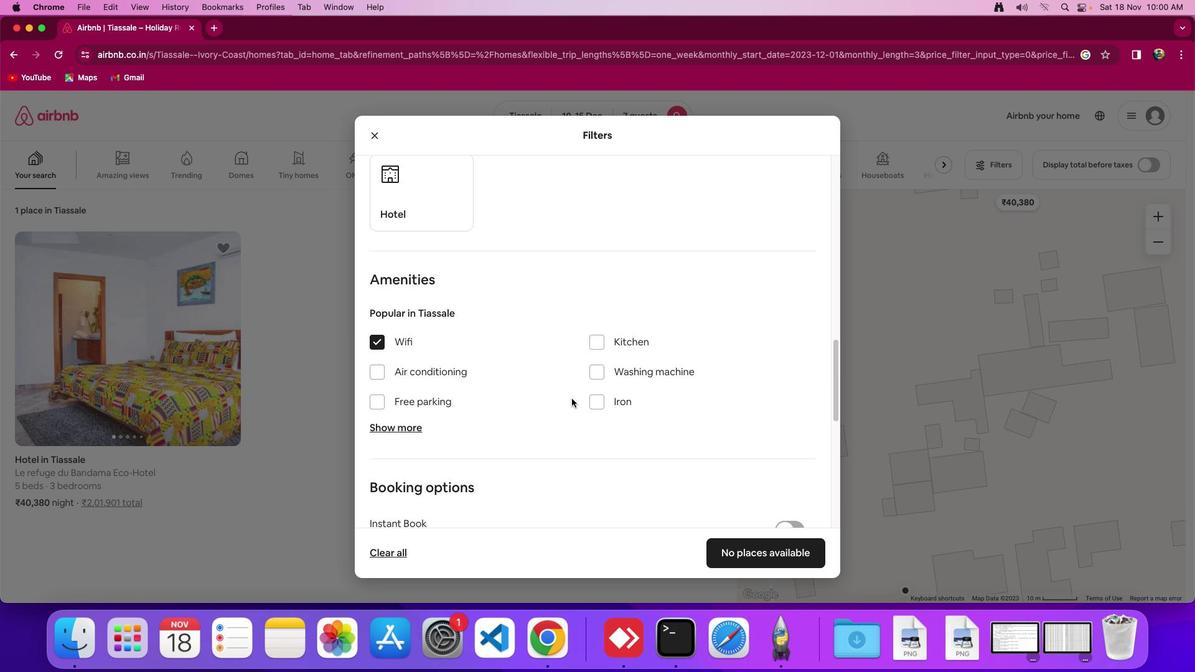 
Action: Mouse scrolled (572, 398) with delta (0, -1)
Screenshot: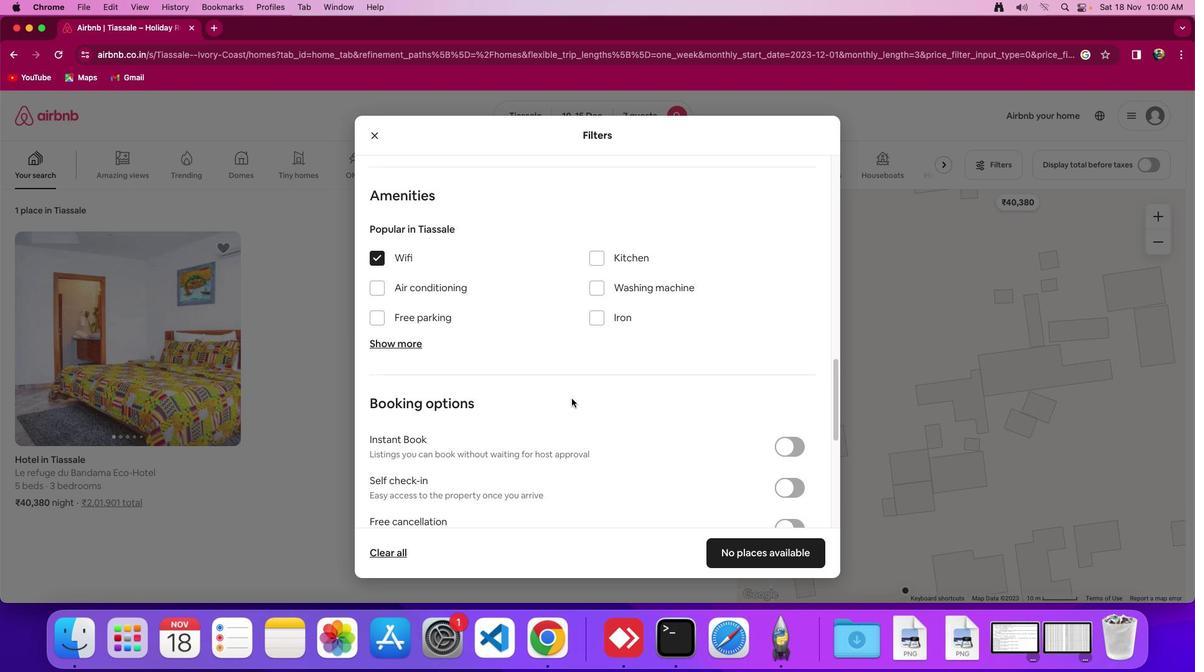 
Action: Mouse scrolled (572, 398) with delta (0, -1)
Screenshot: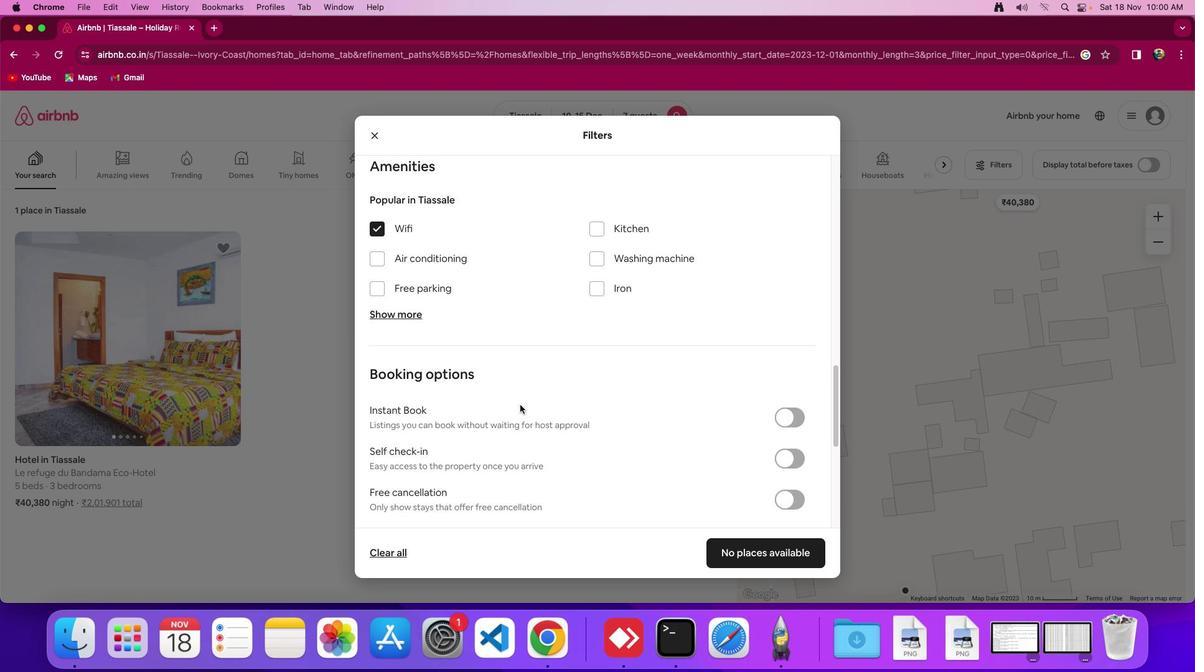 
Action: Mouse moved to (399, 316)
Screenshot: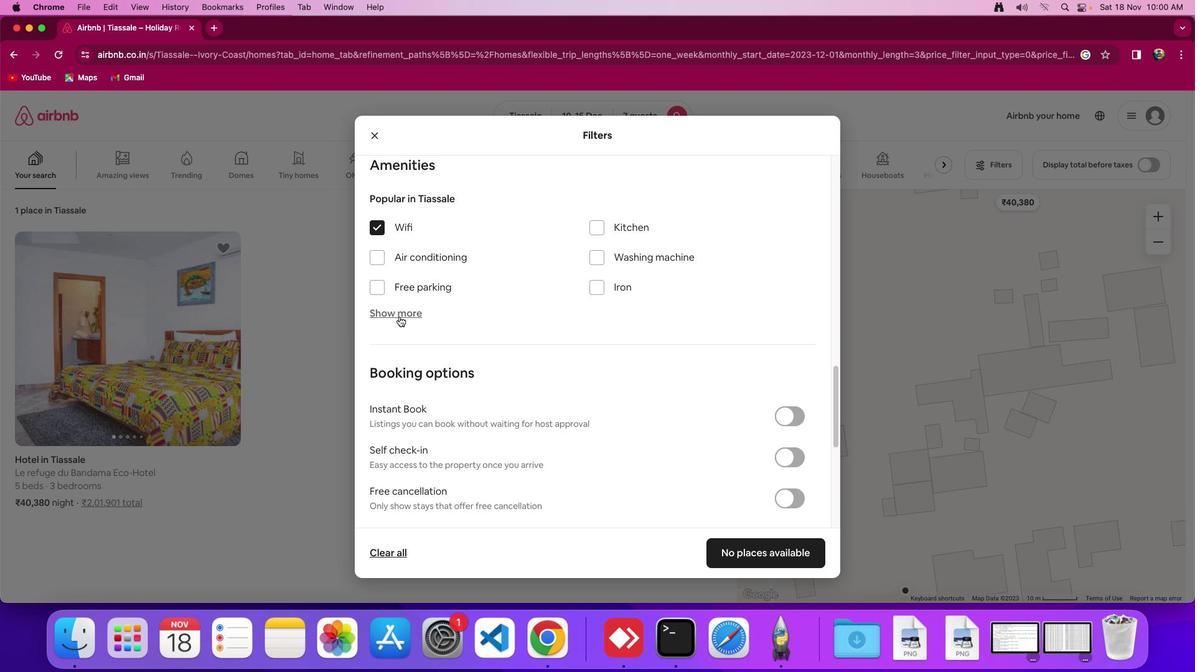 
Action: Mouse pressed left at (399, 316)
Screenshot: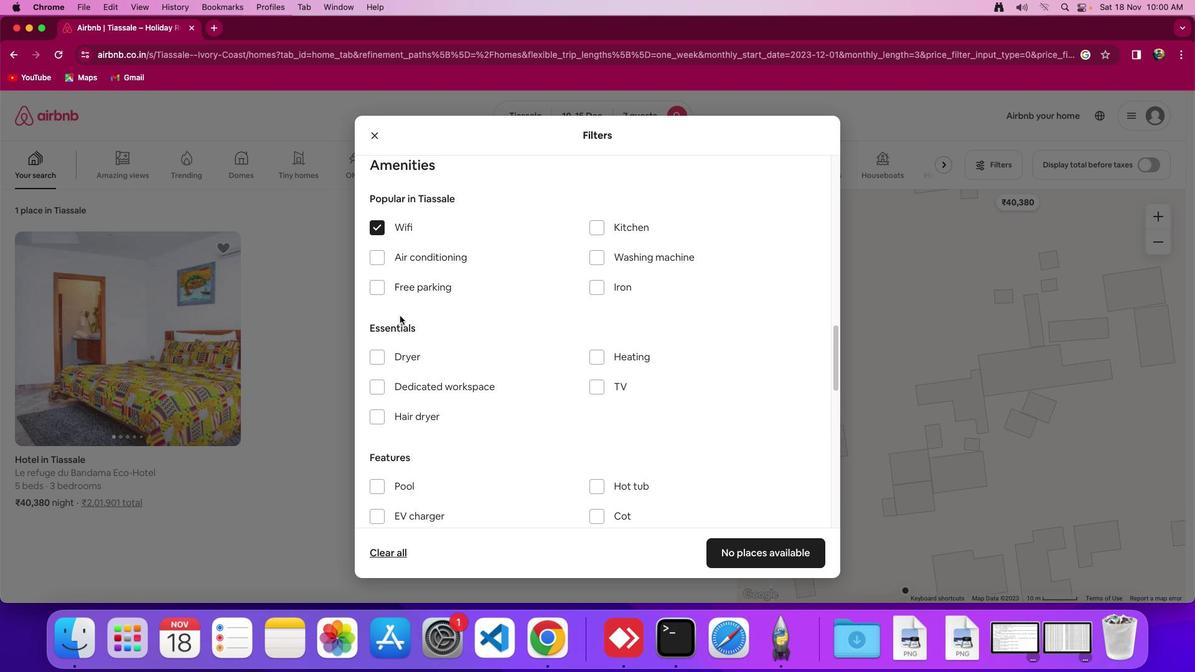 
Action: Mouse moved to (461, 314)
Screenshot: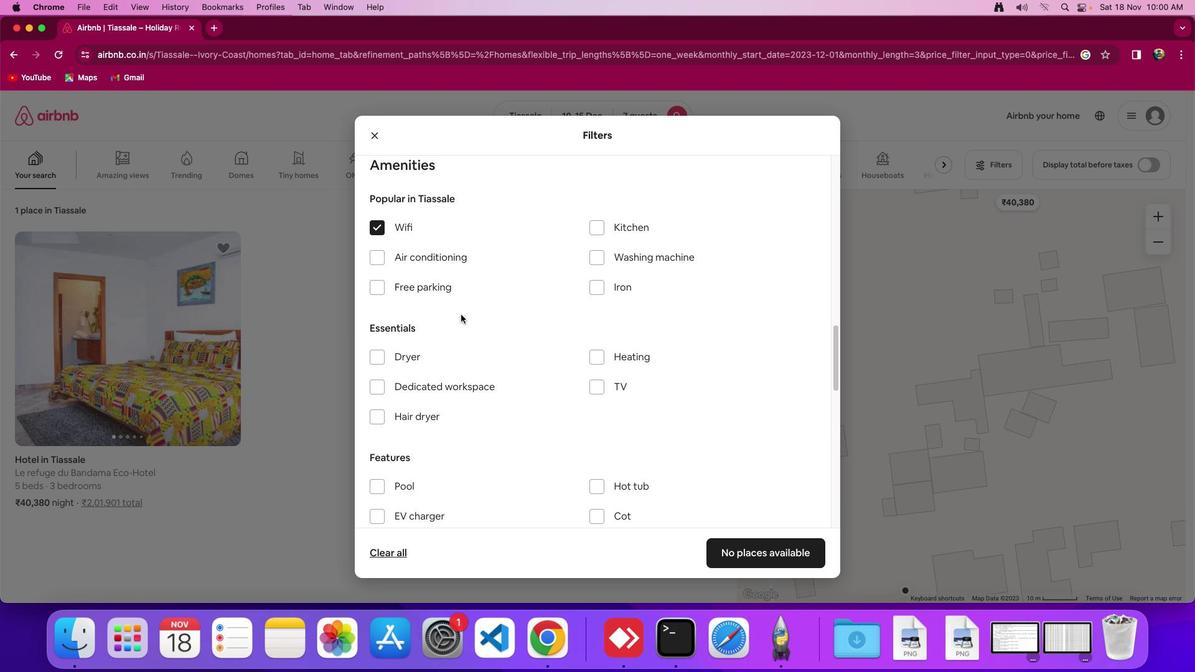 
Action: Mouse scrolled (461, 314) with delta (0, 0)
Screenshot: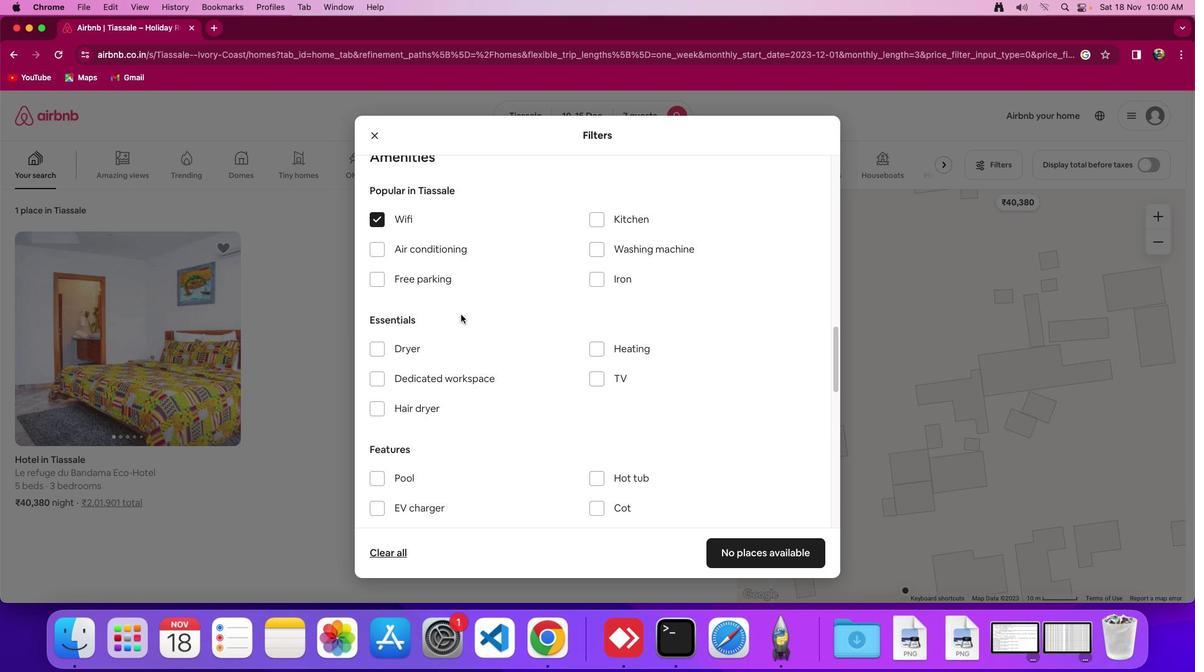 
Action: Mouse scrolled (461, 314) with delta (0, 0)
Screenshot: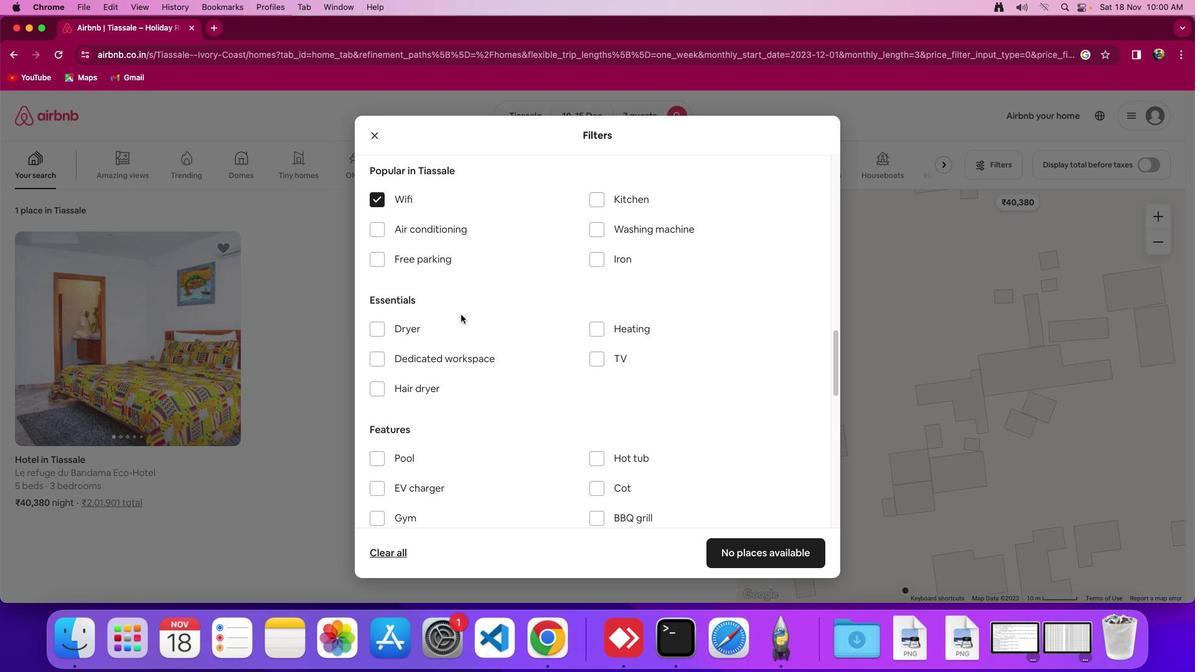 
Action: Mouse scrolled (461, 314) with delta (0, 0)
Screenshot: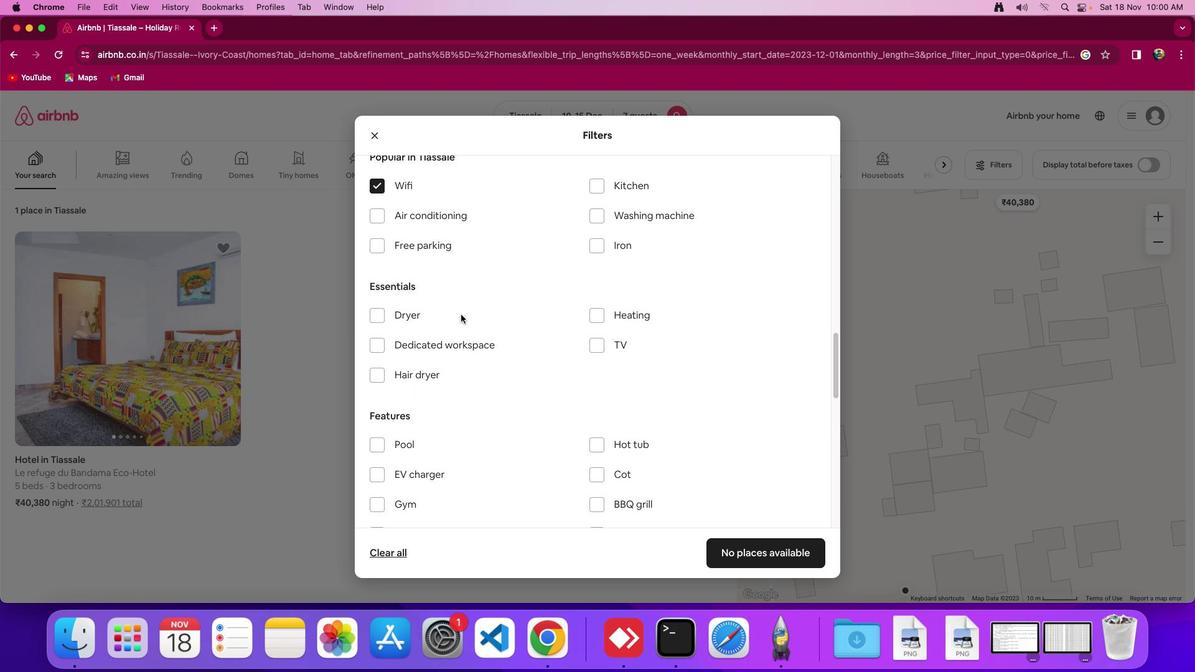 
Action: Mouse scrolled (461, 314) with delta (0, 0)
Screenshot: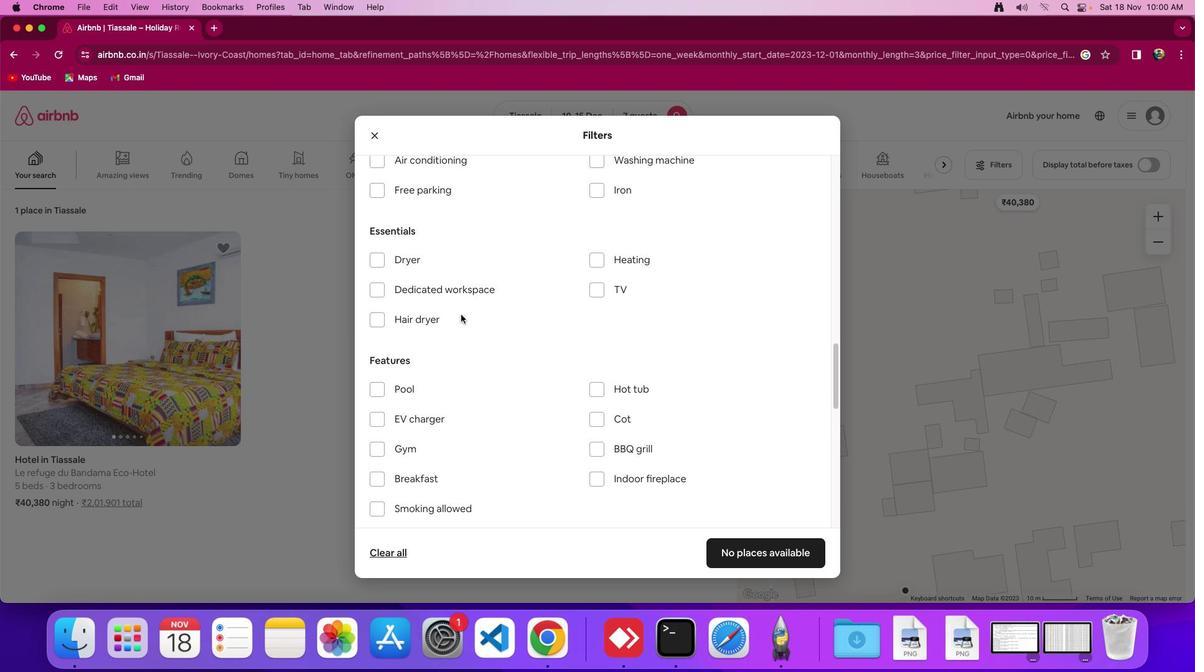 
Action: Mouse scrolled (461, 314) with delta (0, 0)
Screenshot: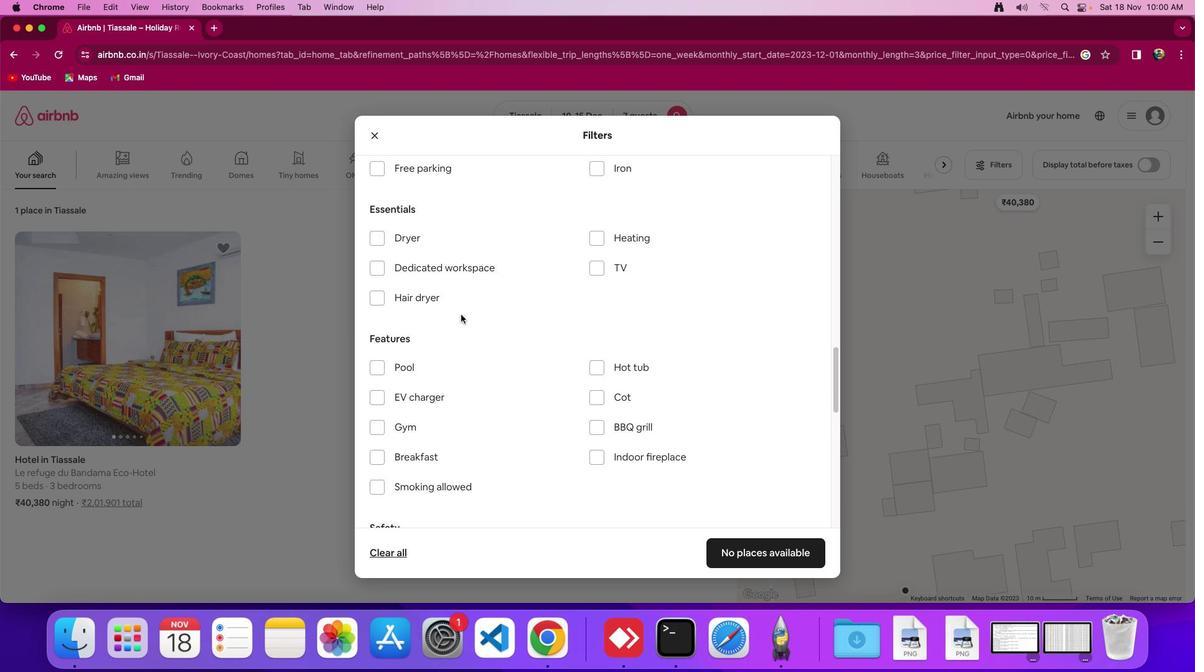 
Action: Mouse scrolled (461, 314) with delta (0, -1)
Screenshot: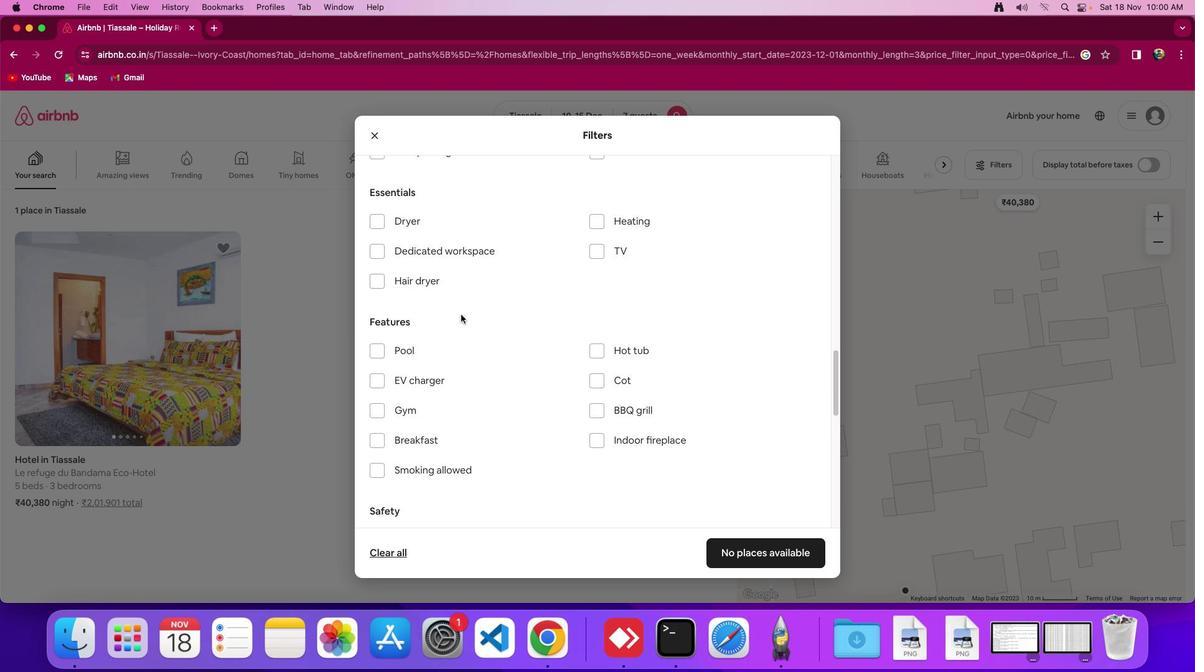 
Action: Mouse moved to (603, 248)
Screenshot: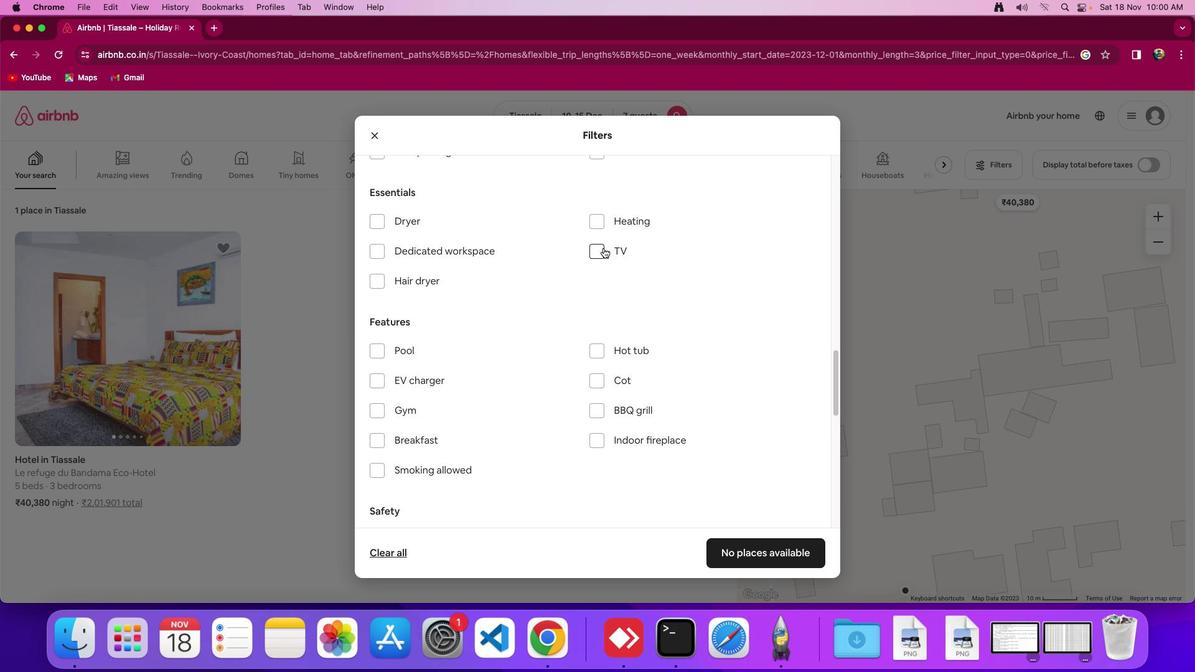
Action: Mouse pressed left at (603, 248)
Screenshot: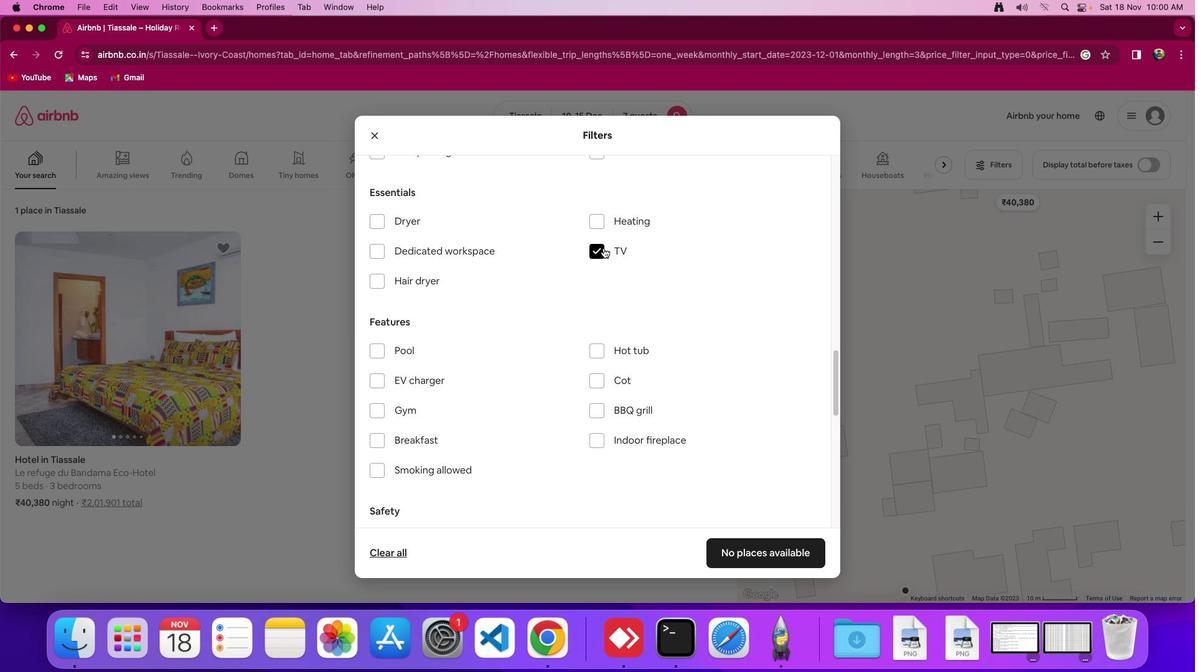 
Action: Mouse moved to (486, 335)
Screenshot: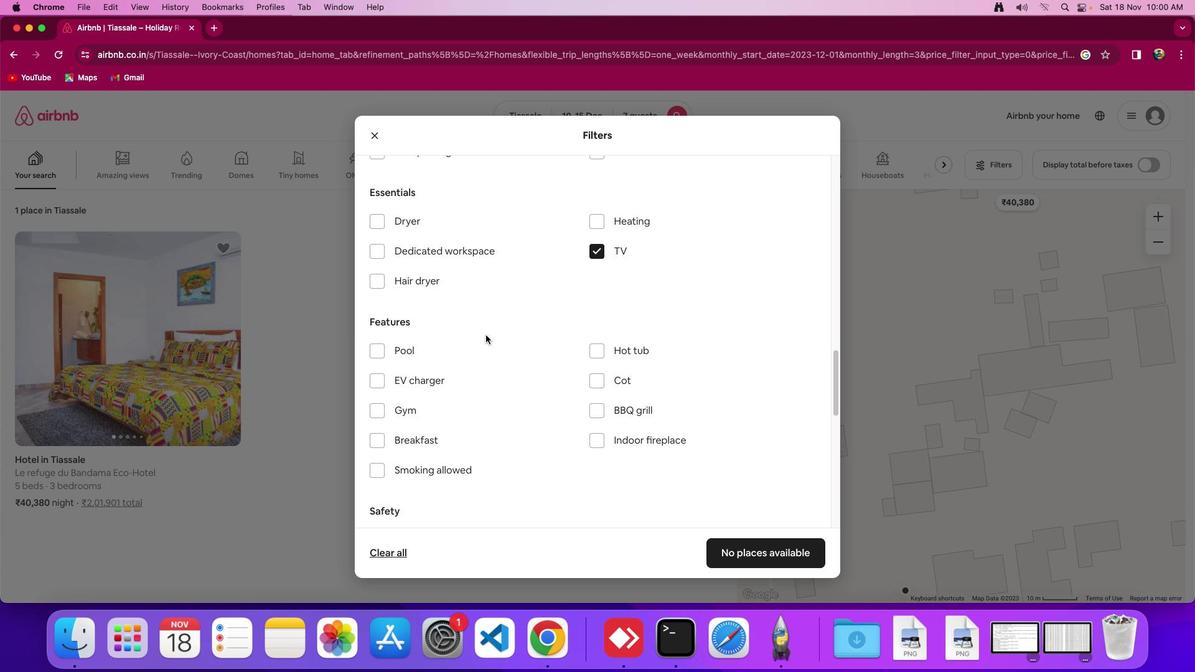 
Action: Mouse scrolled (486, 335) with delta (0, 0)
Screenshot: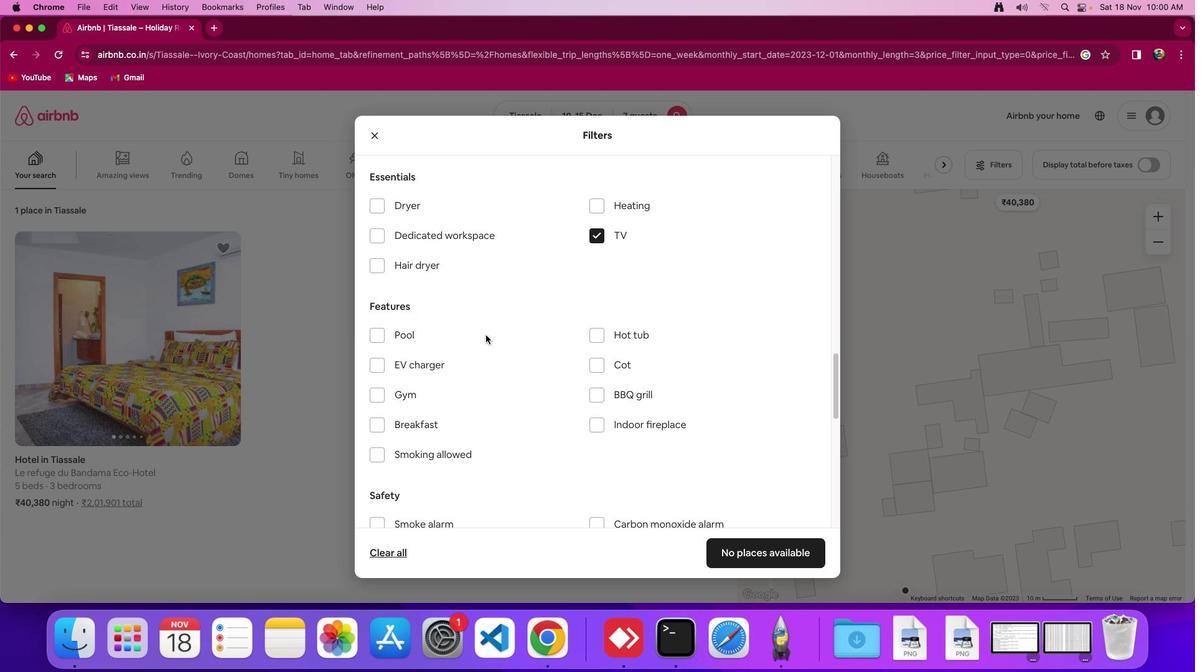 
Action: Mouse scrolled (486, 335) with delta (0, 0)
Screenshot: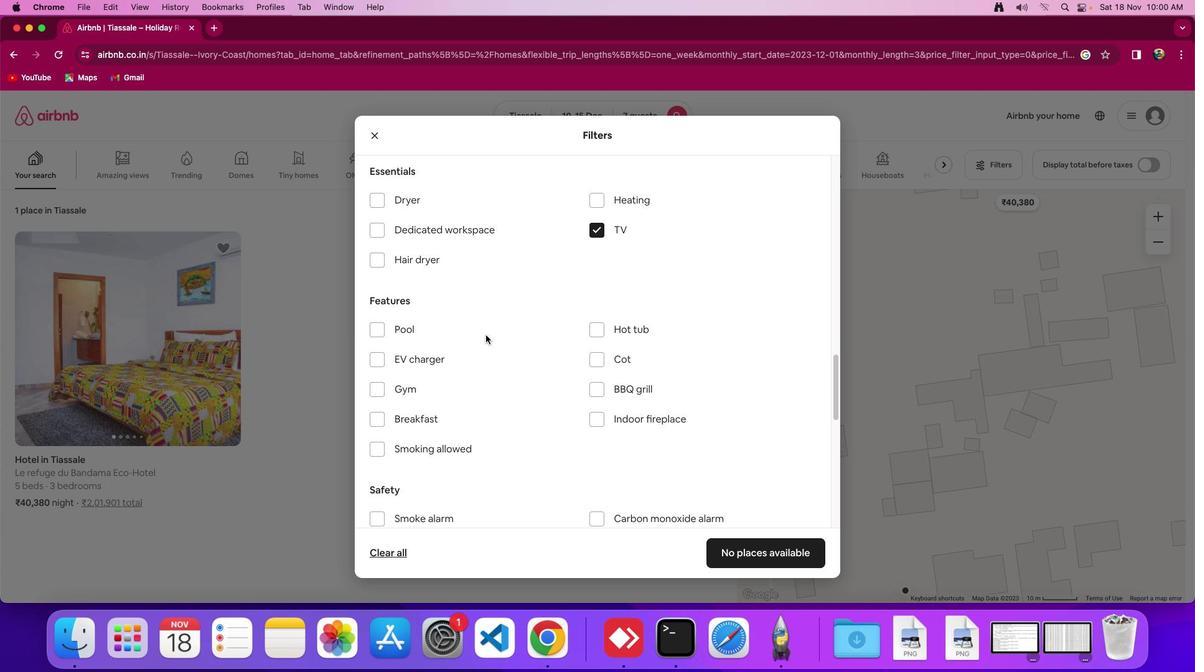 
Action: Mouse moved to (554, 354)
Screenshot: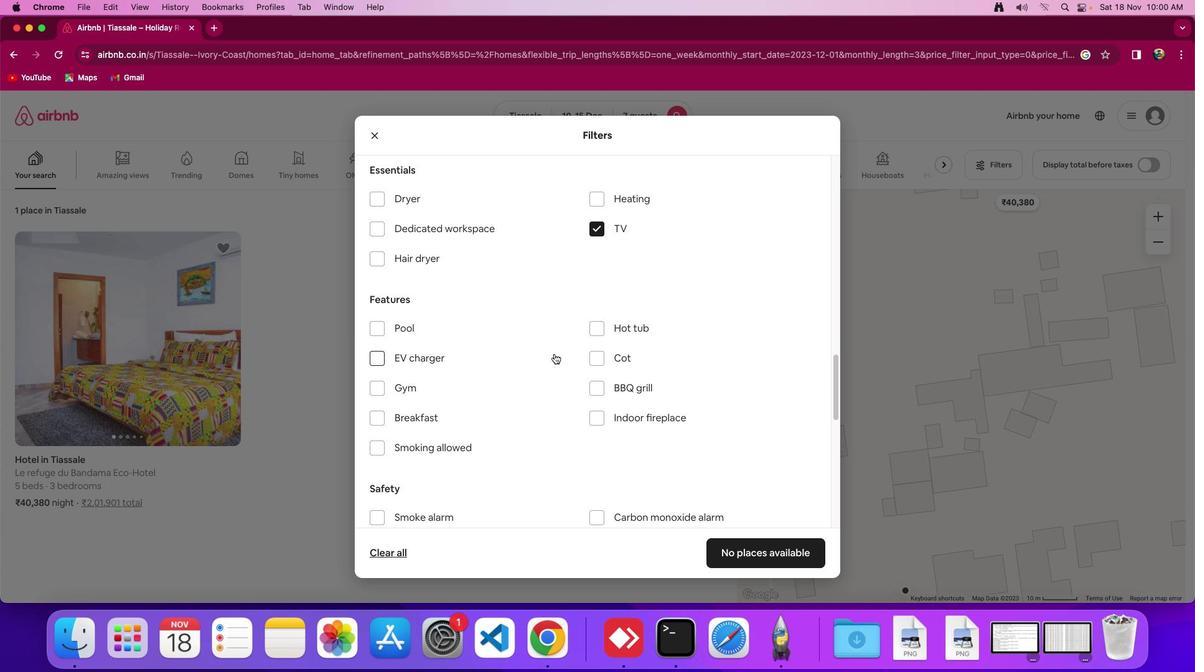 
Action: Mouse scrolled (554, 354) with delta (0, 0)
Screenshot: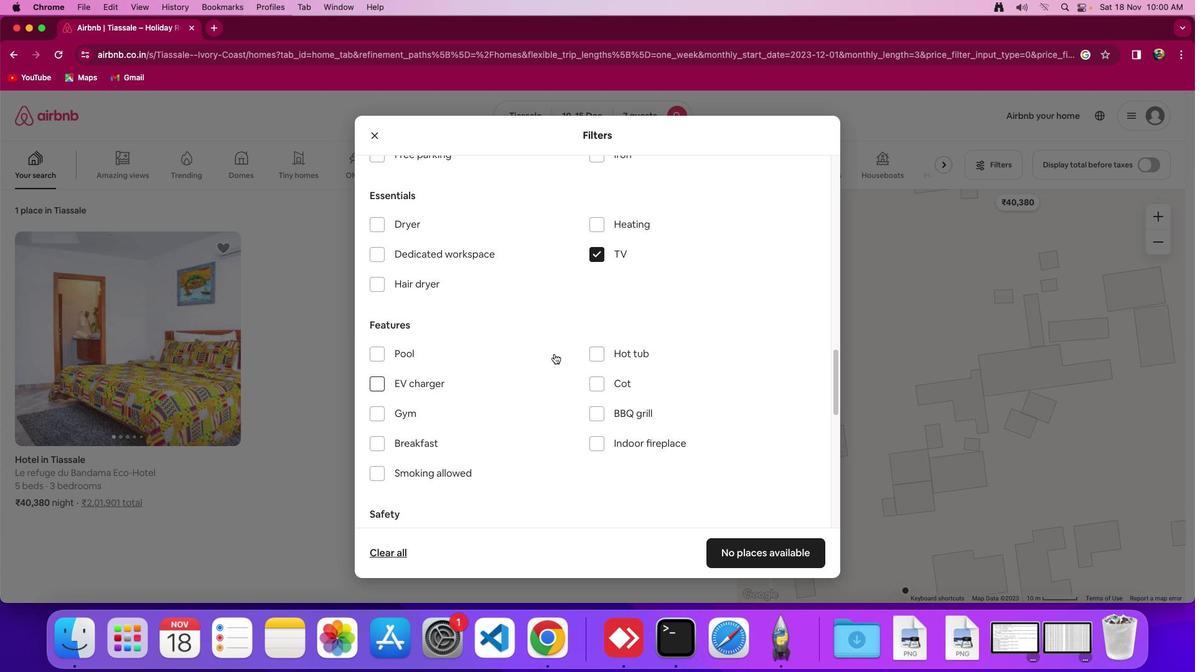 
Action: Mouse scrolled (554, 354) with delta (0, 0)
Screenshot: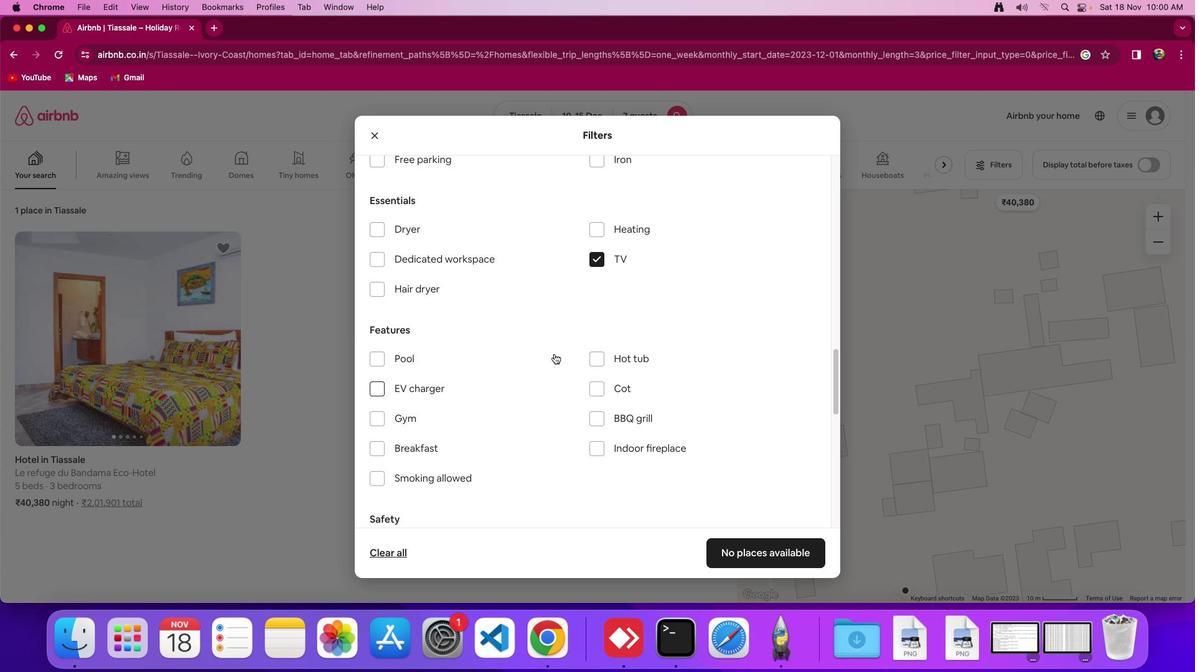 
Action: Mouse scrolled (554, 354) with delta (0, 0)
Screenshot: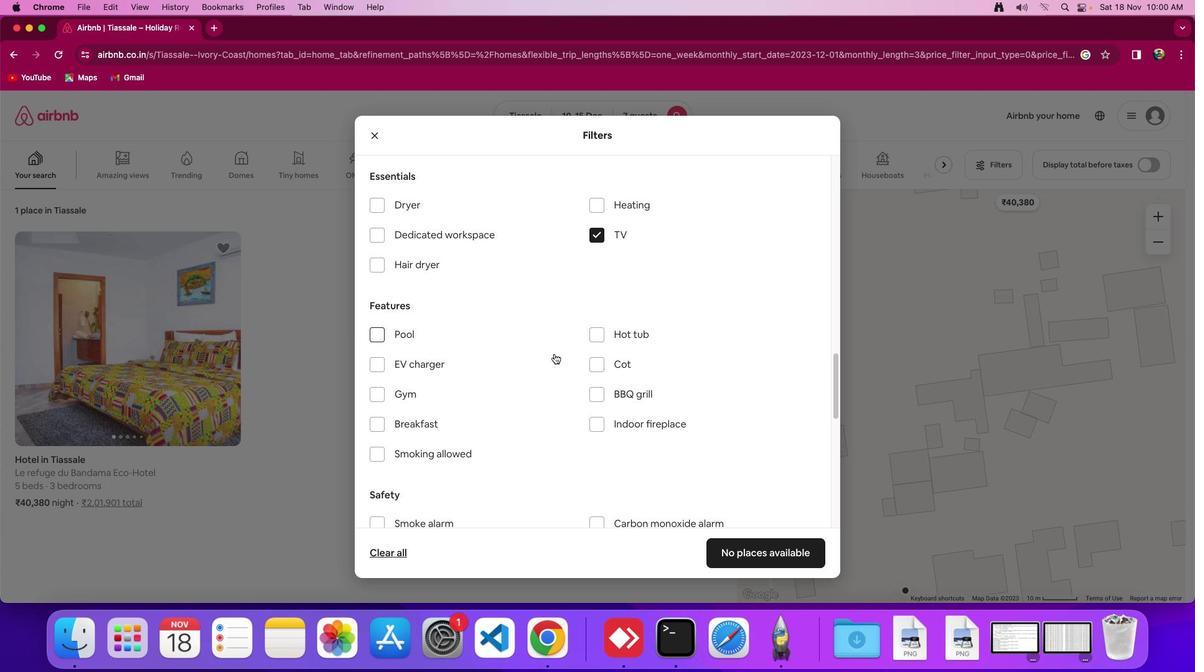 
Action: Mouse scrolled (554, 354) with delta (0, 0)
Screenshot: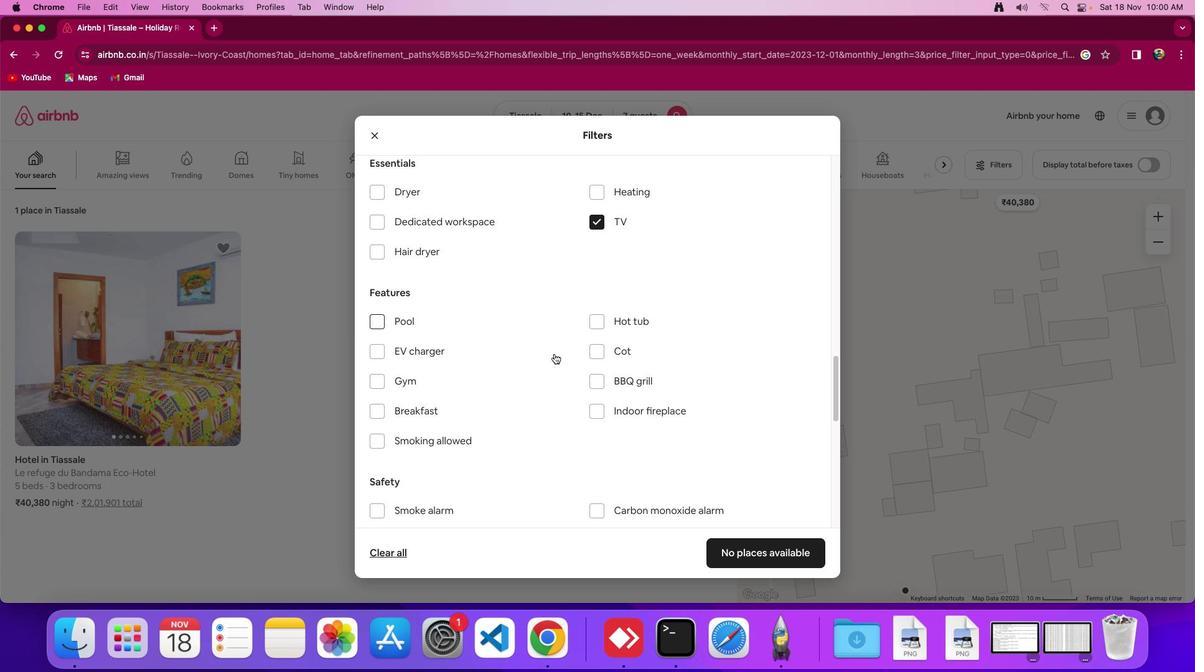
Action: Mouse scrolled (554, 354) with delta (0, 0)
Screenshot: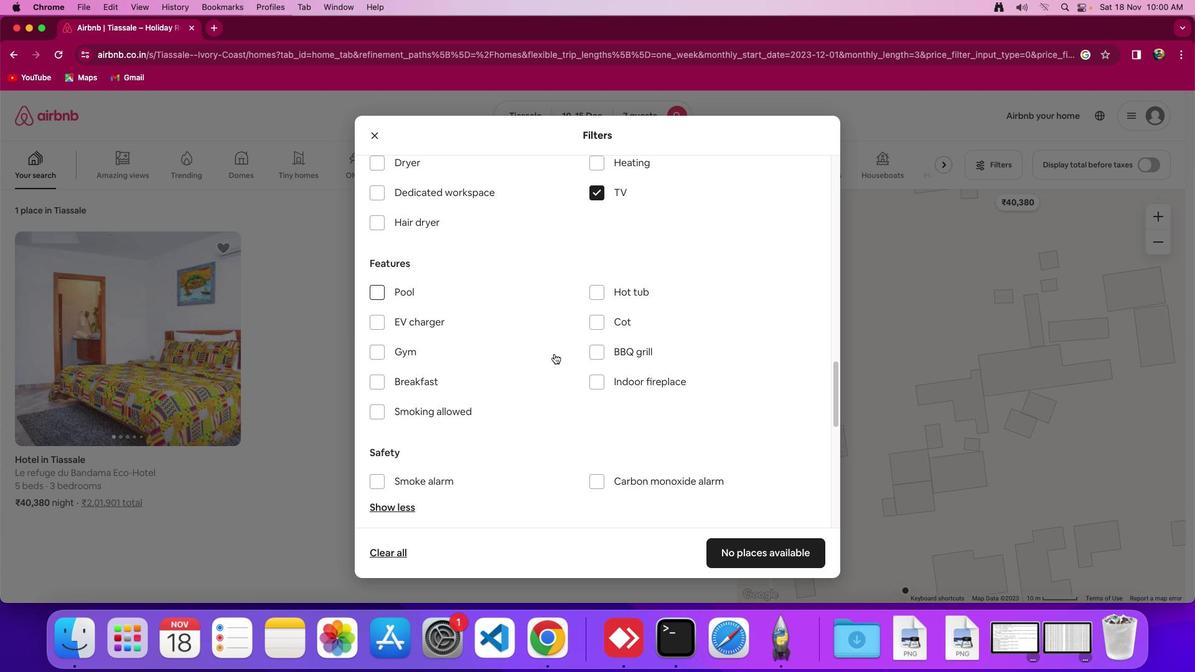 
Action: Mouse scrolled (554, 354) with delta (0, 0)
Screenshot: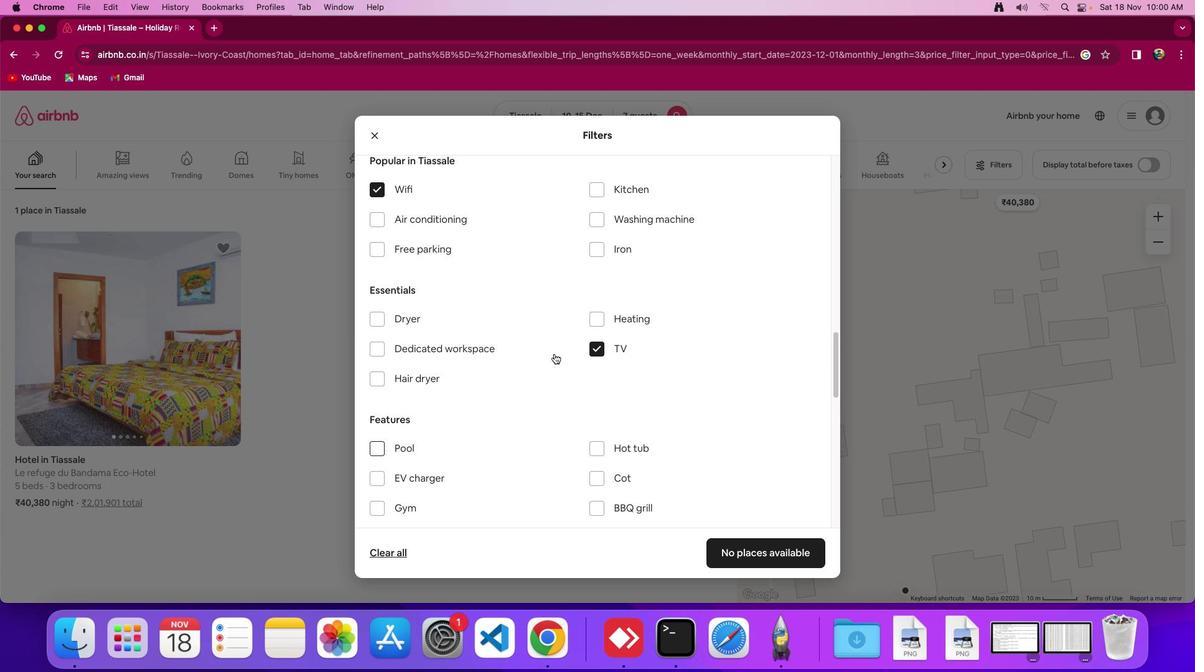 
Action: Mouse scrolled (554, 354) with delta (0, 0)
Screenshot: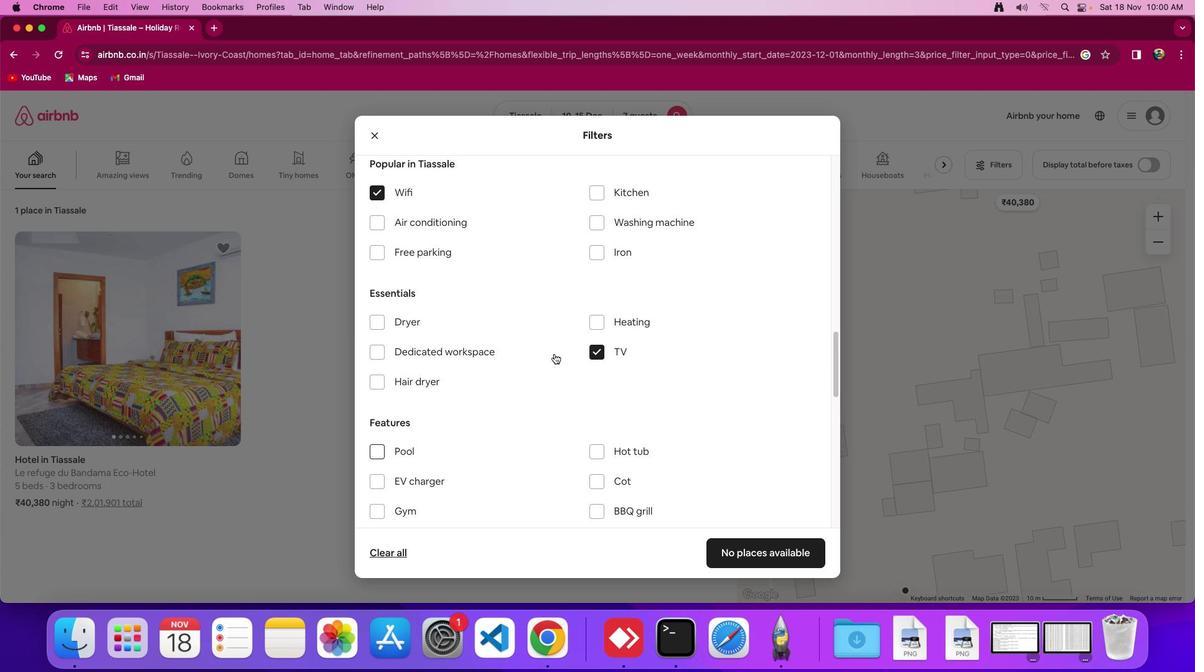 
Action: Mouse scrolled (554, 354) with delta (0, 3)
Screenshot: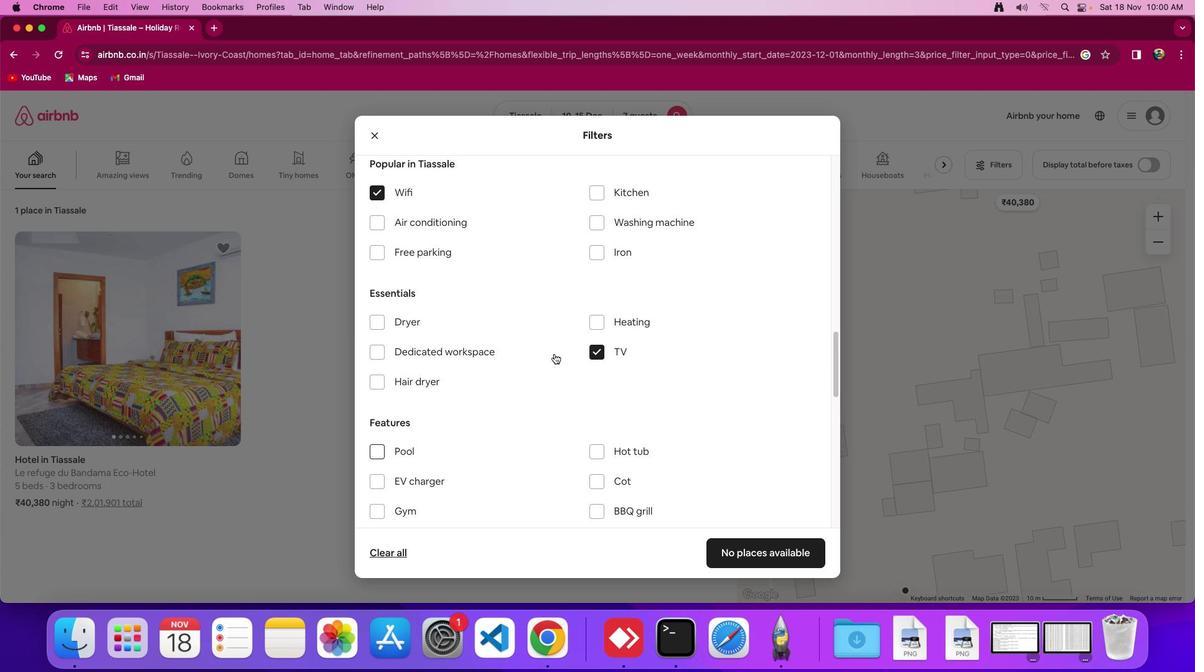 
Action: Mouse moved to (384, 252)
Screenshot: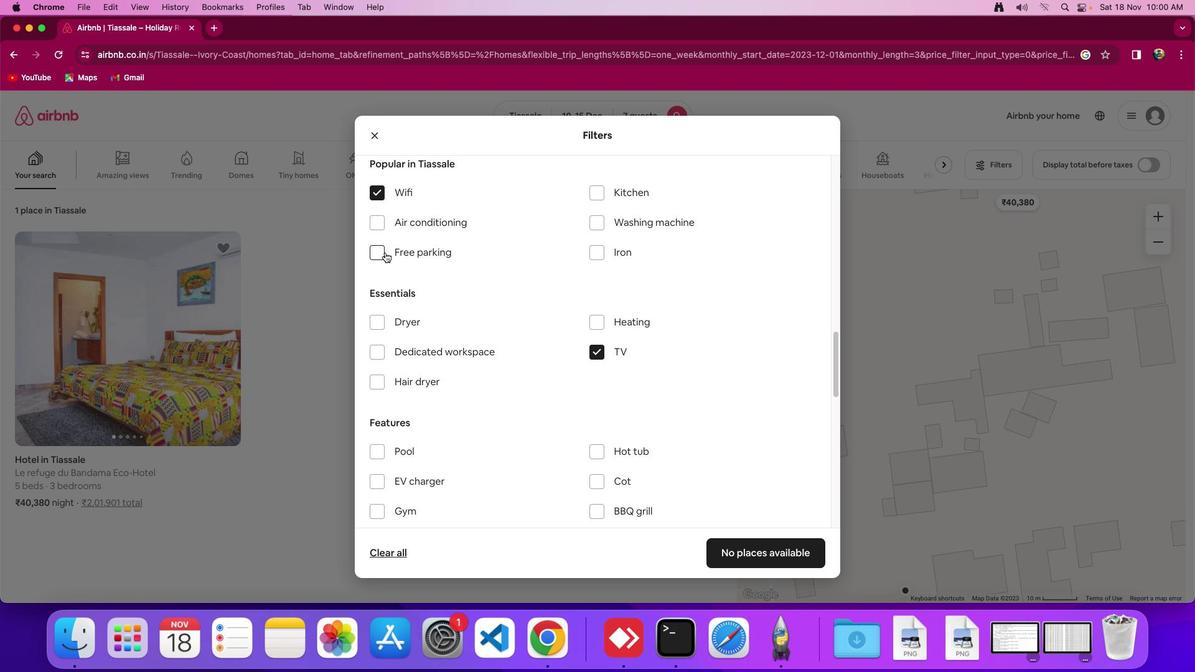 
Action: Mouse pressed left at (384, 252)
Screenshot: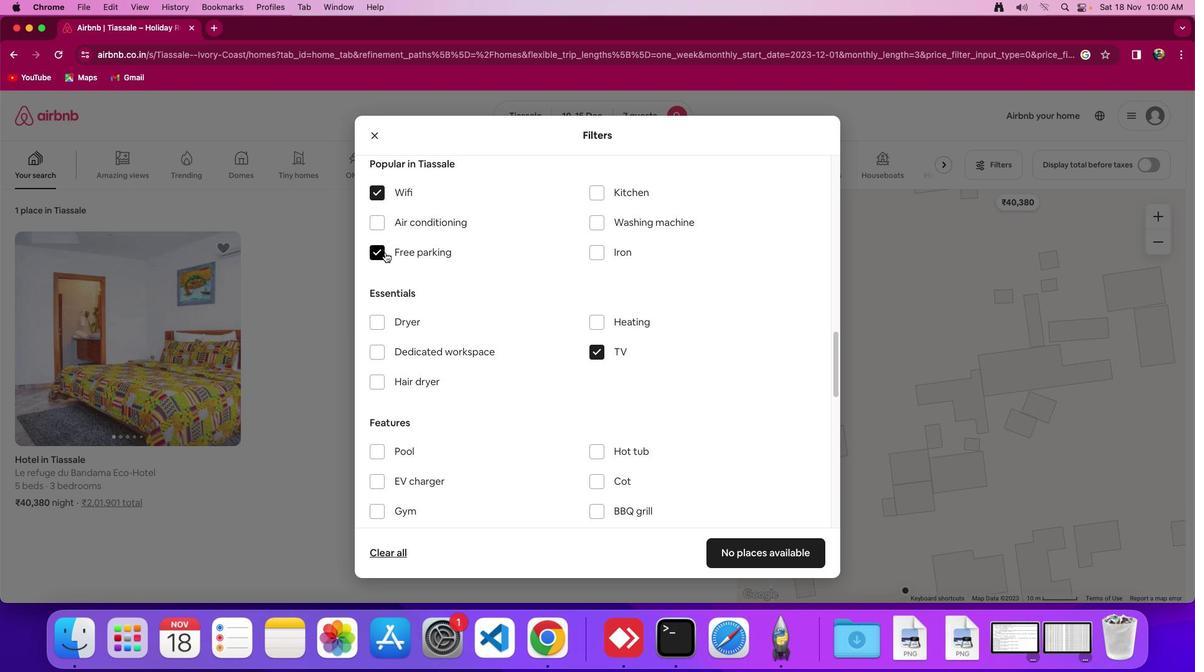 
Action: Mouse moved to (550, 311)
Screenshot: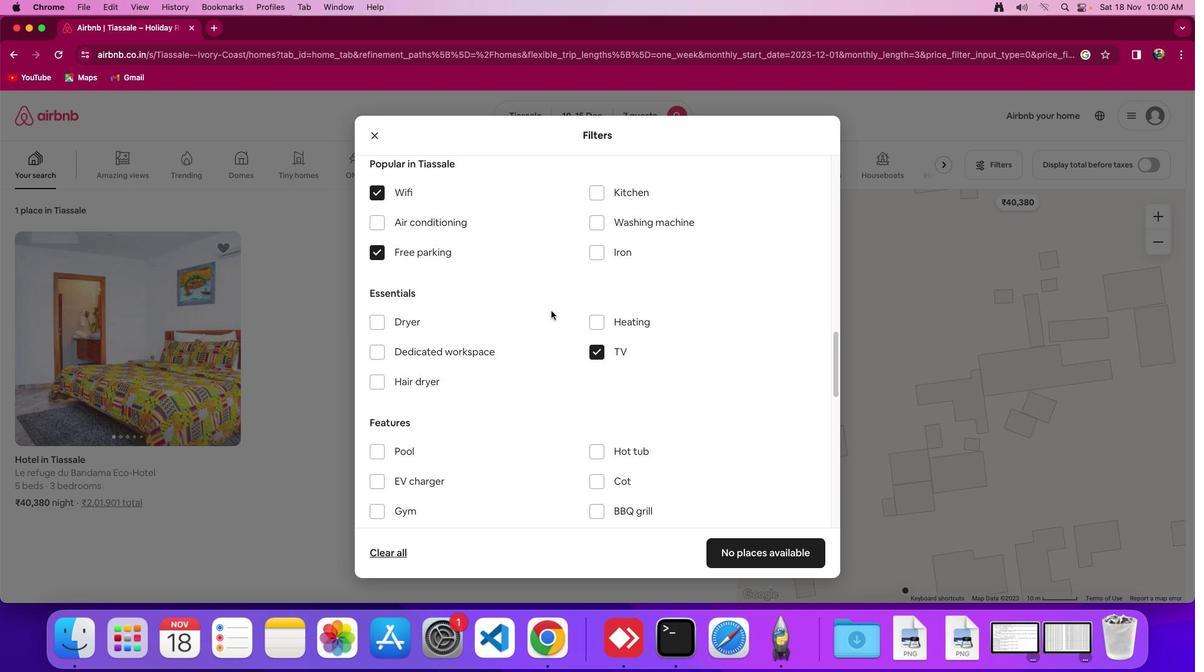 
Action: Mouse scrolled (550, 311) with delta (0, 0)
Screenshot: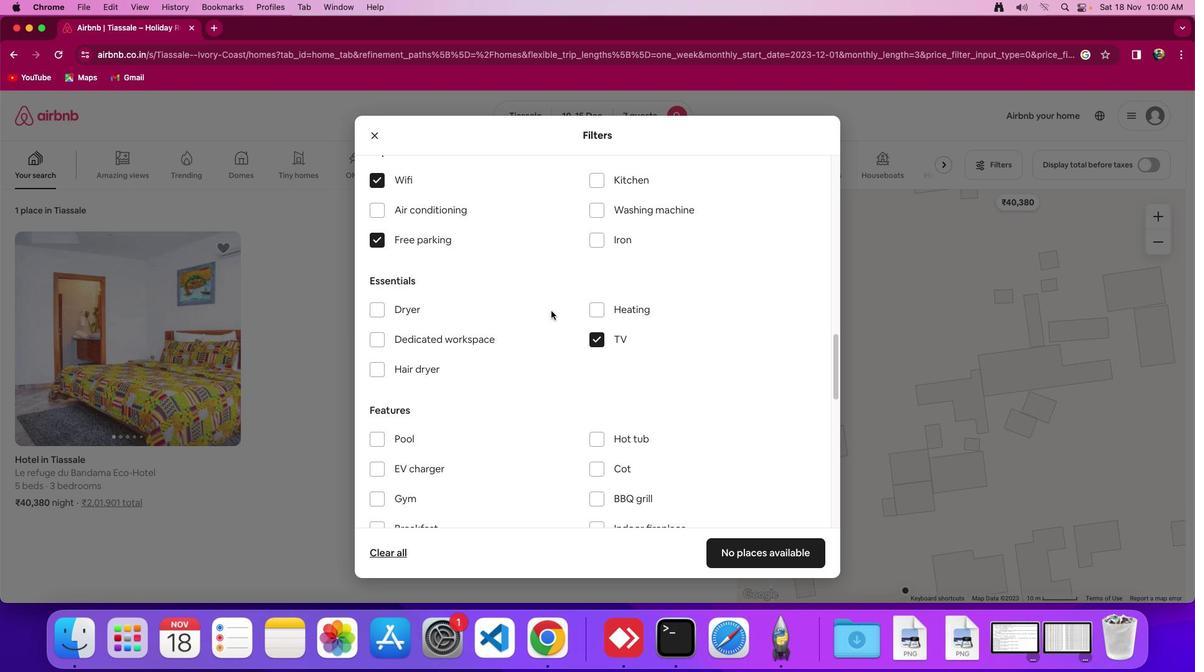 
Action: Mouse scrolled (550, 311) with delta (0, 0)
Screenshot: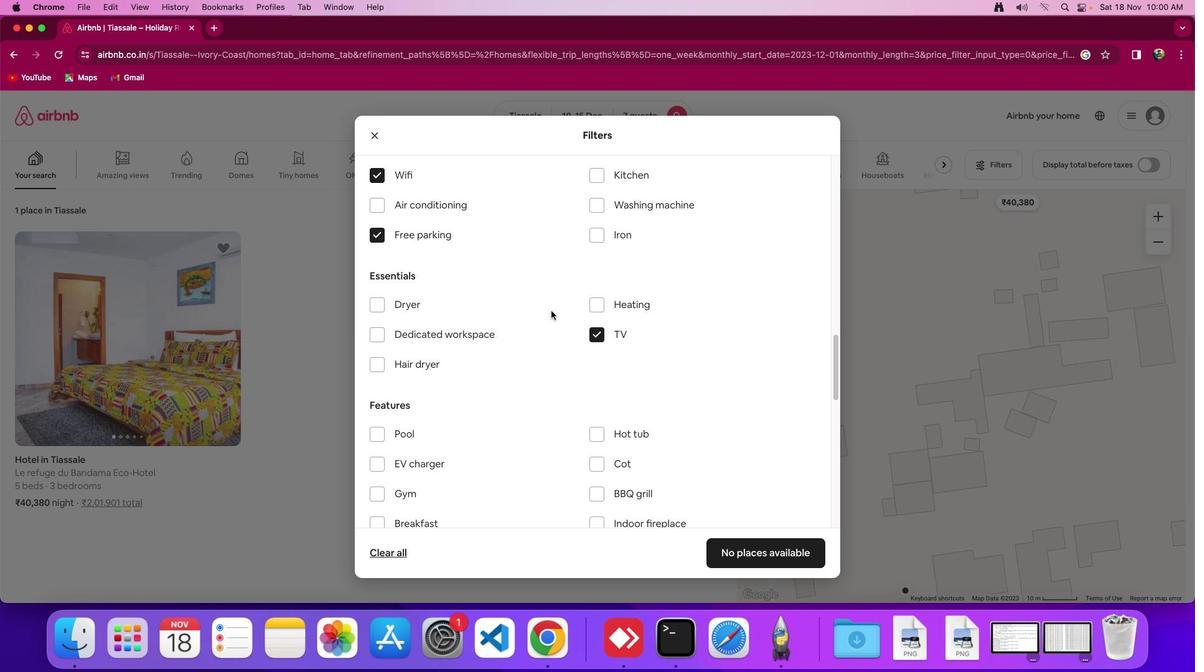 
Action: Mouse moved to (556, 311)
Screenshot: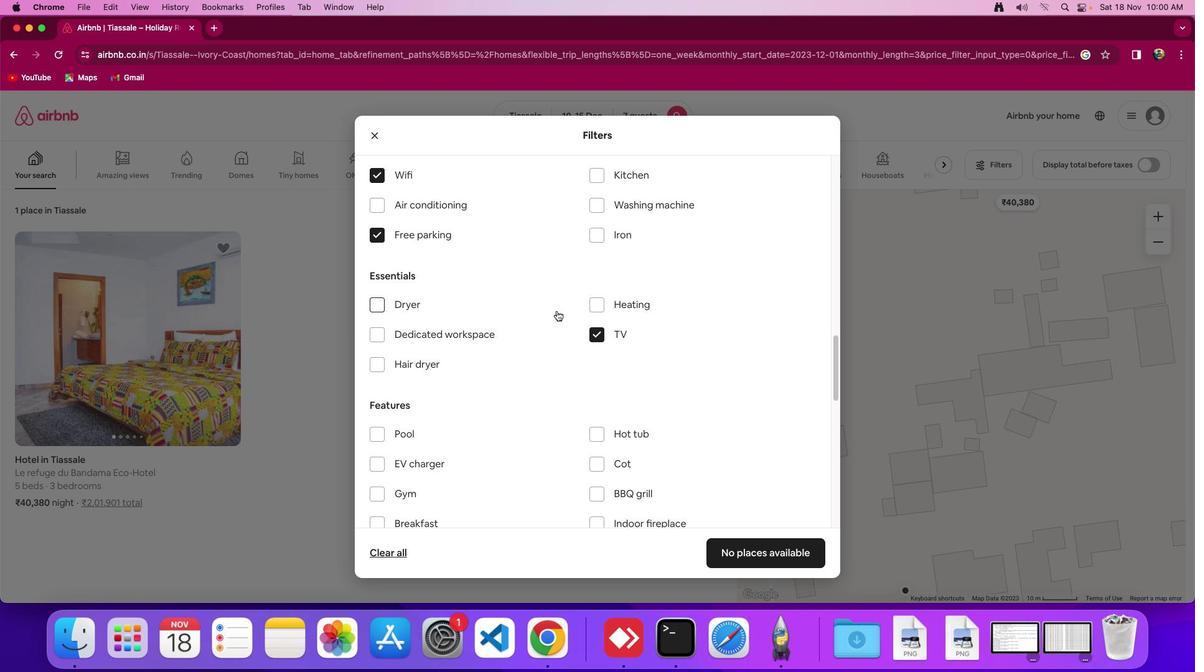 
Action: Mouse scrolled (556, 311) with delta (0, 0)
Screenshot: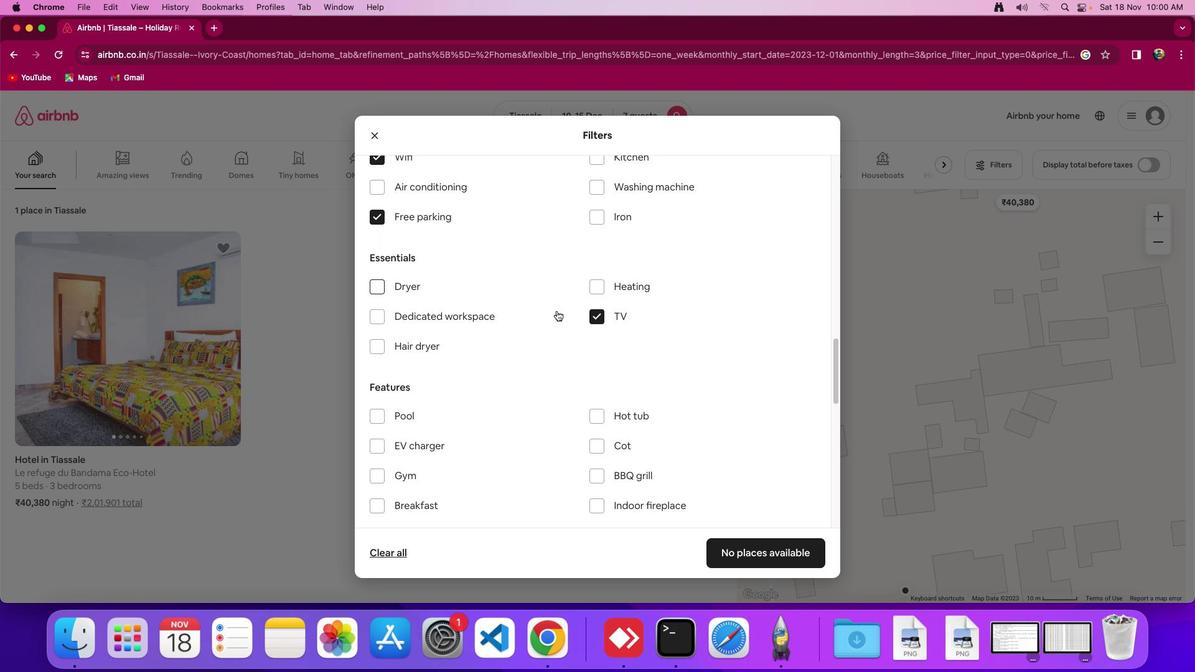 
Action: Mouse scrolled (556, 311) with delta (0, 0)
Screenshot: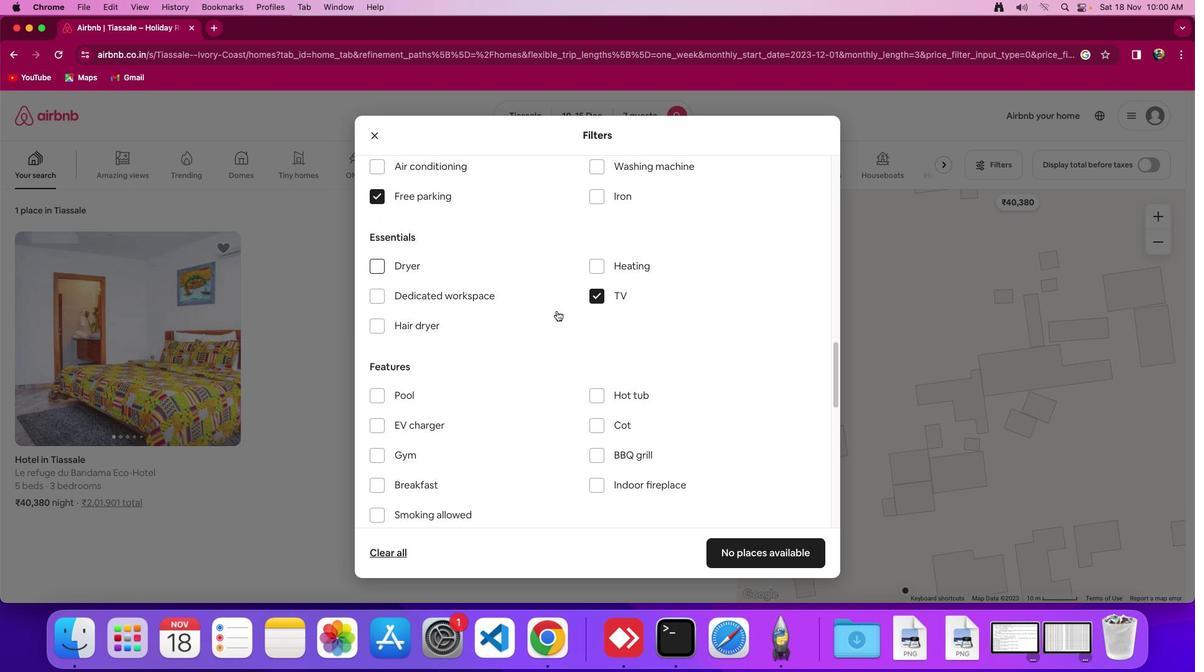 
Action: Mouse scrolled (556, 311) with delta (0, 0)
Screenshot: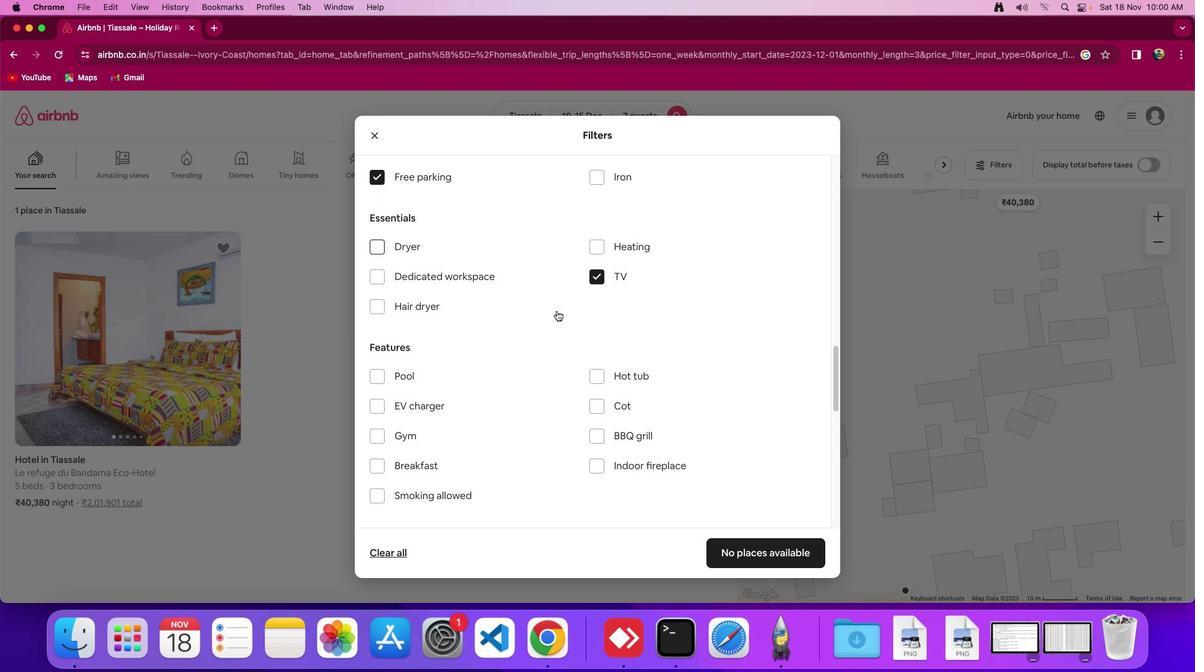 
Action: Mouse moved to (557, 311)
Screenshot: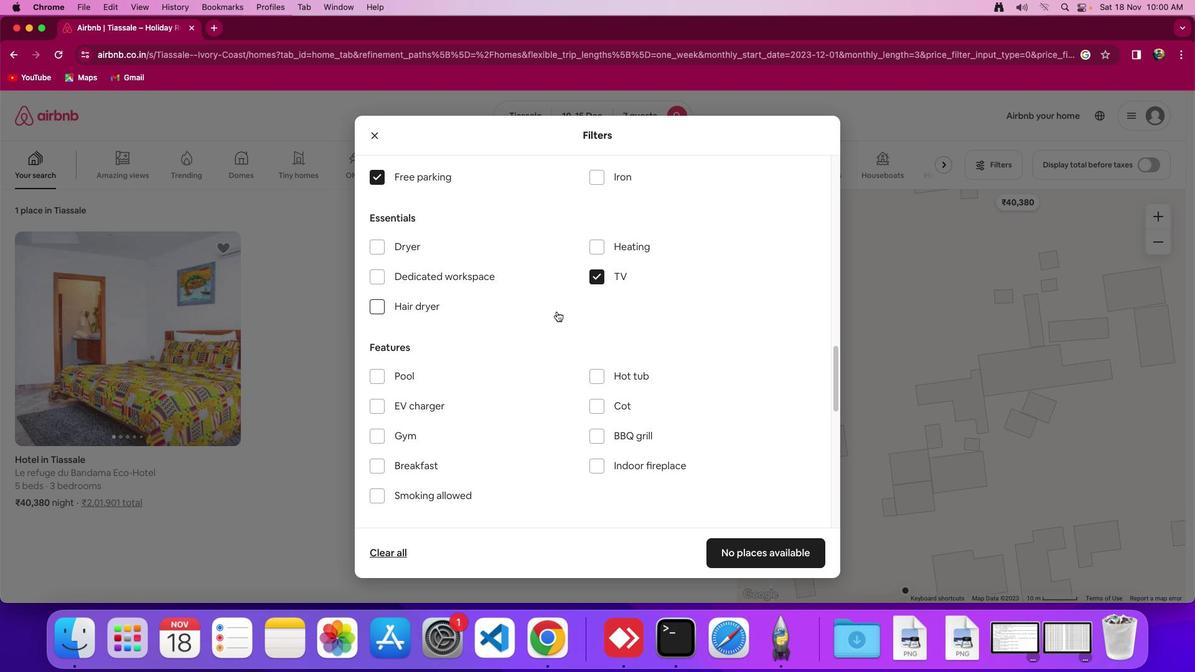 
Action: Mouse scrolled (557, 311) with delta (0, 0)
Screenshot: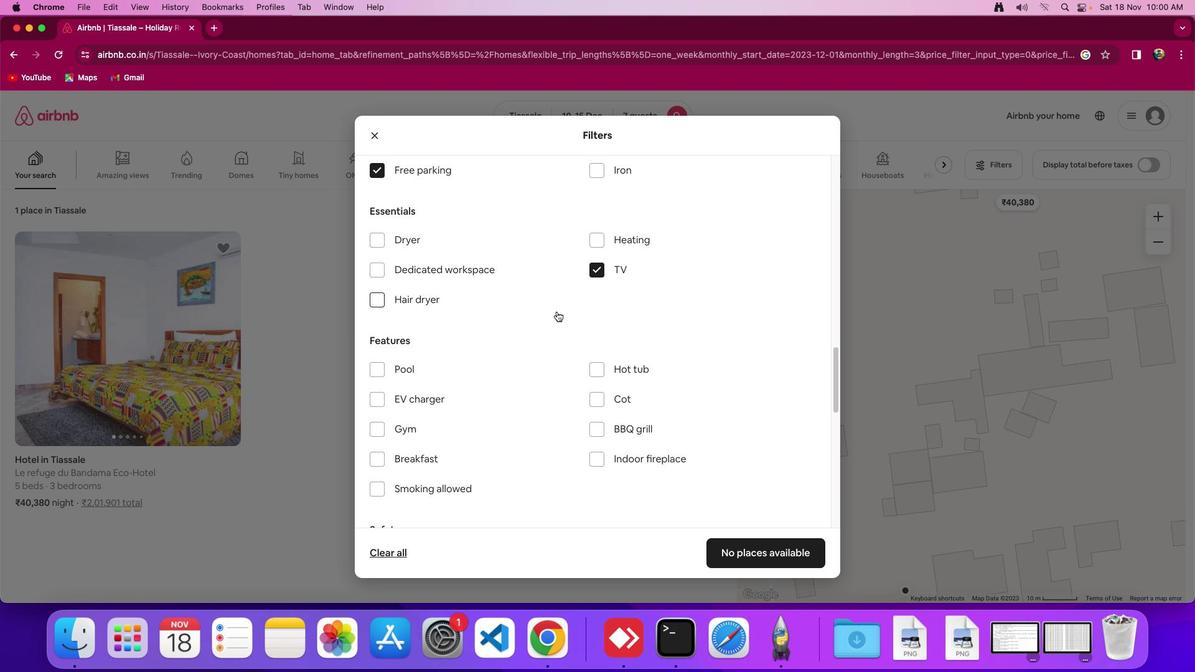 
Action: Mouse scrolled (557, 311) with delta (0, 0)
Screenshot: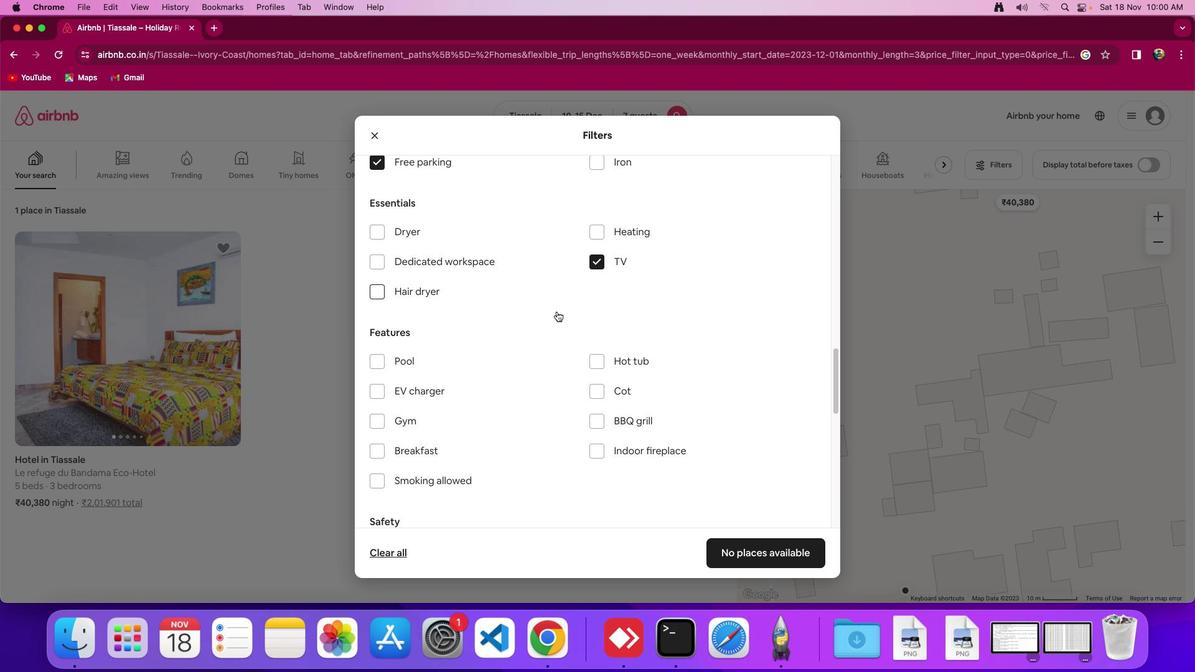 
Action: Mouse scrolled (557, 311) with delta (0, 0)
Screenshot: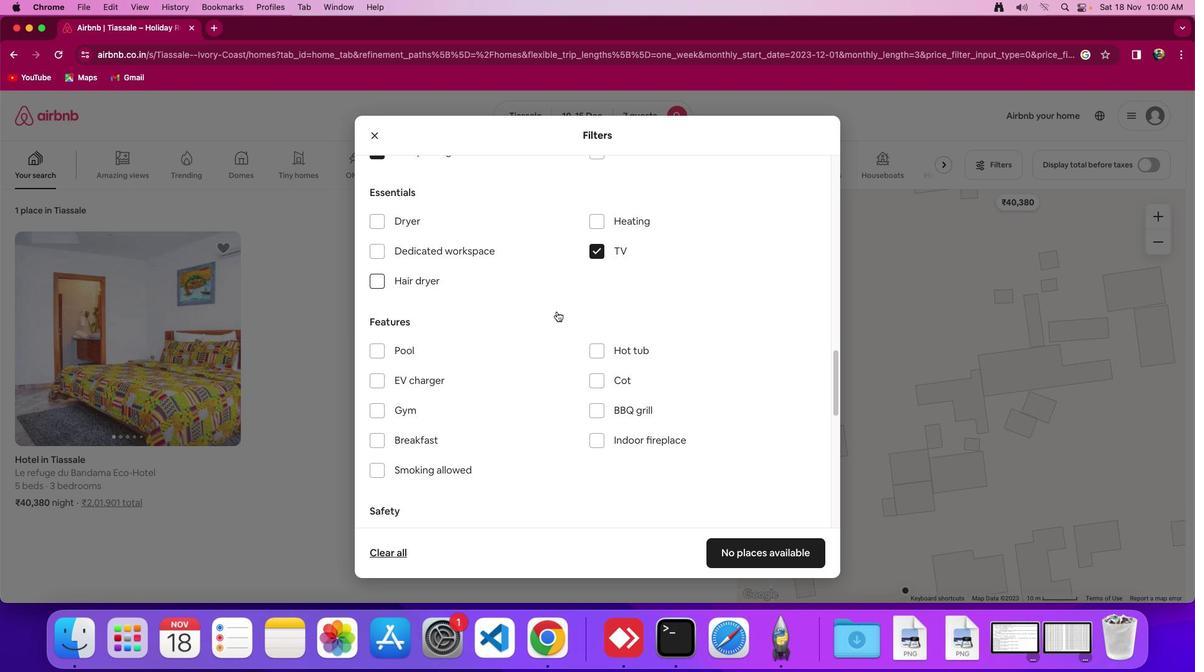 
Action: Mouse scrolled (557, 311) with delta (0, 0)
Screenshot: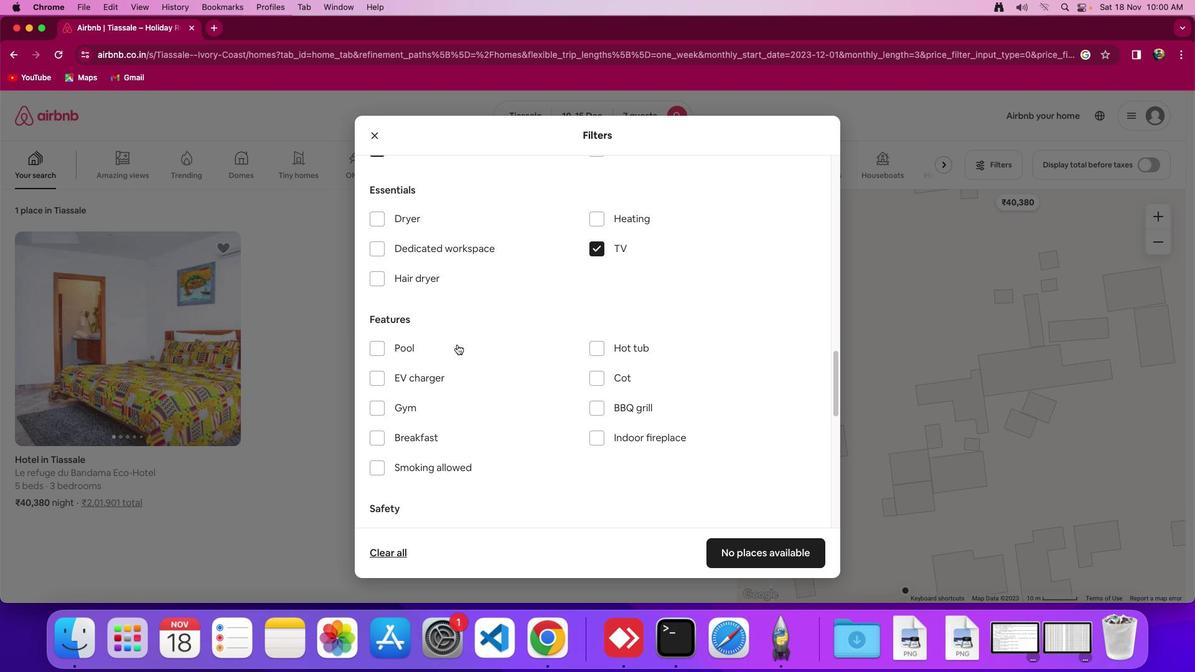 
Action: Mouse moved to (368, 413)
Screenshot: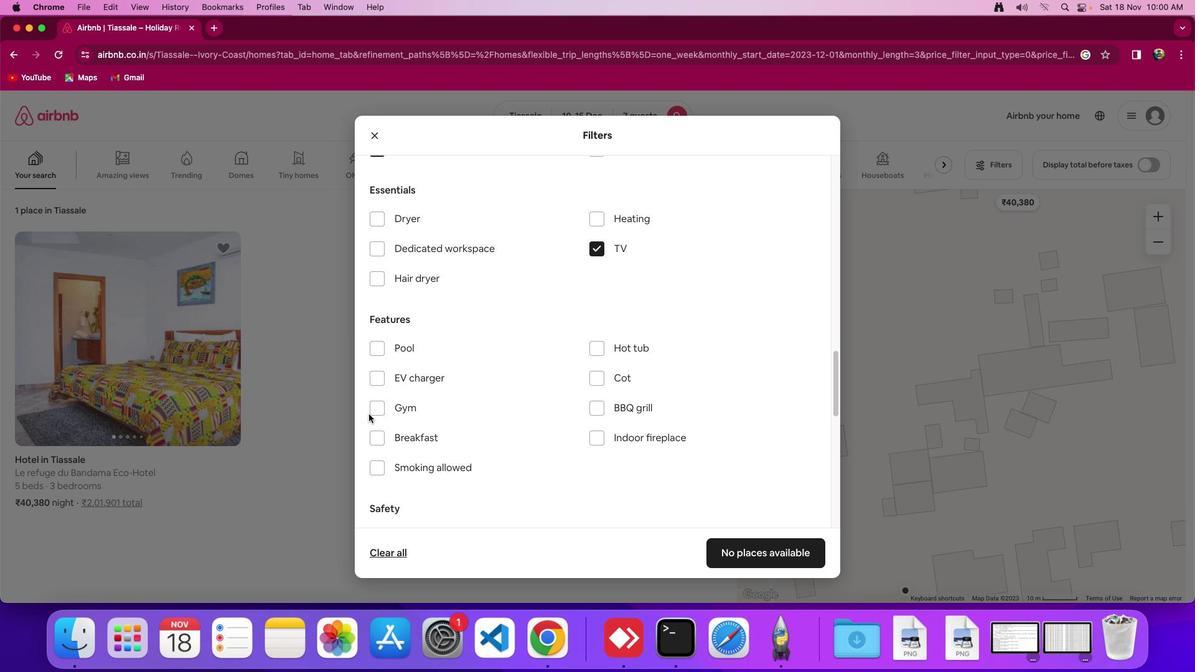
Action: Mouse pressed left at (368, 413)
Screenshot: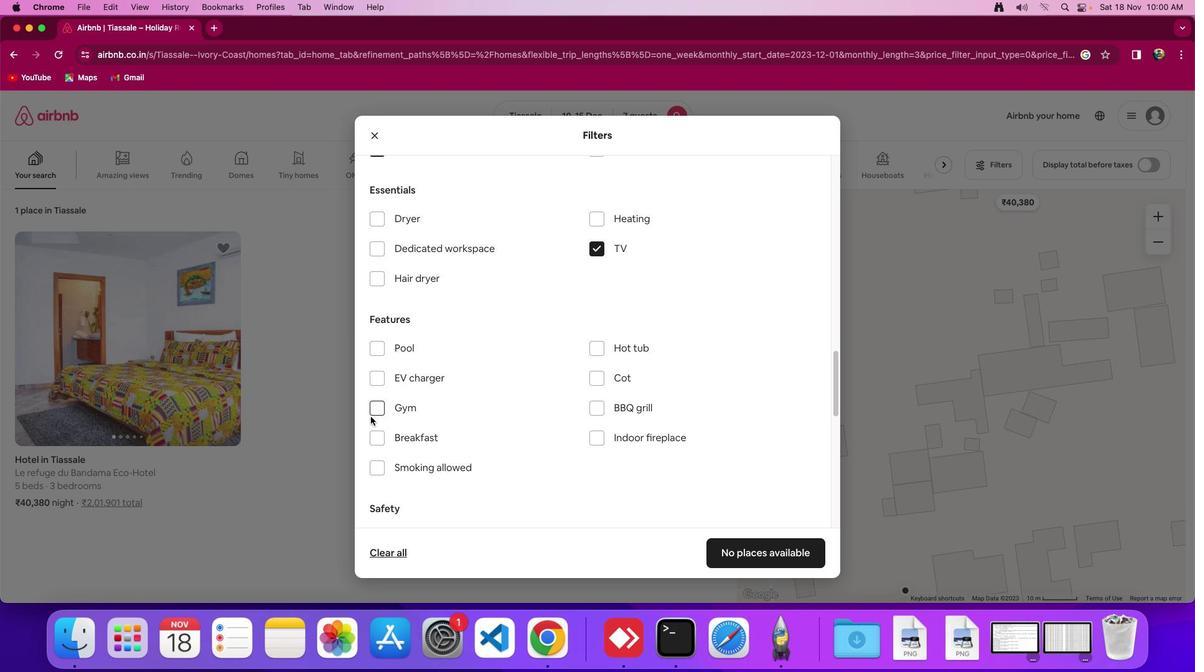 
Action: Mouse moved to (375, 410)
Screenshot: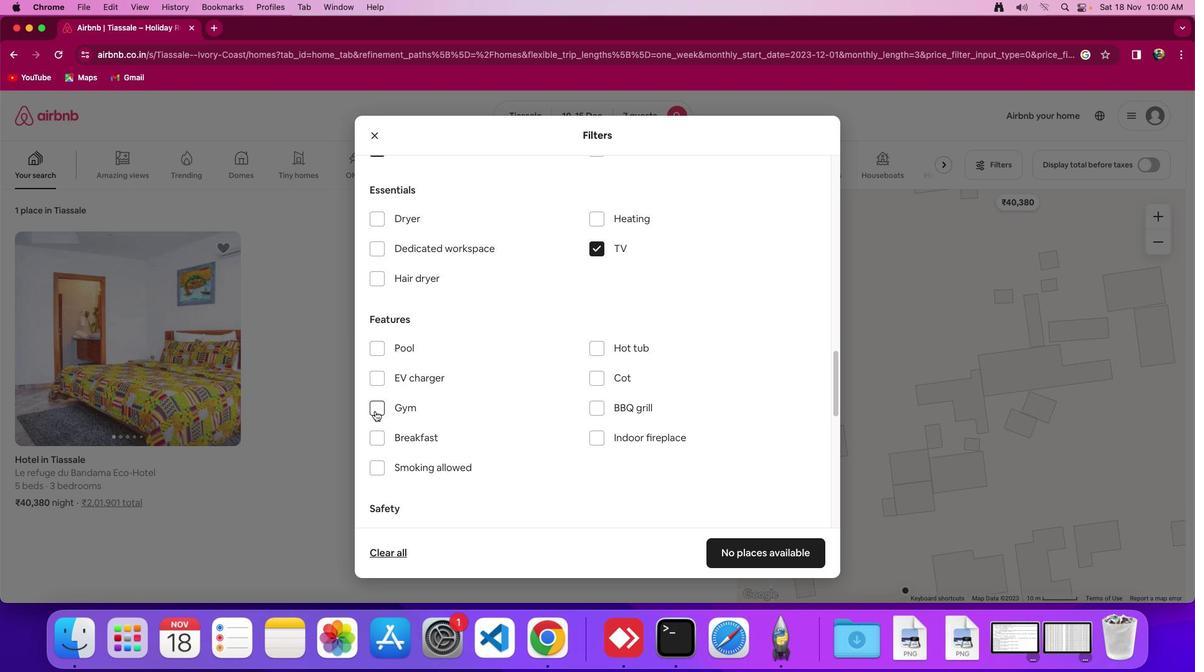 
Action: Mouse pressed left at (375, 410)
Screenshot: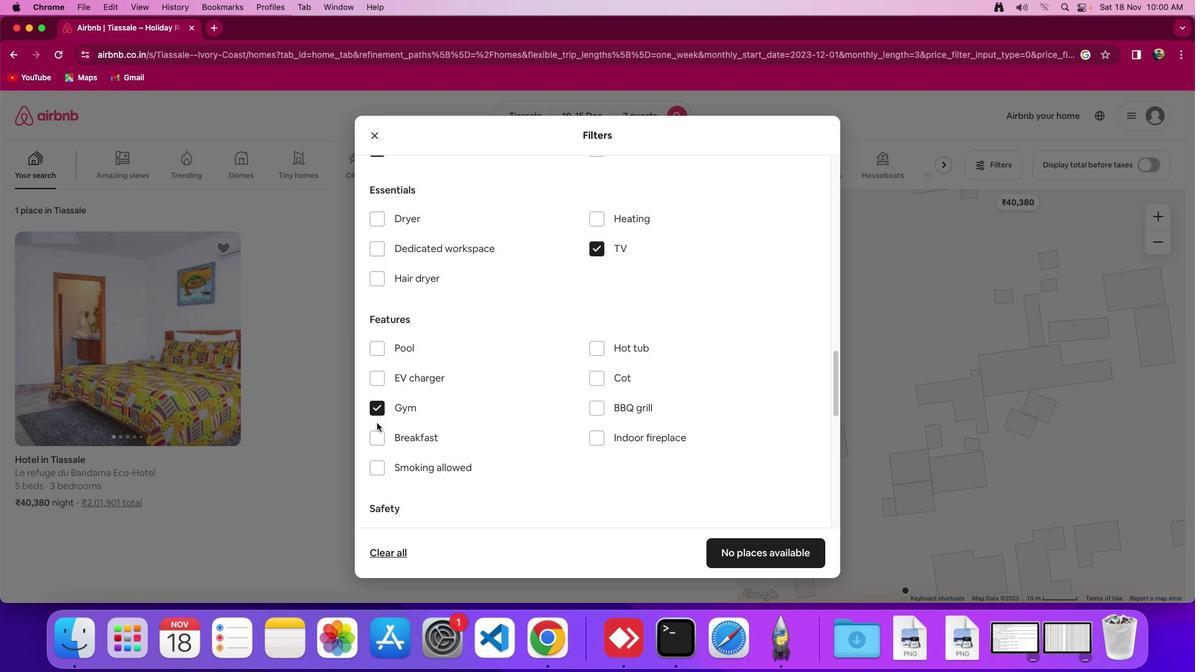 
Action: Mouse moved to (377, 431)
Screenshot: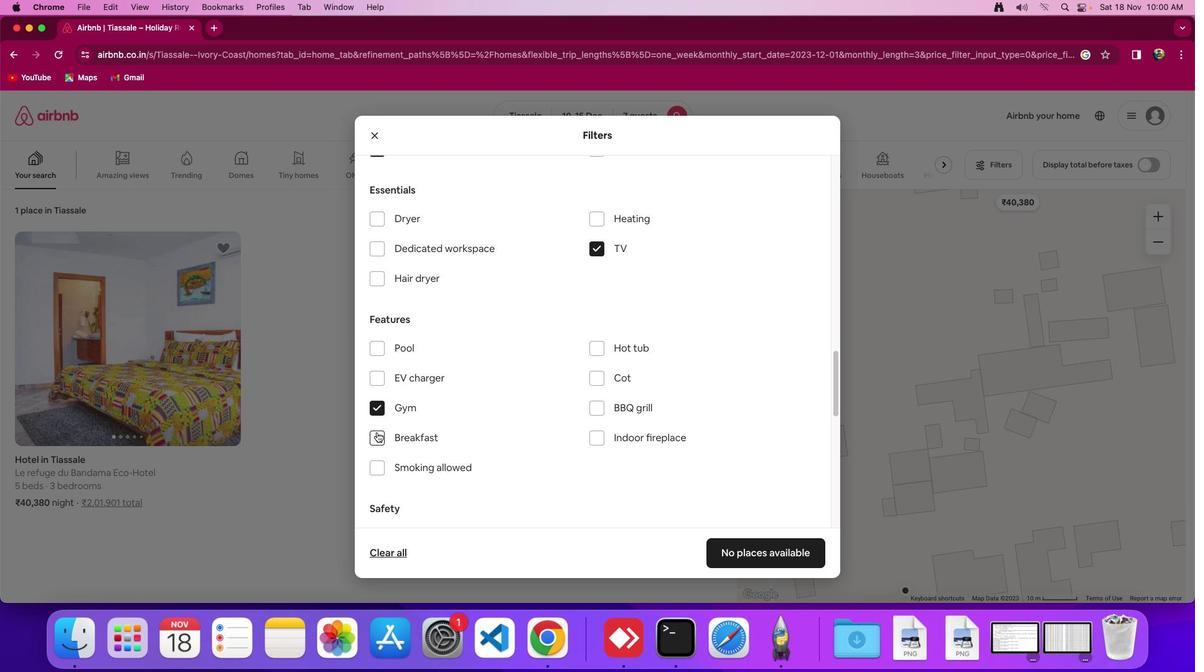 
Action: Mouse pressed left at (377, 431)
Screenshot: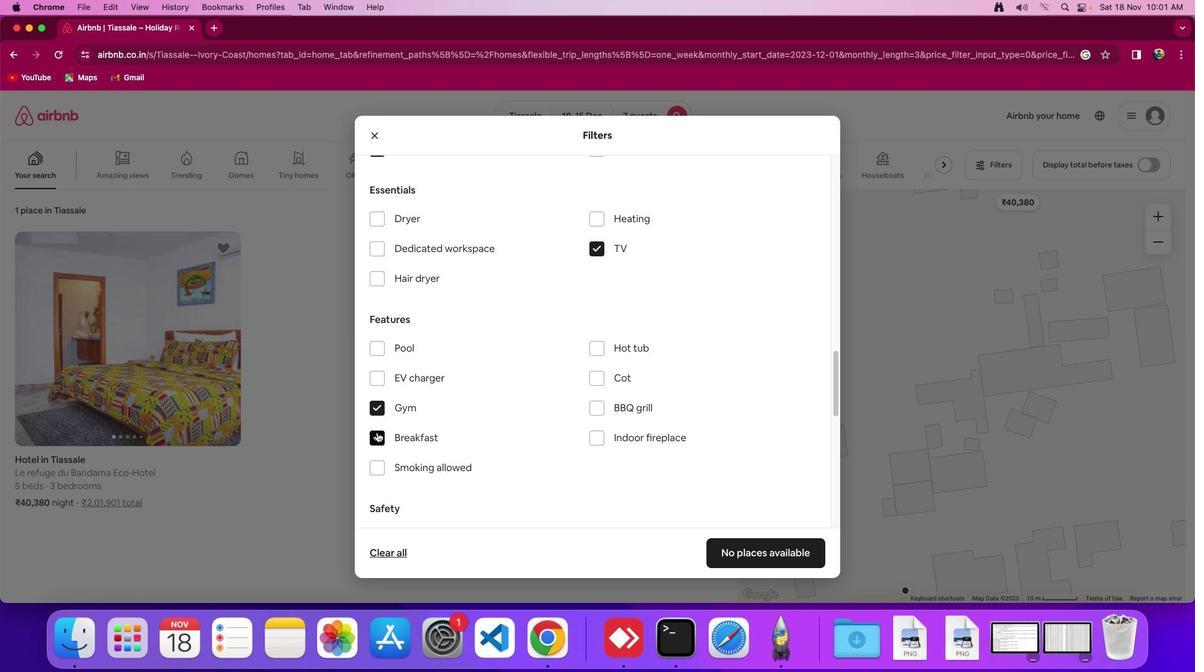 
Action: Mouse moved to (778, 554)
Screenshot: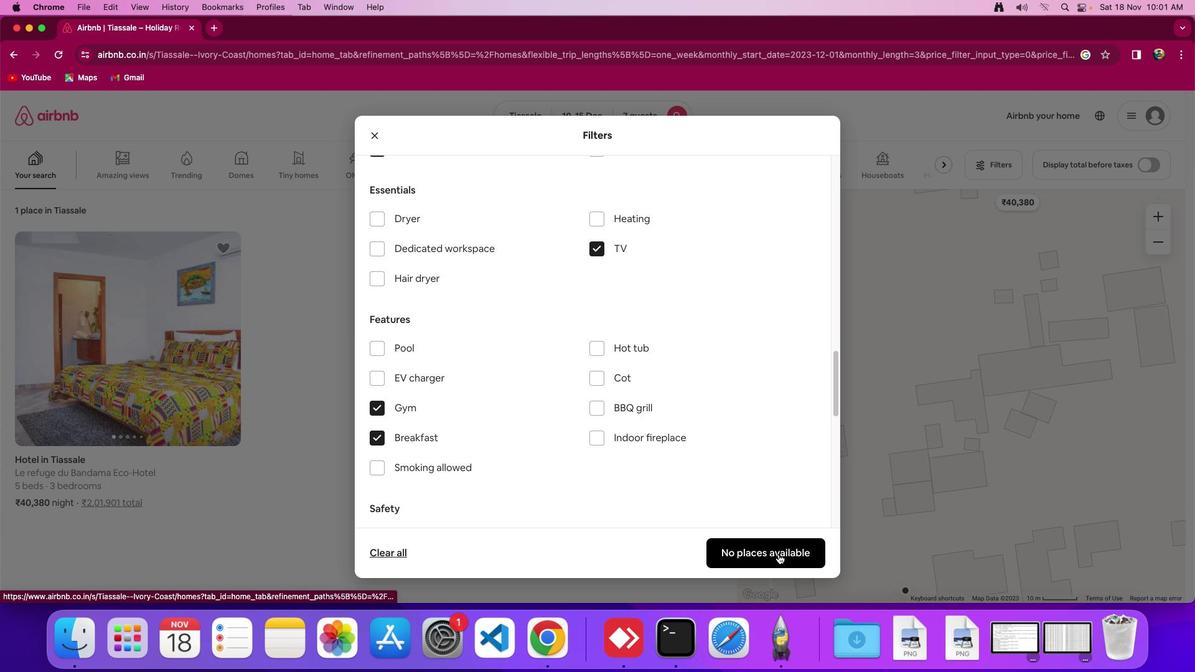 
Action: Mouse pressed left at (778, 554)
Screenshot: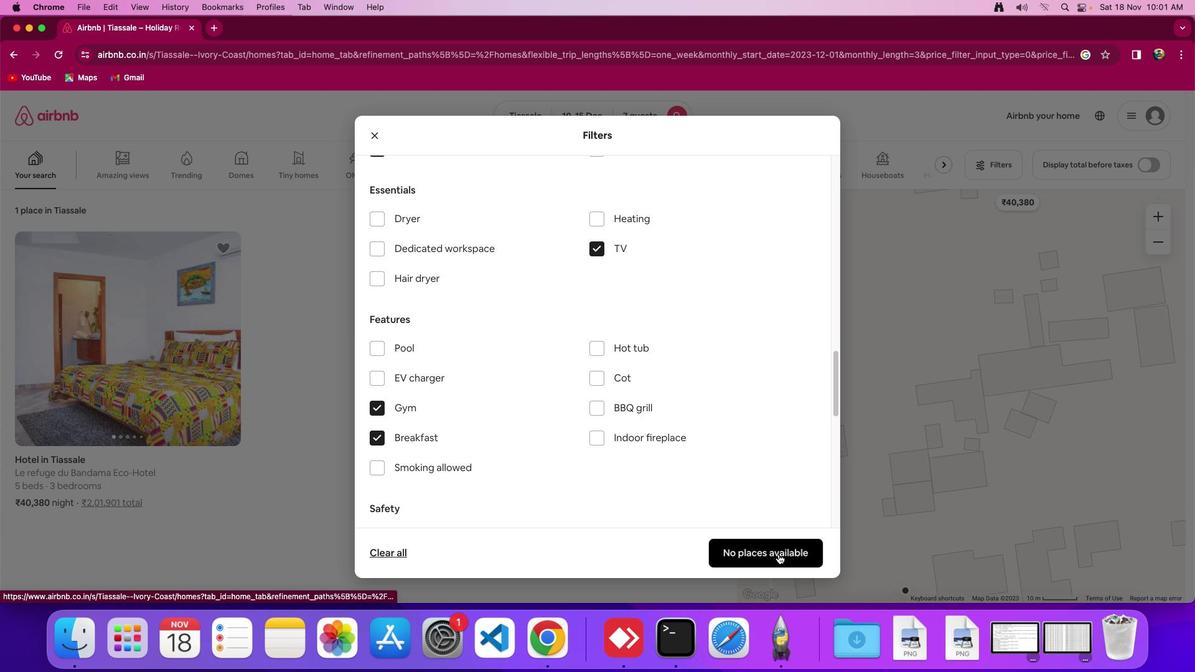
Action: Mouse moved to (526, 472)
Screenshot: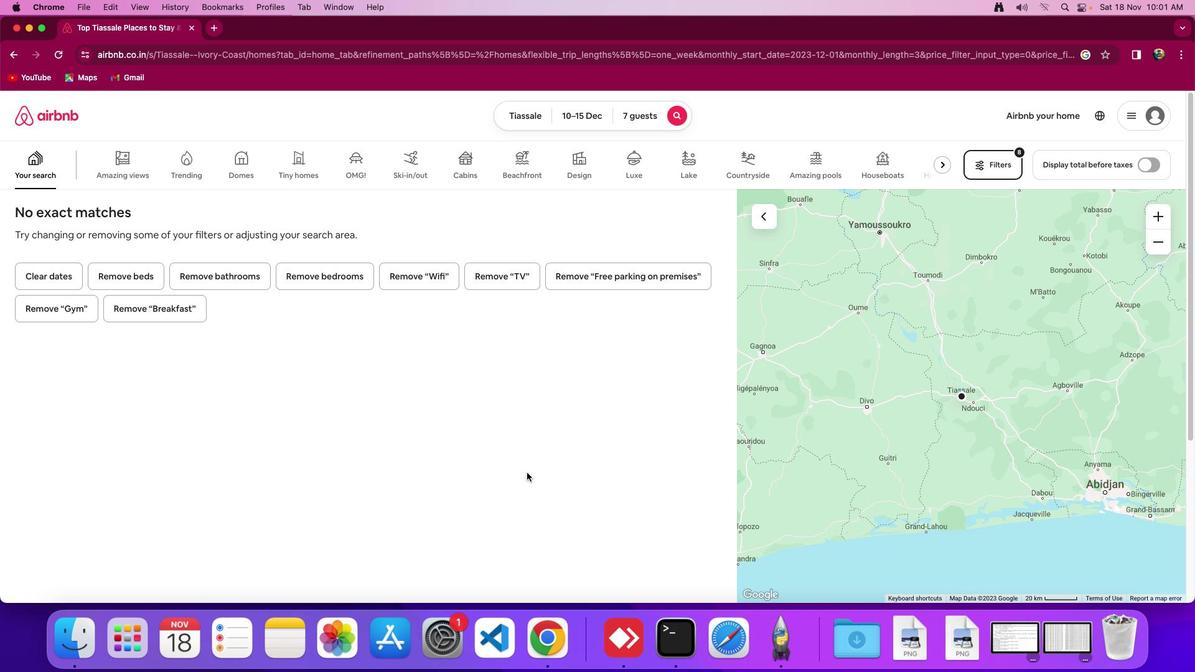 
